 Task: Find connections with filter location Muchamiel with filter topic #Mentoringwith filter profile language English with filter current company Microsoft with filter school MIT School of Business with filter industry Wholesale Drugs and Sundries with filter service category Computer Repair with filter keywords title Front-Line Employees
Action: Mouse moved to (651, 83)
Screenshot: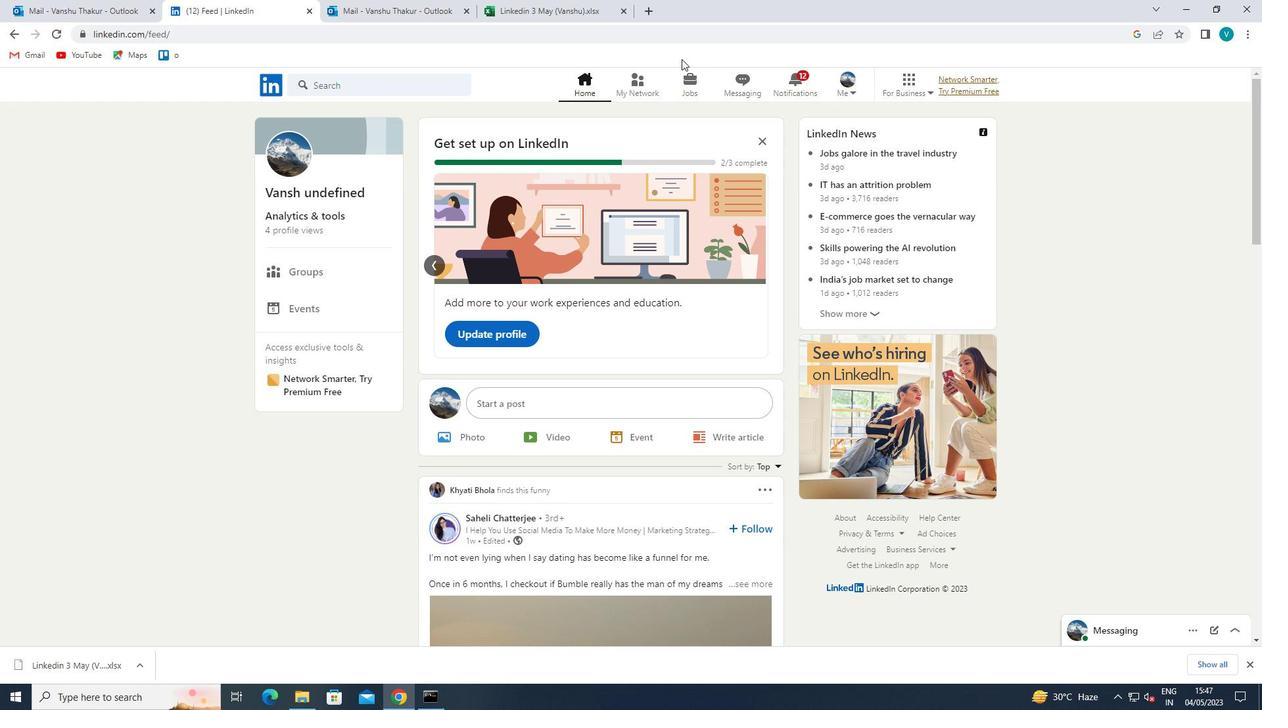 
Action: Mouse pressed left at (651, 83)
Screenshot: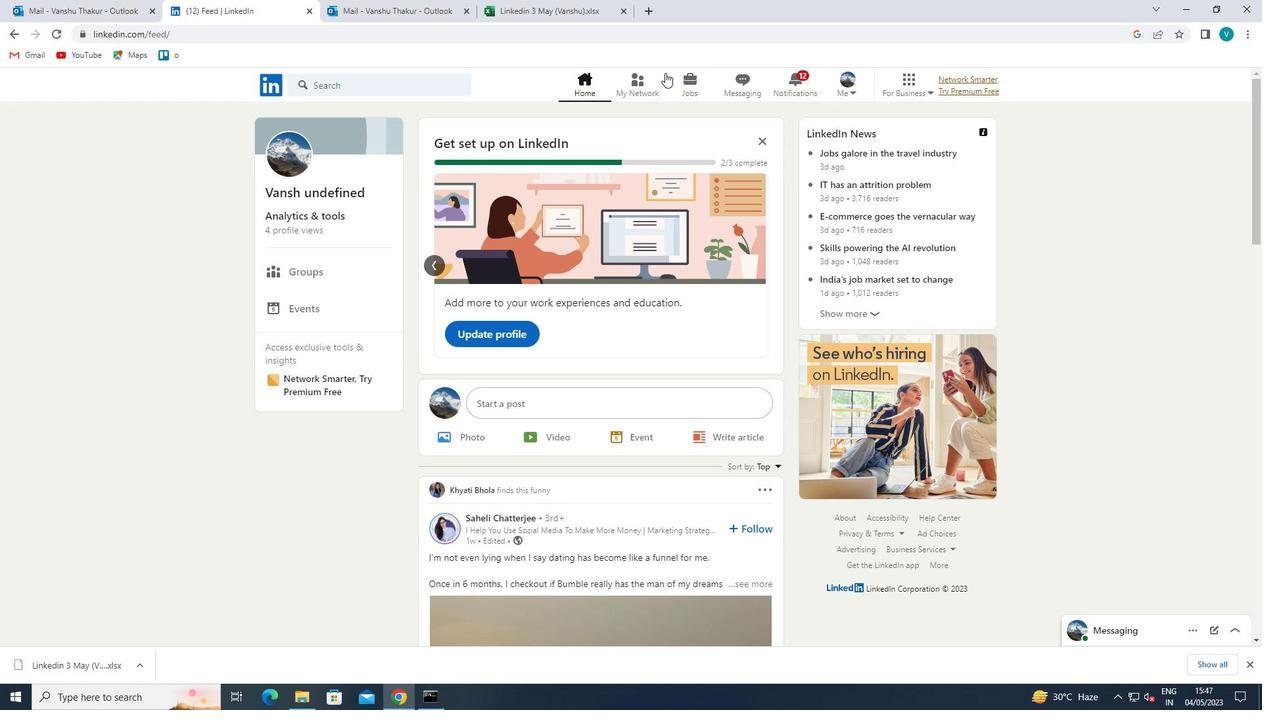 
Action: Mouse moved to (405, 153)
Screenshot: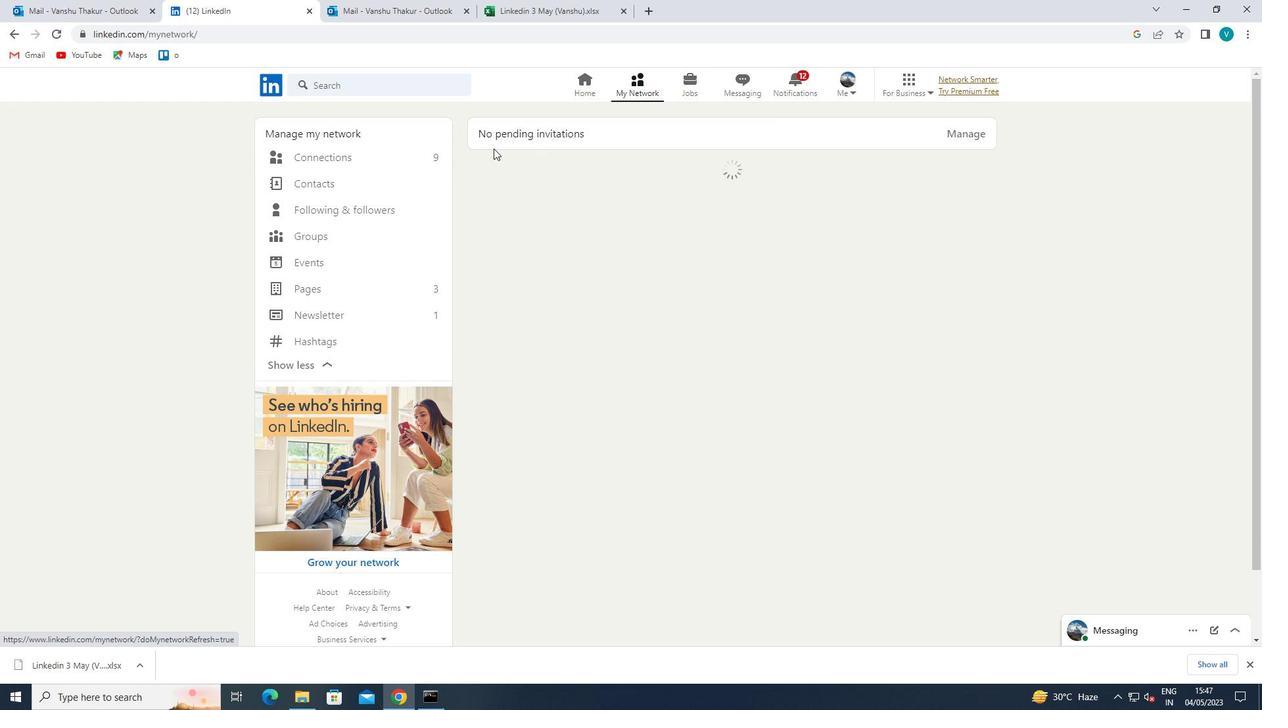 
Action: Mouse pressed left at (405, 153)
Screenshot: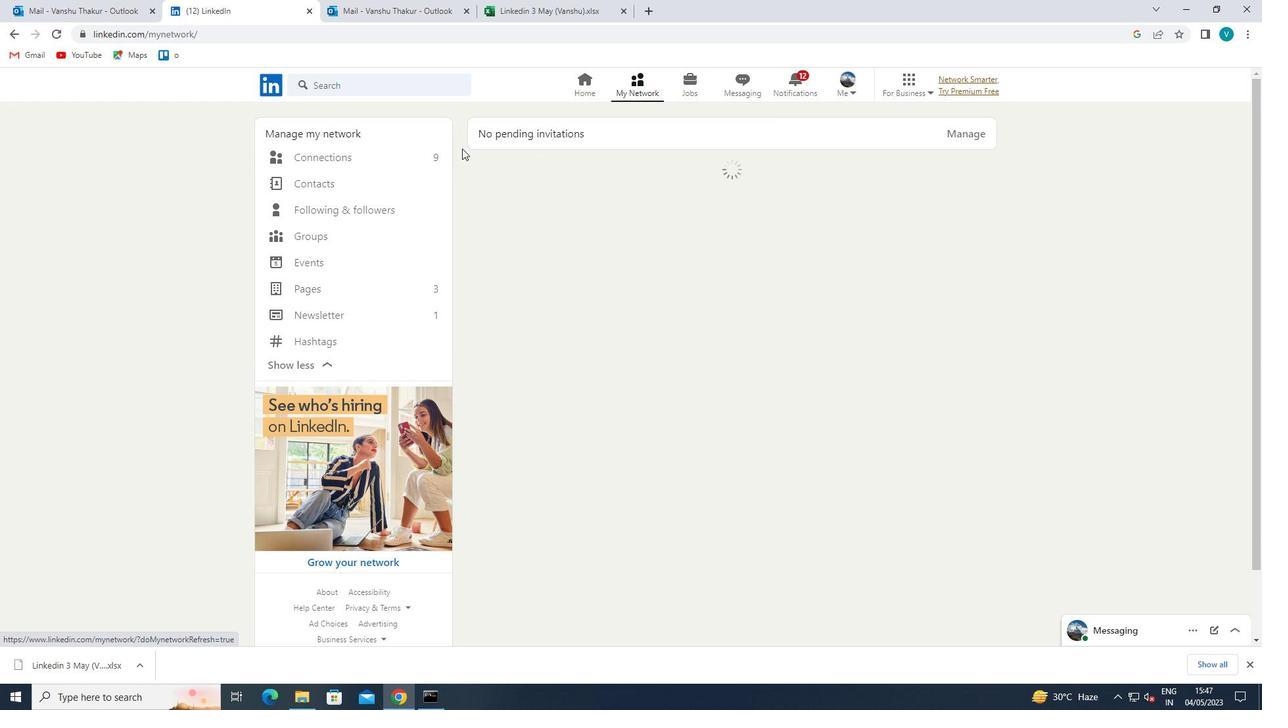 
Action: Mouse moved to (722, 157)
Screenshot: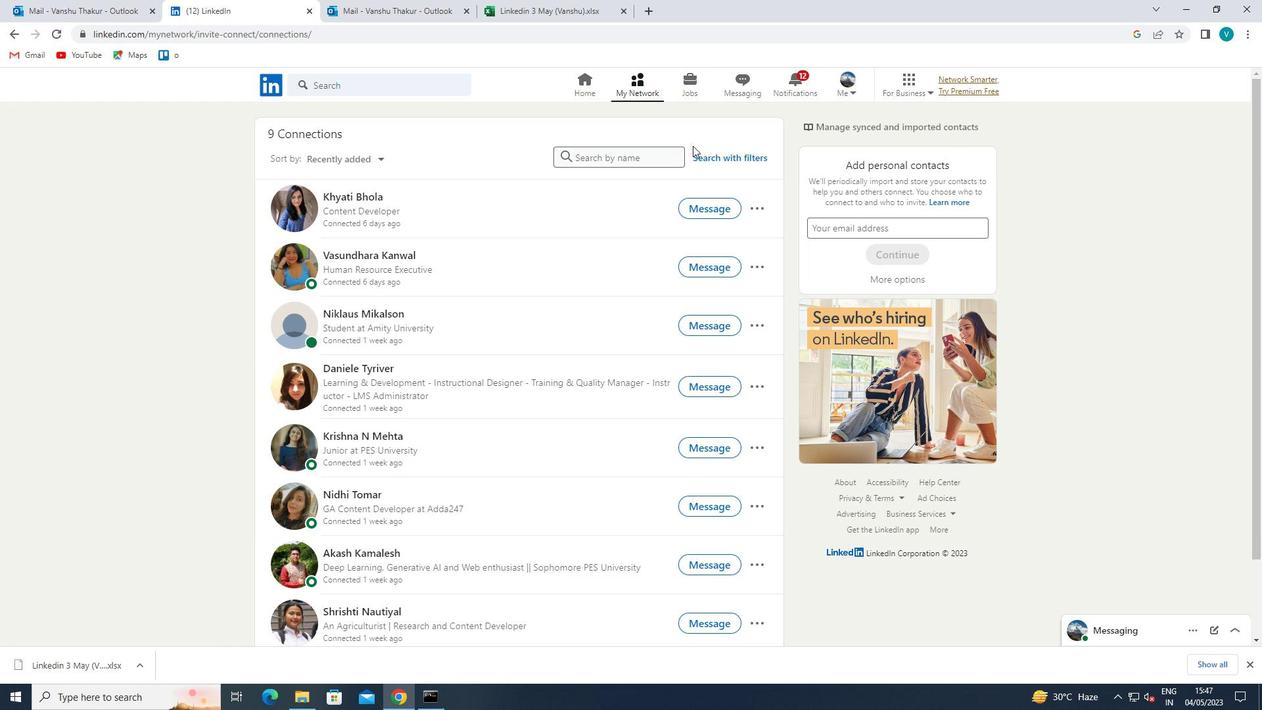 
Action: Mouse pressed left at (722, 157)
Screenshot: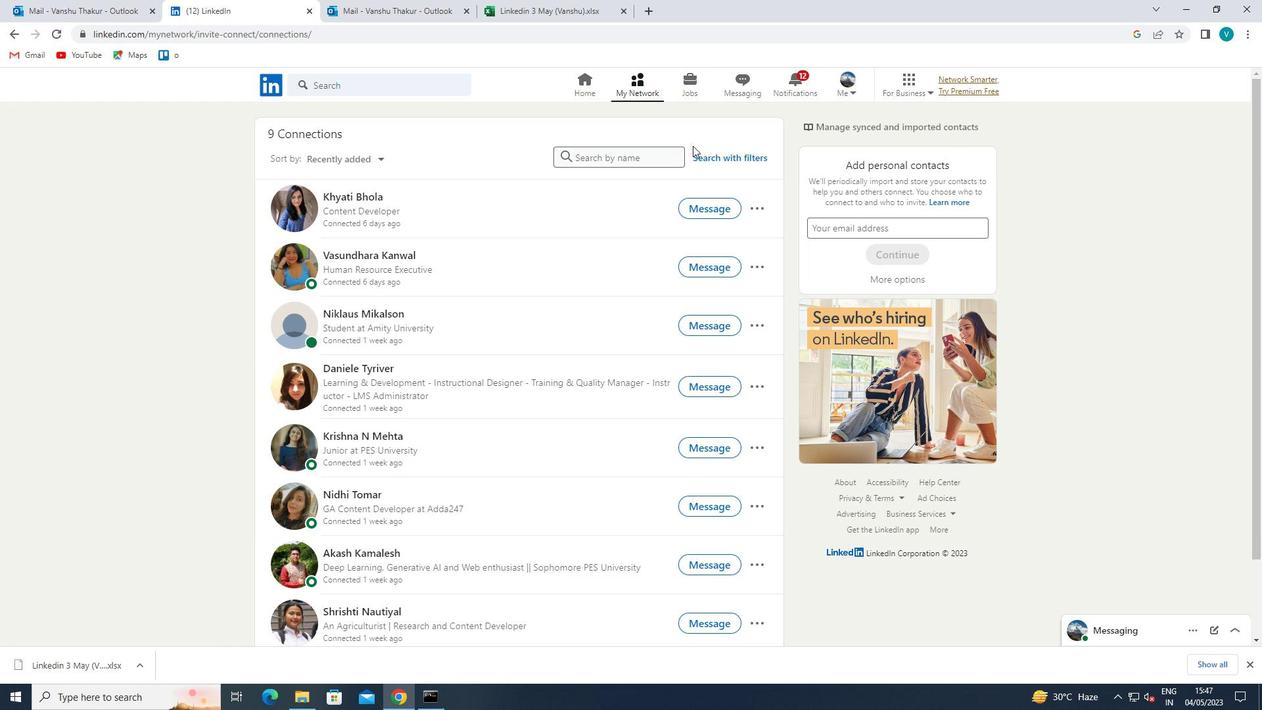 
Action: Mouse moved to (636, 124)
Screenshot: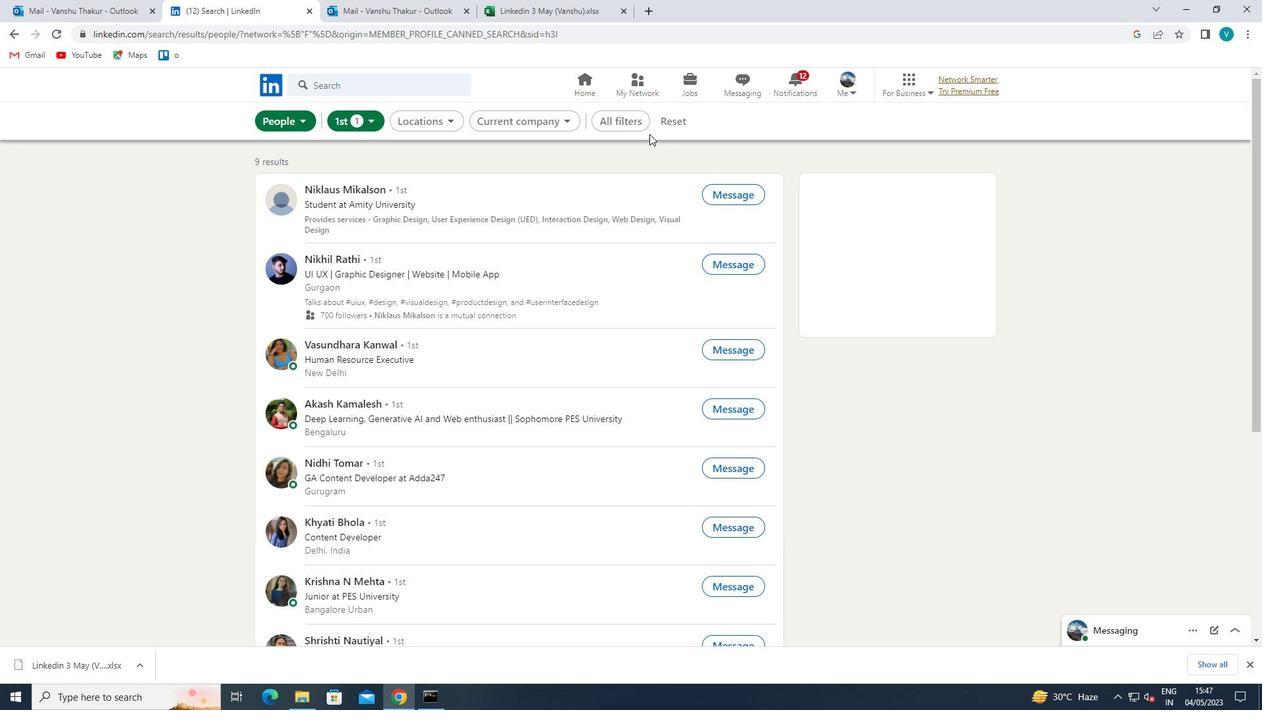 
Action: Mouse pressed left at (636, 124)
Screenshot: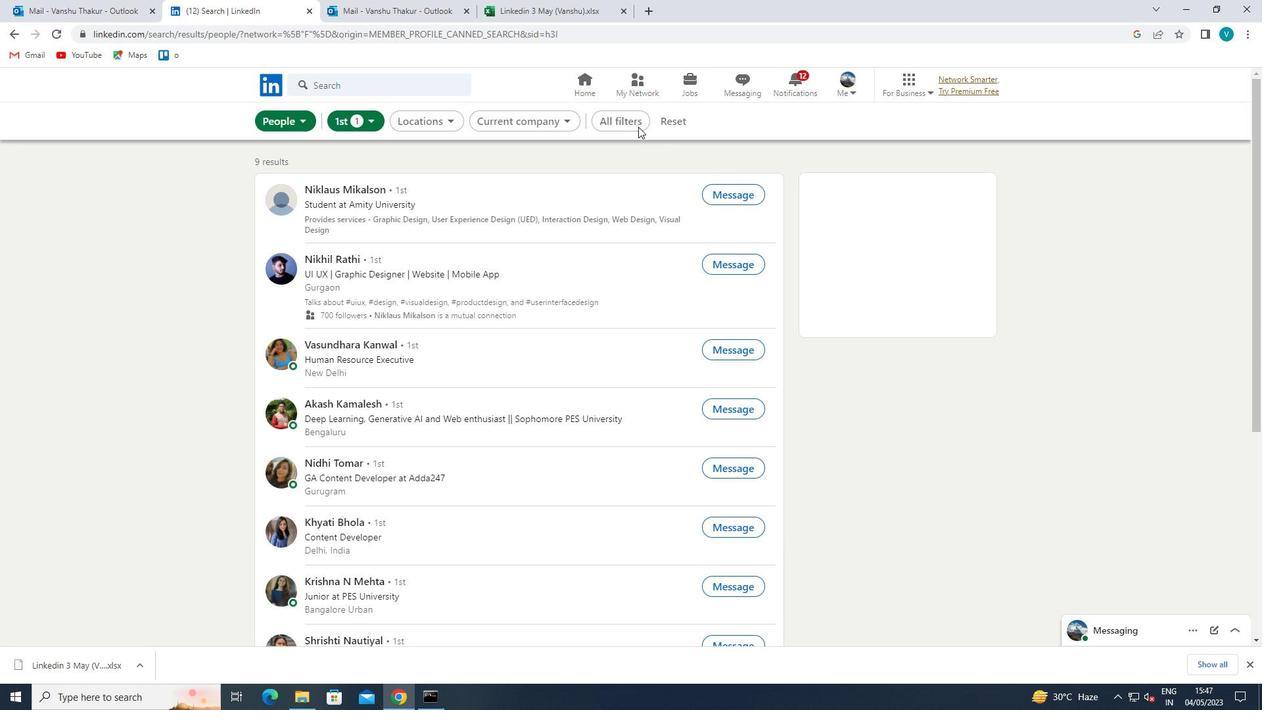 
Action: Mouse moved to (1069, 282)
Screenshot: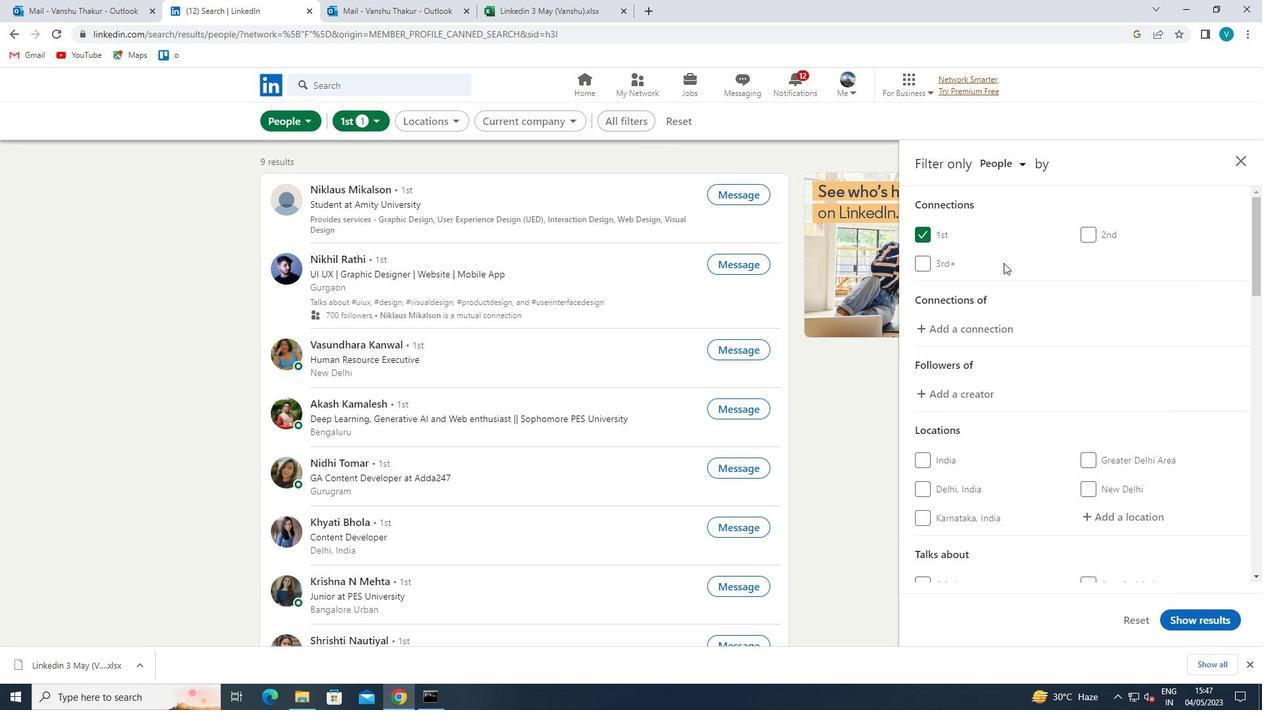 
Action: Mouse scrolled (1069, 282) with delta (0, 0)
Screenshot: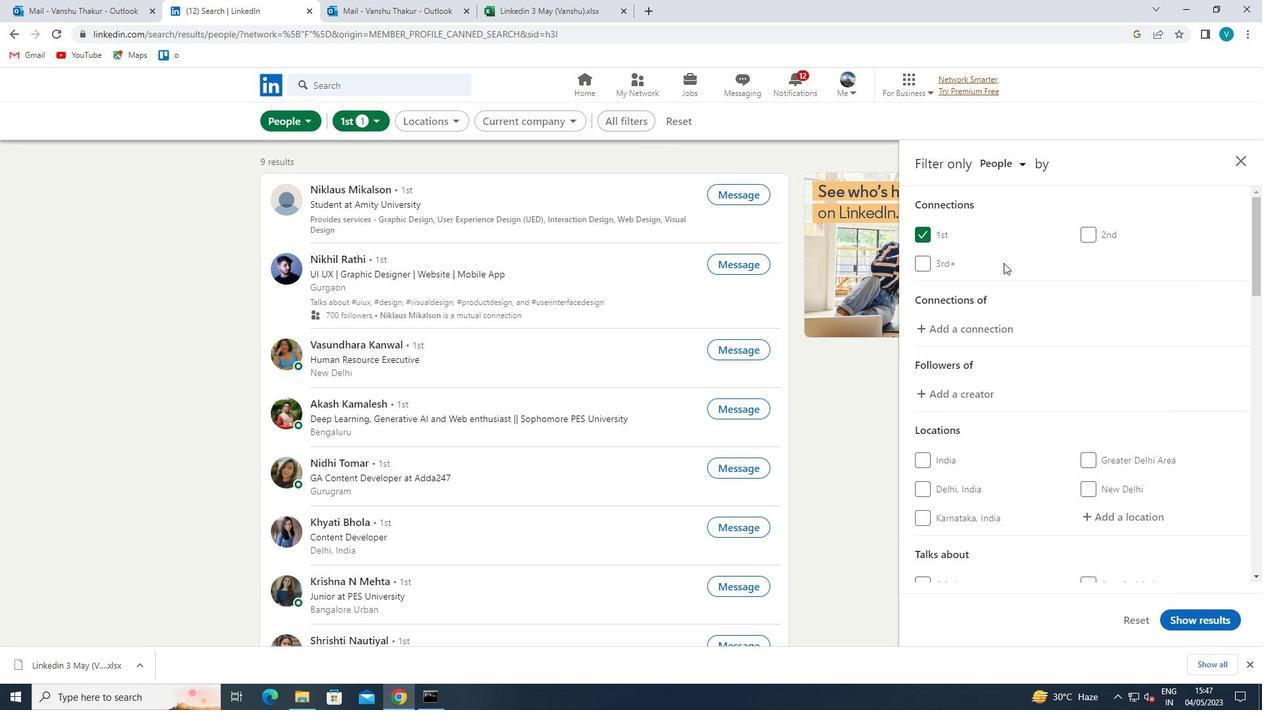 
Action: Mouse moved to (1073, 286)
Screenshot: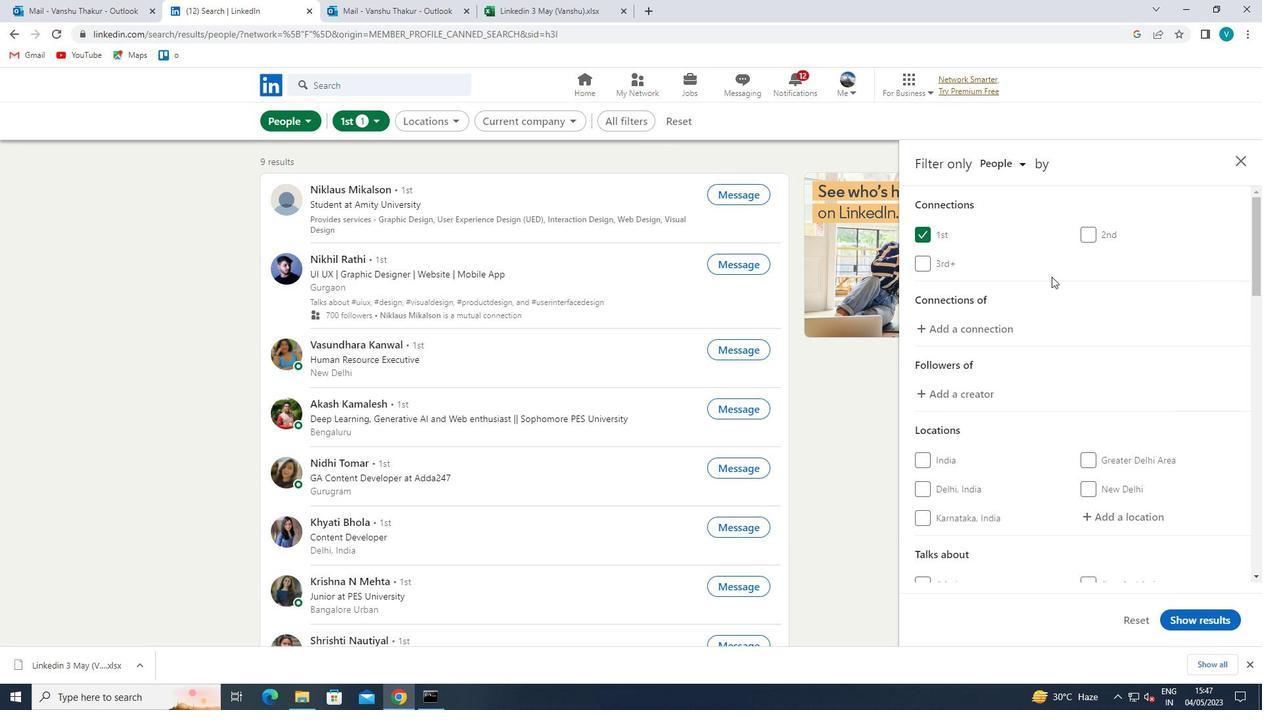 
Action: Mouse scrolled (1073, 286) with delta (0, 0)
Screenshot: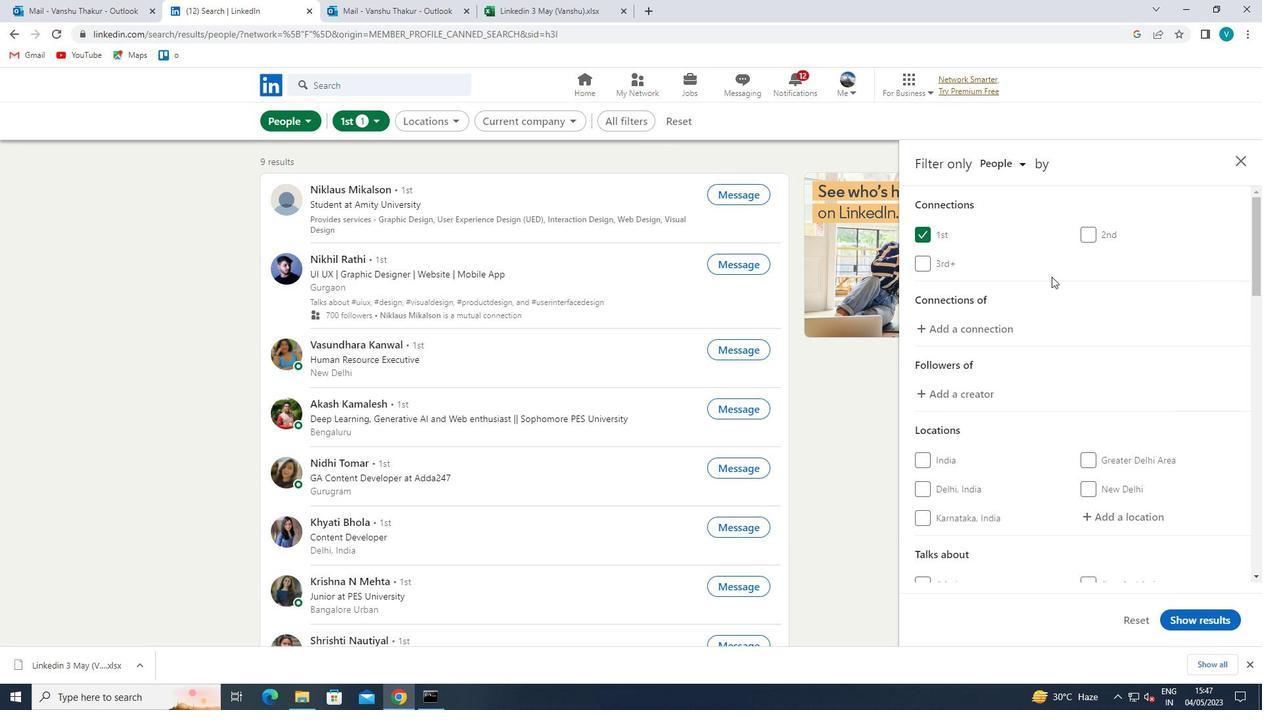 
Action: Mouse moved to (1127, 378)
Screenshot: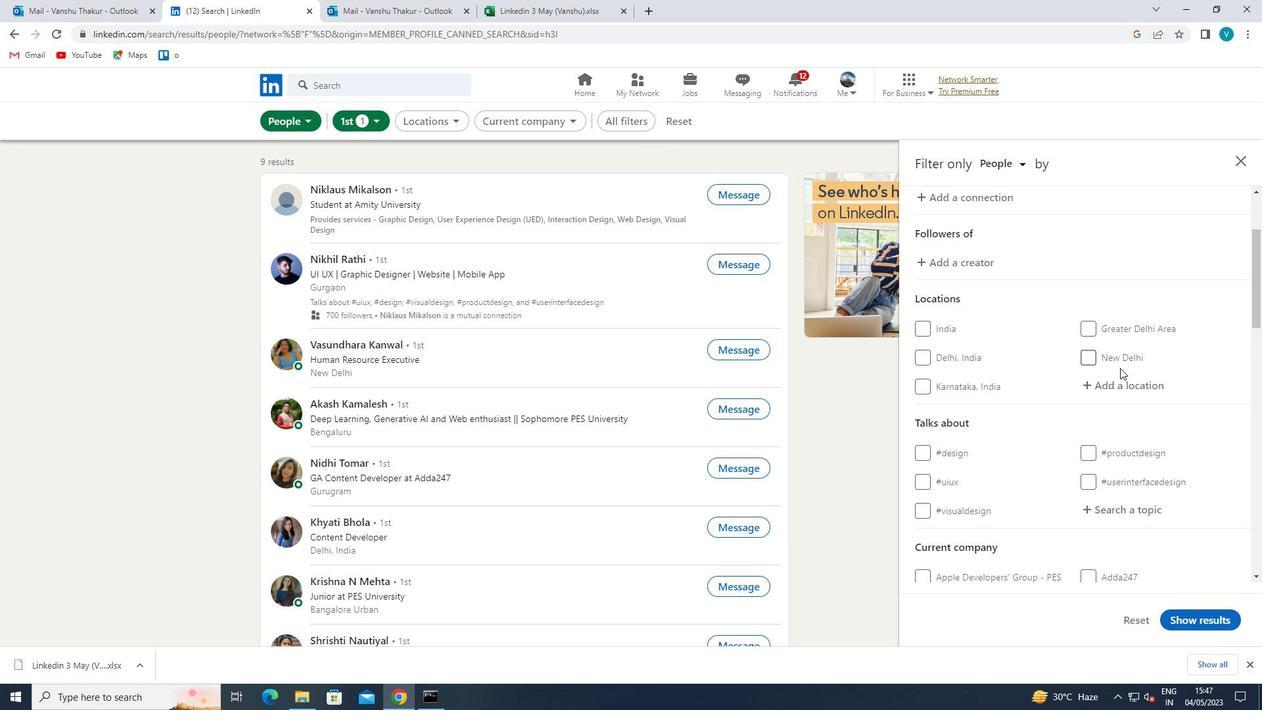 
Action: Mouse pressed left at (1127, 378)
Screenshot: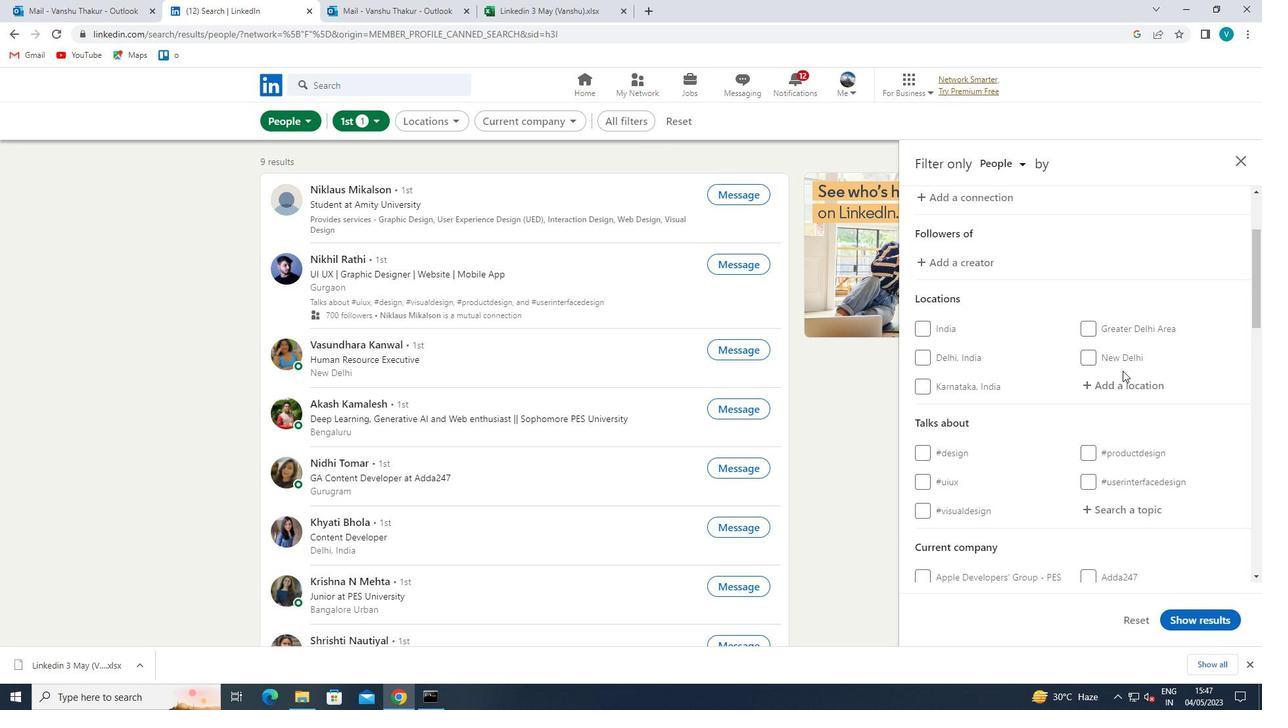 
Action: Mouse moved to (952, 278)
Screenshot: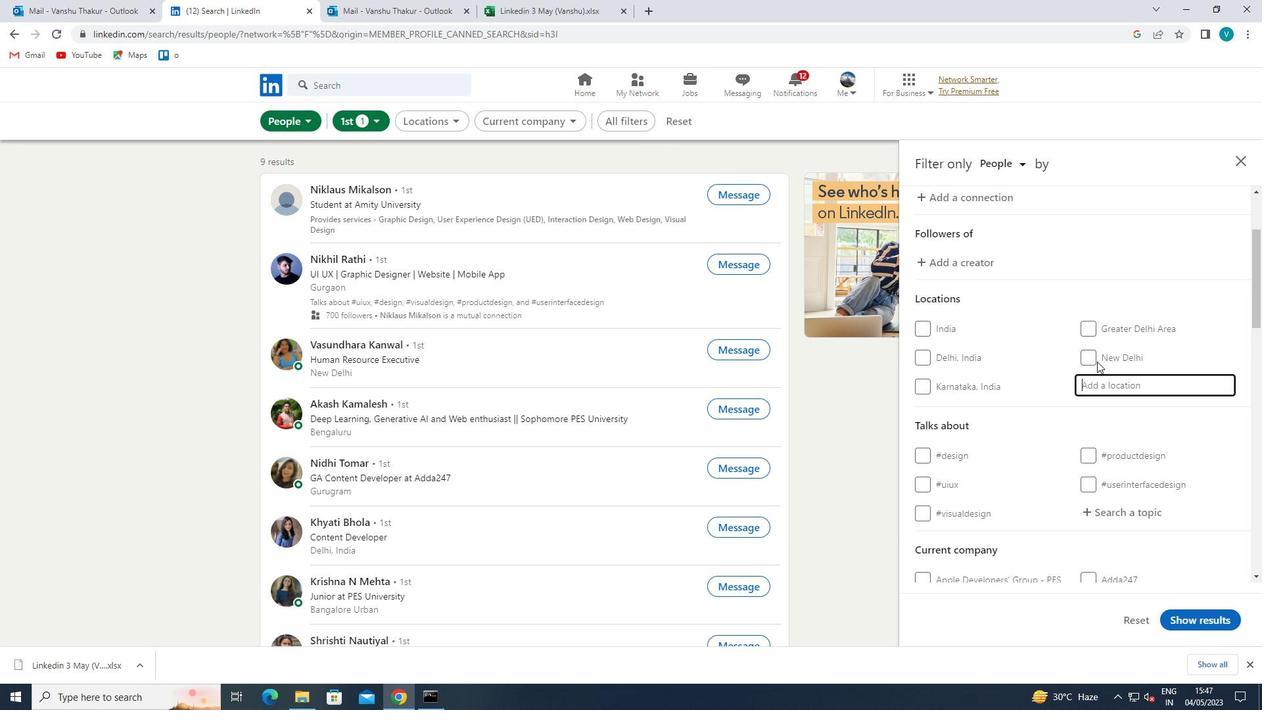 
Action: Key pressed <Key.shift>MUCHAMIEL
Screenshot: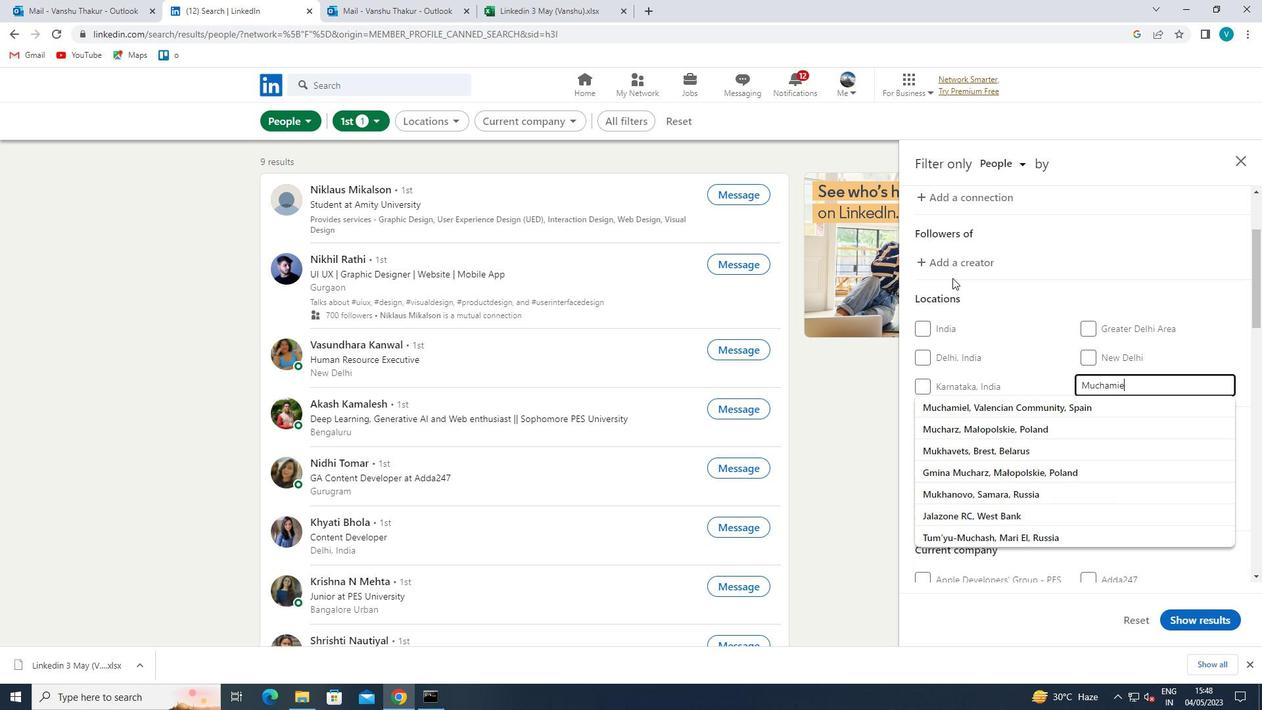 
Action: Mouse moved to (970, 412)
Screenshot: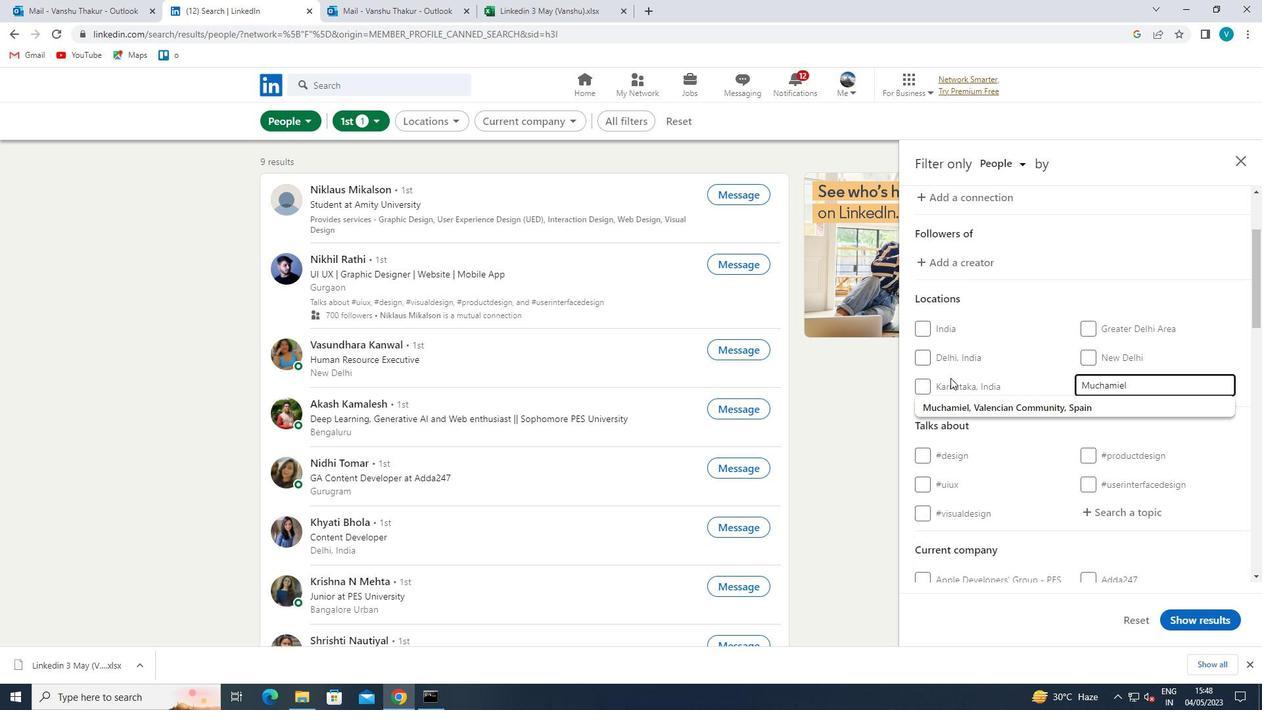 
Action: Mouse pressed left at (970, 412)
Screenshot: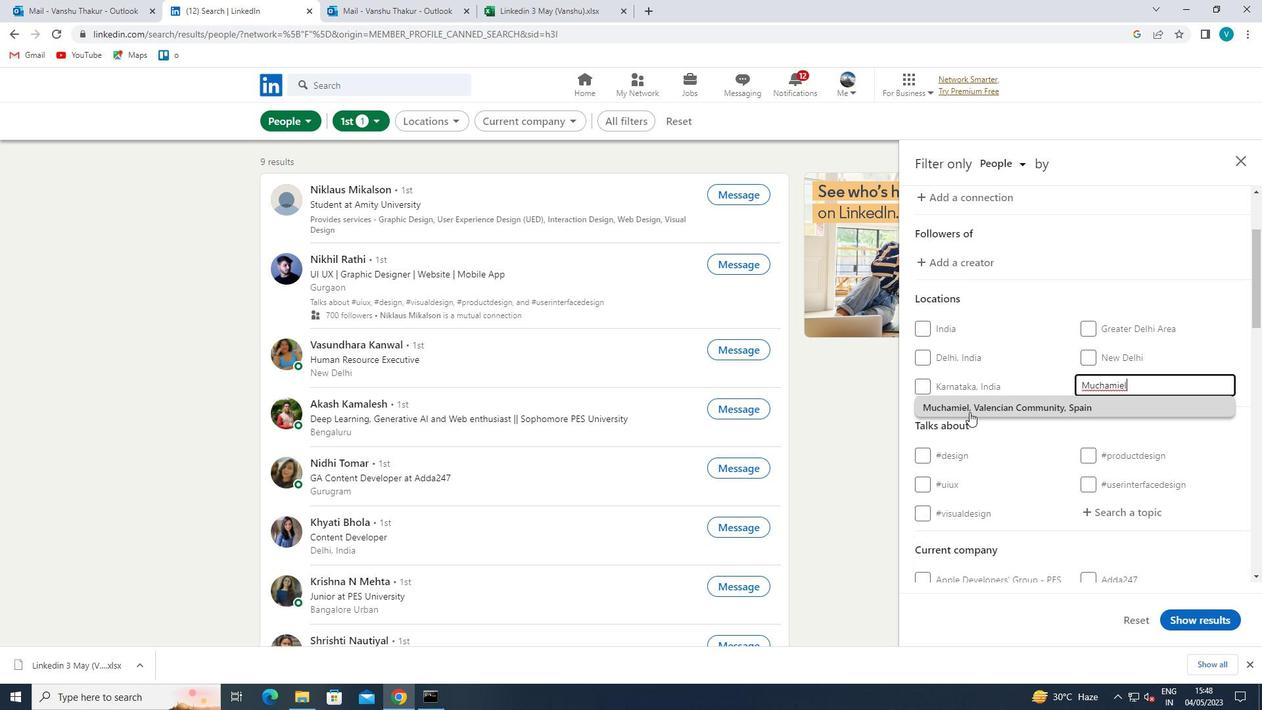
Action: Mouse scrolled (970, 411) with delta (0, 0)
Screenshot: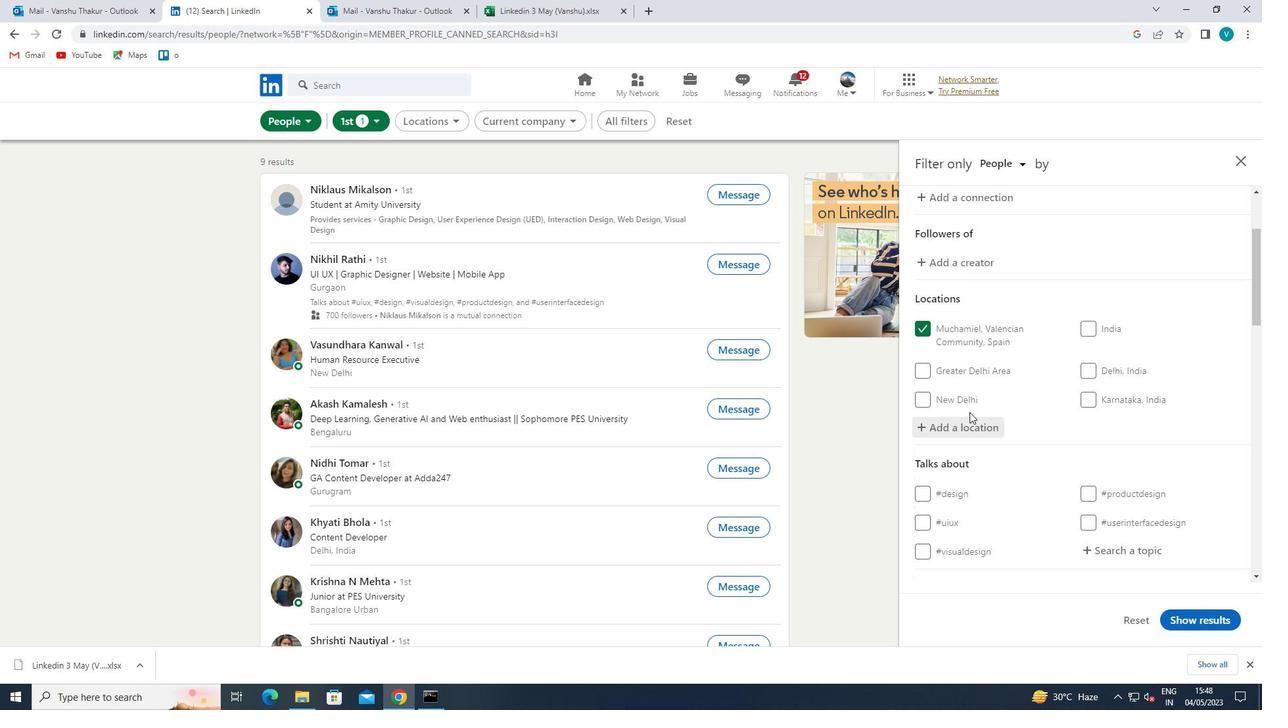 
Action: Mouse scrolled (970, 411) with delta (0, 0)
Screenshot: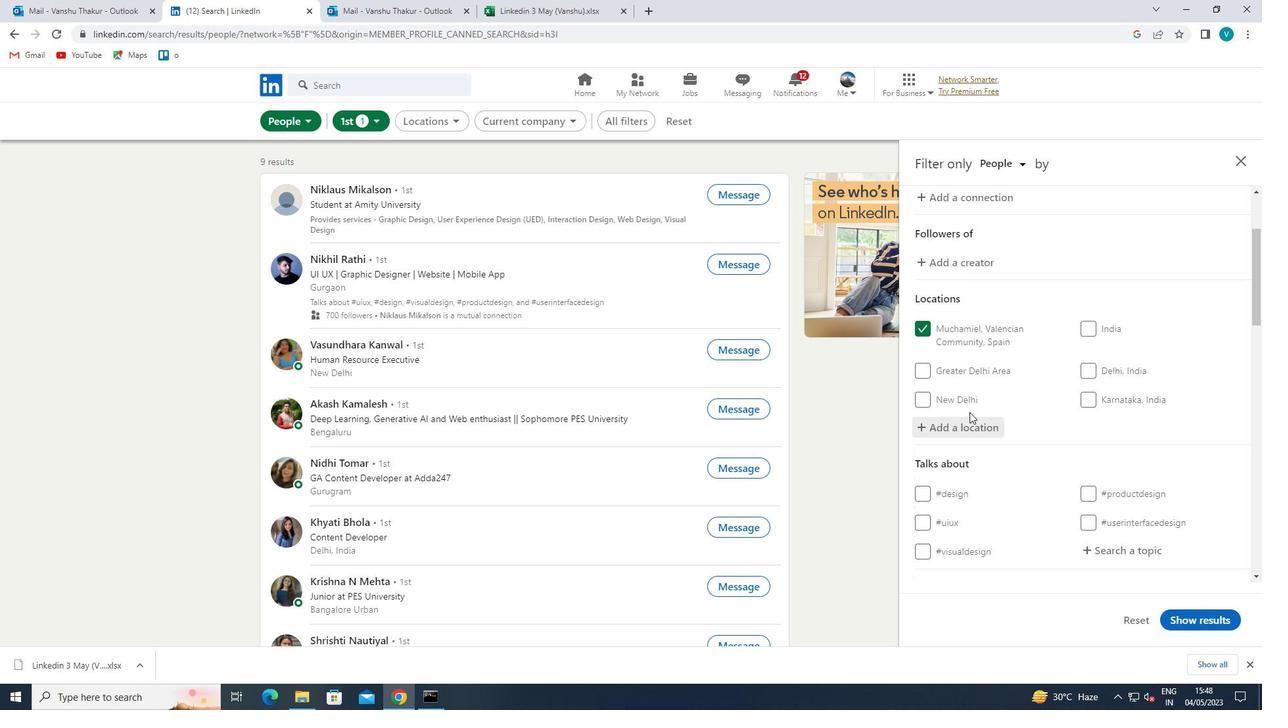 
Action: Mouse scrolled (970, 411) with delta (0, 0)
Screenshot: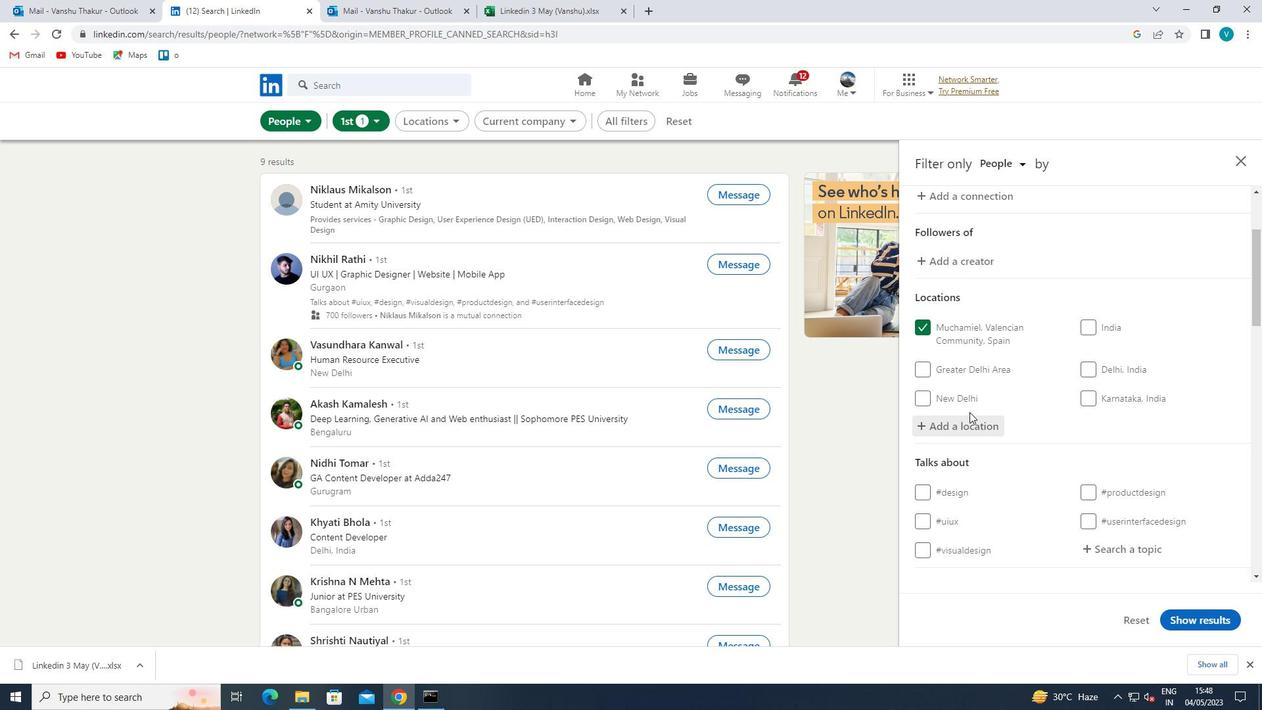 
Action: Mouse moved to (1108, 352)
Screenshot: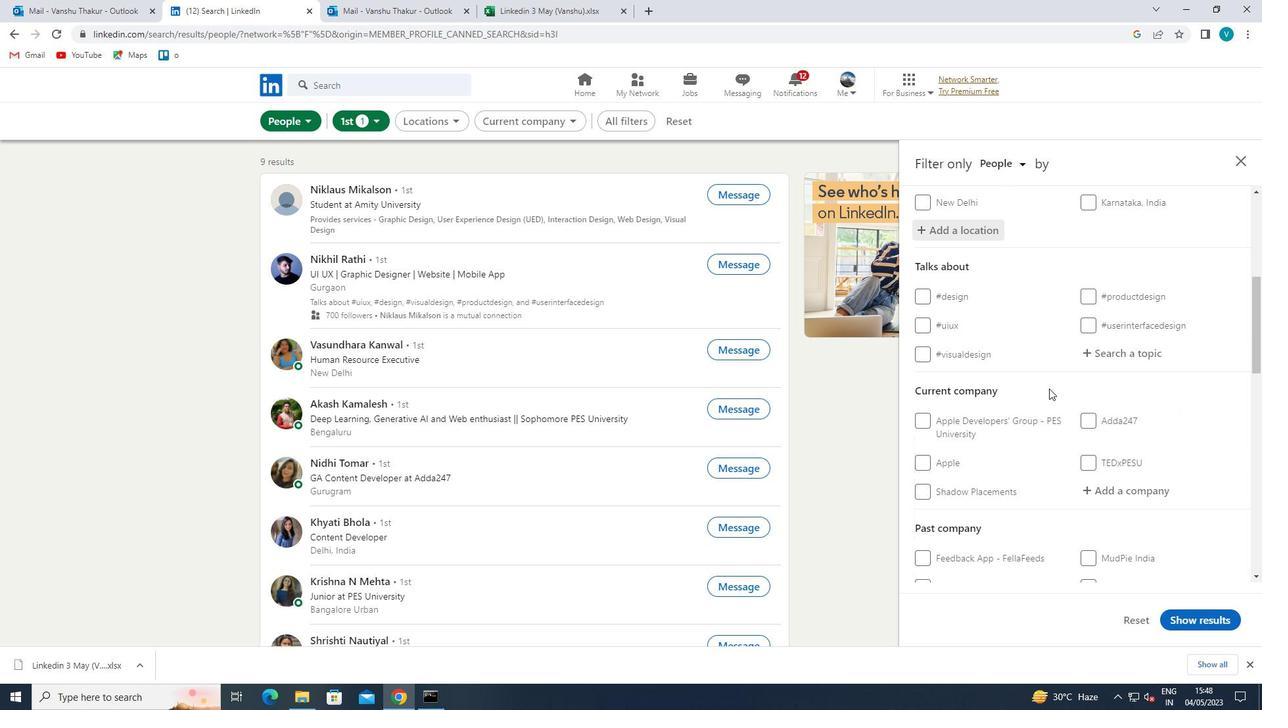 
Action: Mouse pressed left at (1108, 352)
Screenshot: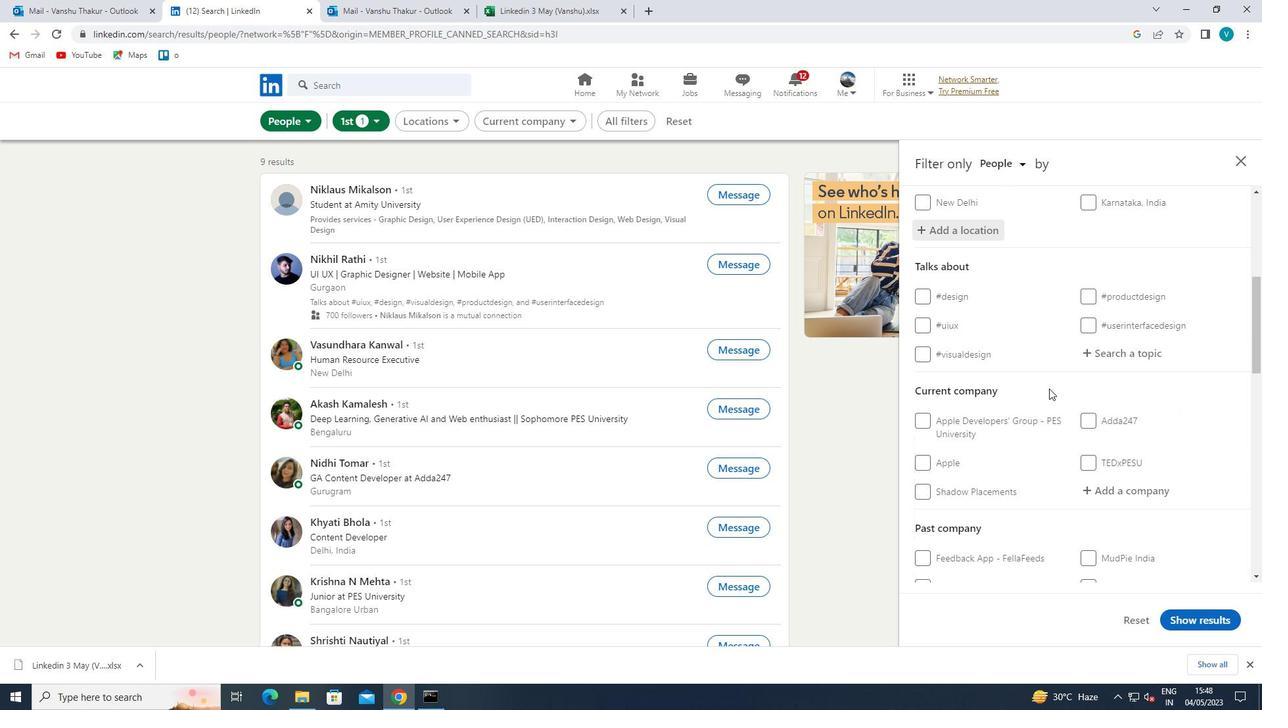 
Action: Mouse moved to (1003, 291)
Screenshot: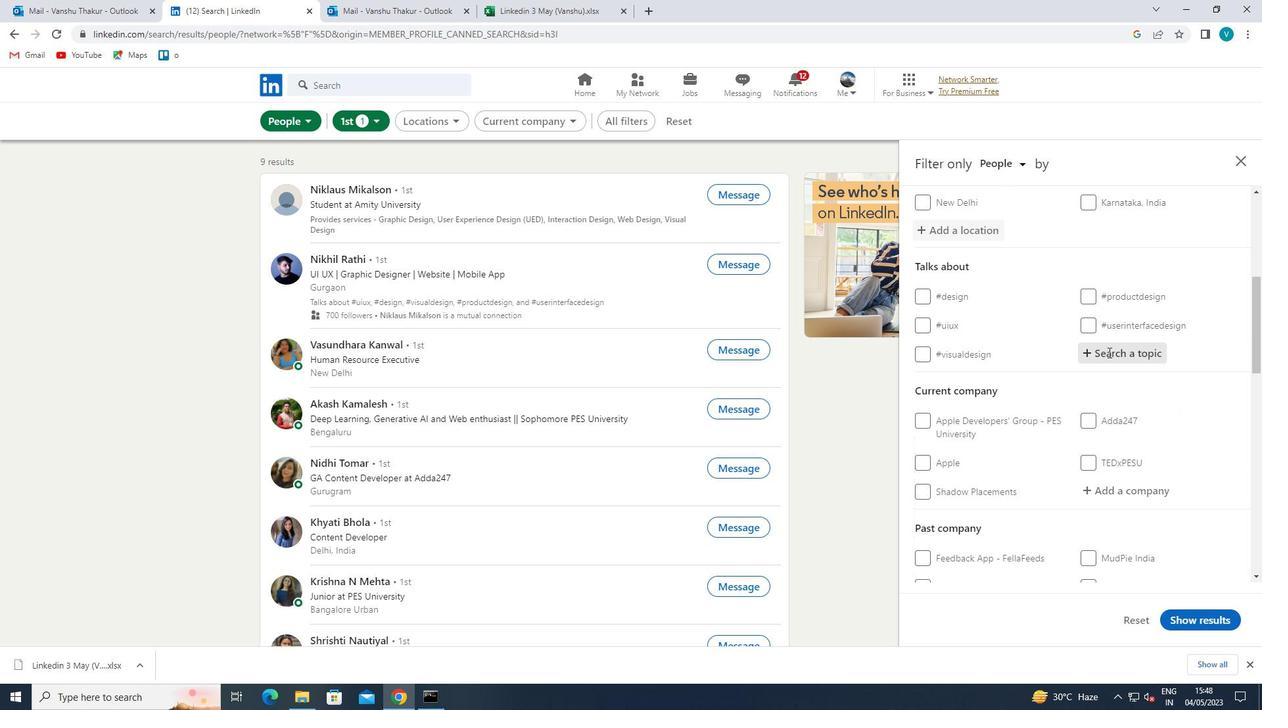 
Action: Key pressed MENTORING
Screenshot: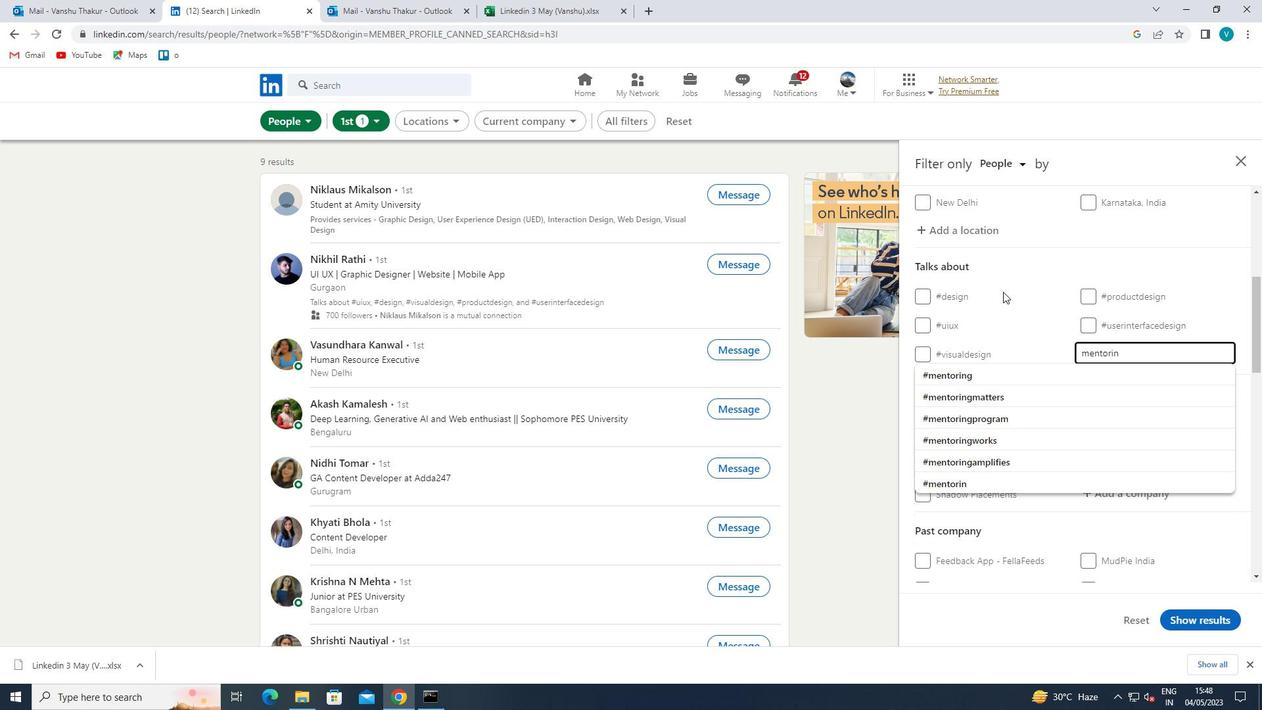 
Action: Mouse moved to (992, 364)
Screenshot: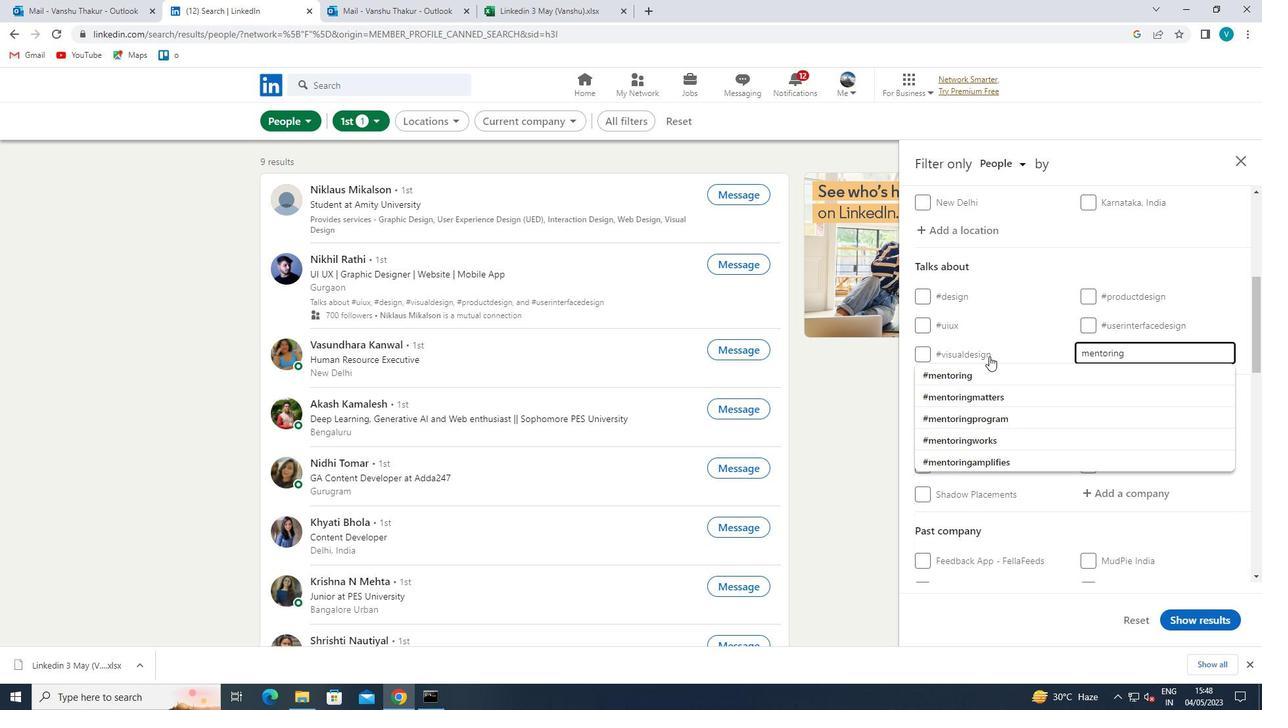 
Action: Mouse pressed left at (992, 364)
Screenshot: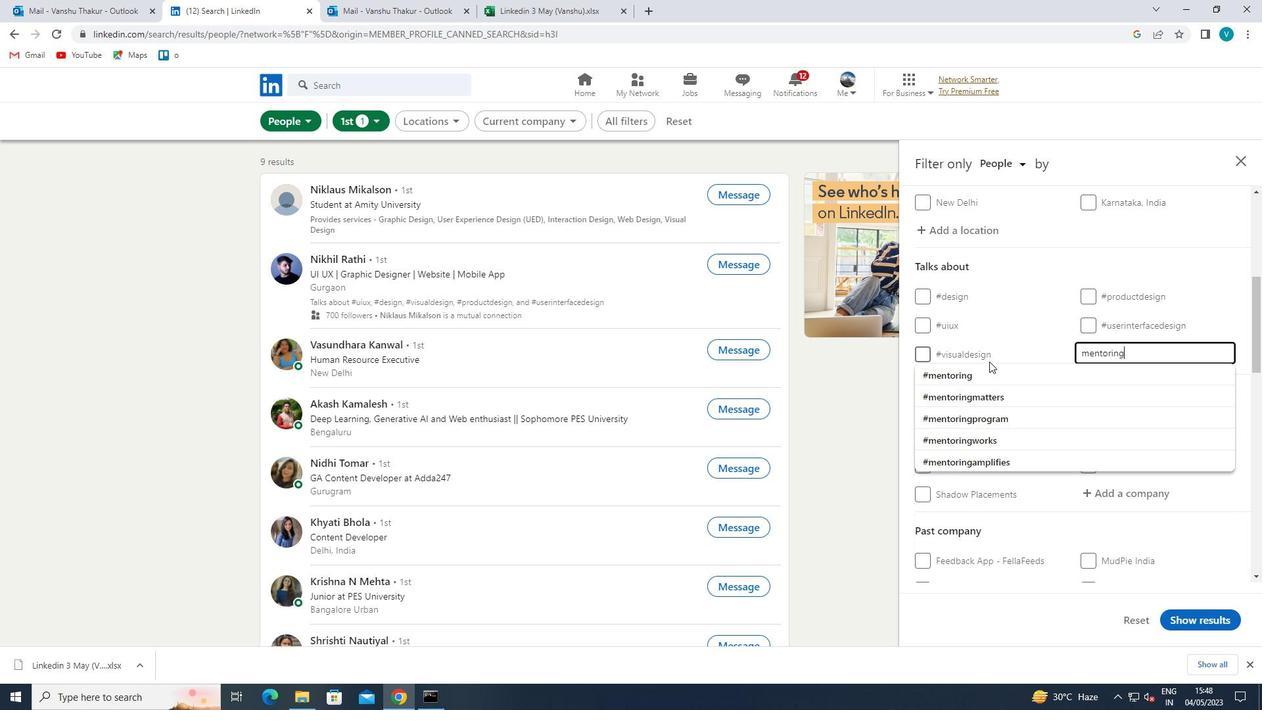 
Action: Mouse moved to (1002, 359)
Screenshot: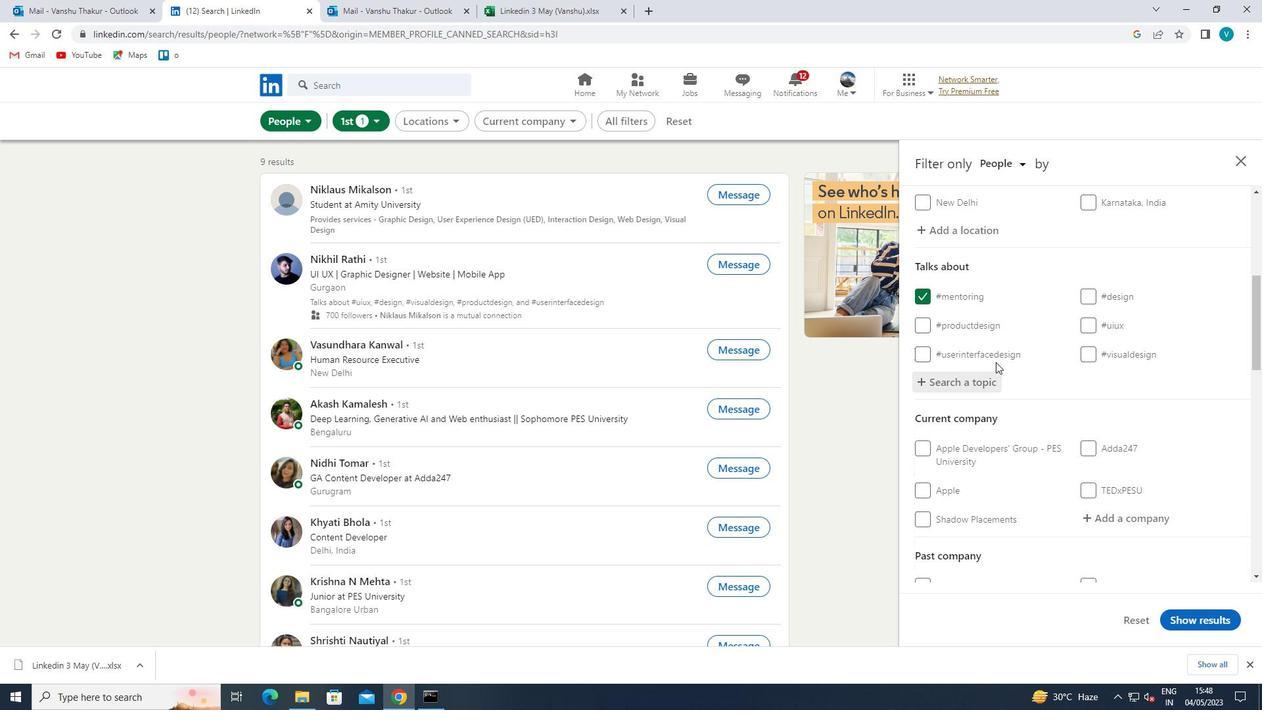
Action: Mouse scrolled (1002, 359) with delta (0, 0)
Screenshot: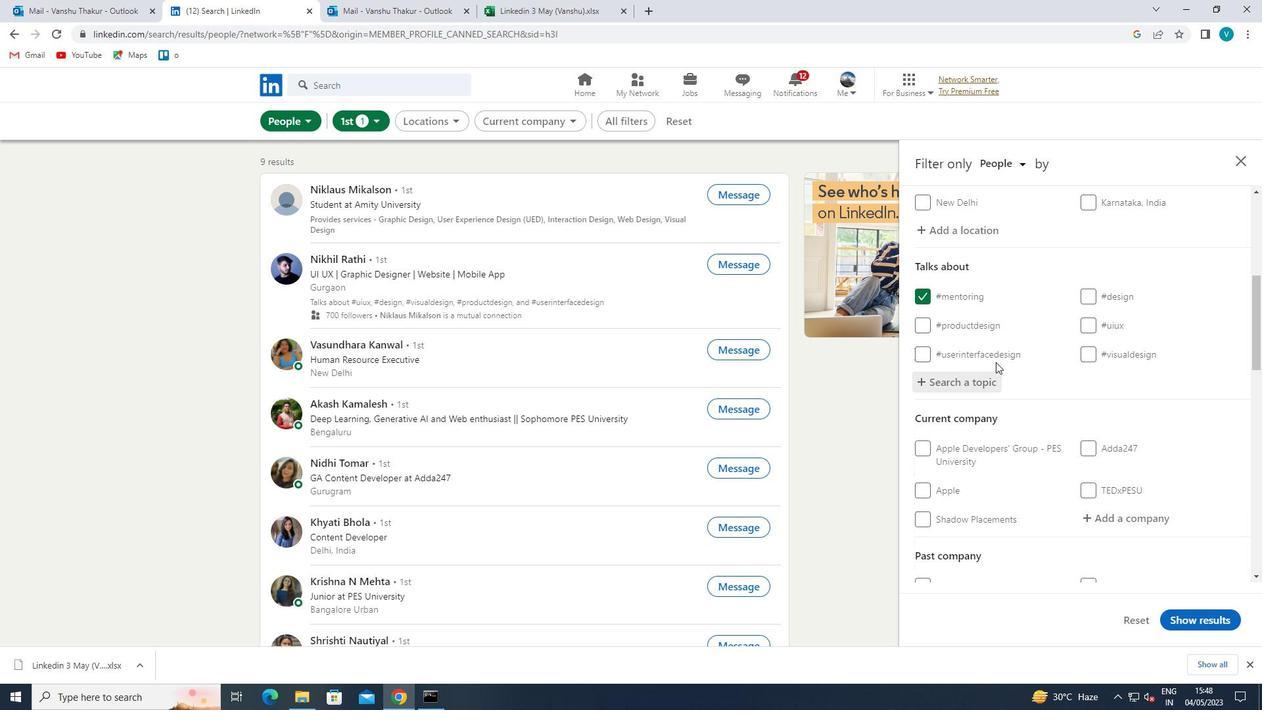 
Action: Mouse moved to (1004, 360)
Screenshot: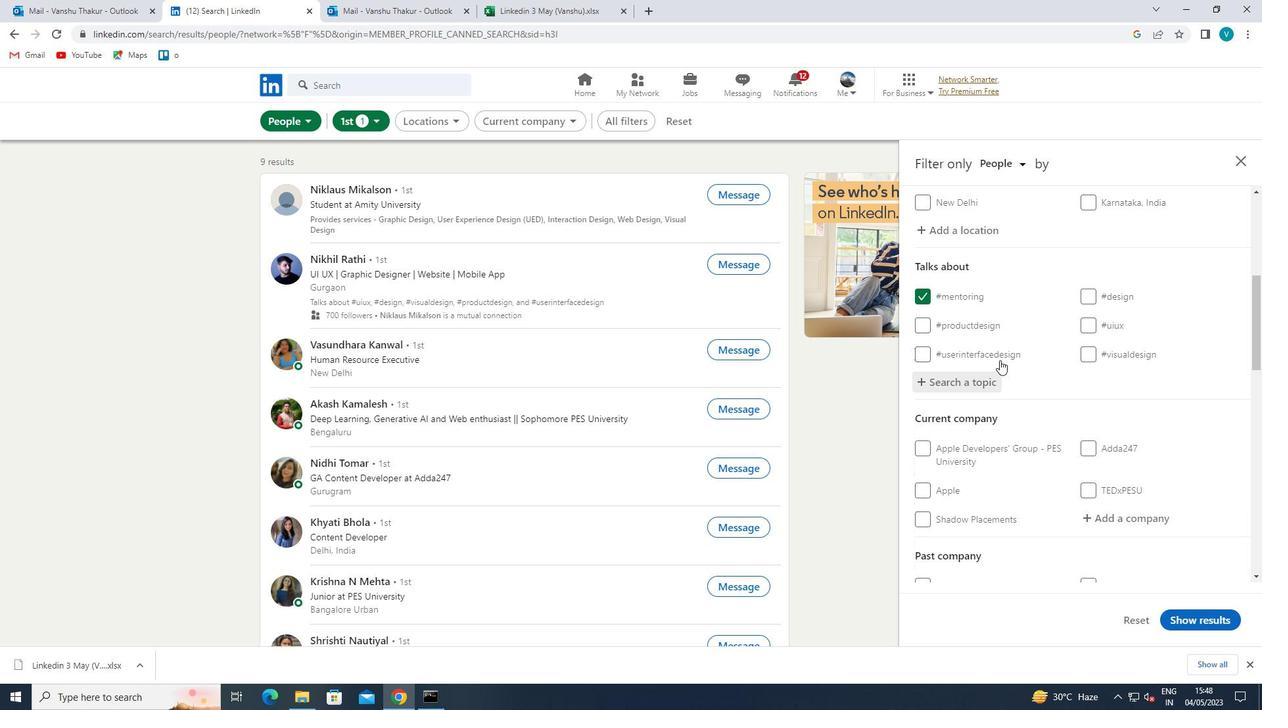 
Action: Mouse scrolled (1004, 359) with delta (0, 0)
Screenshot: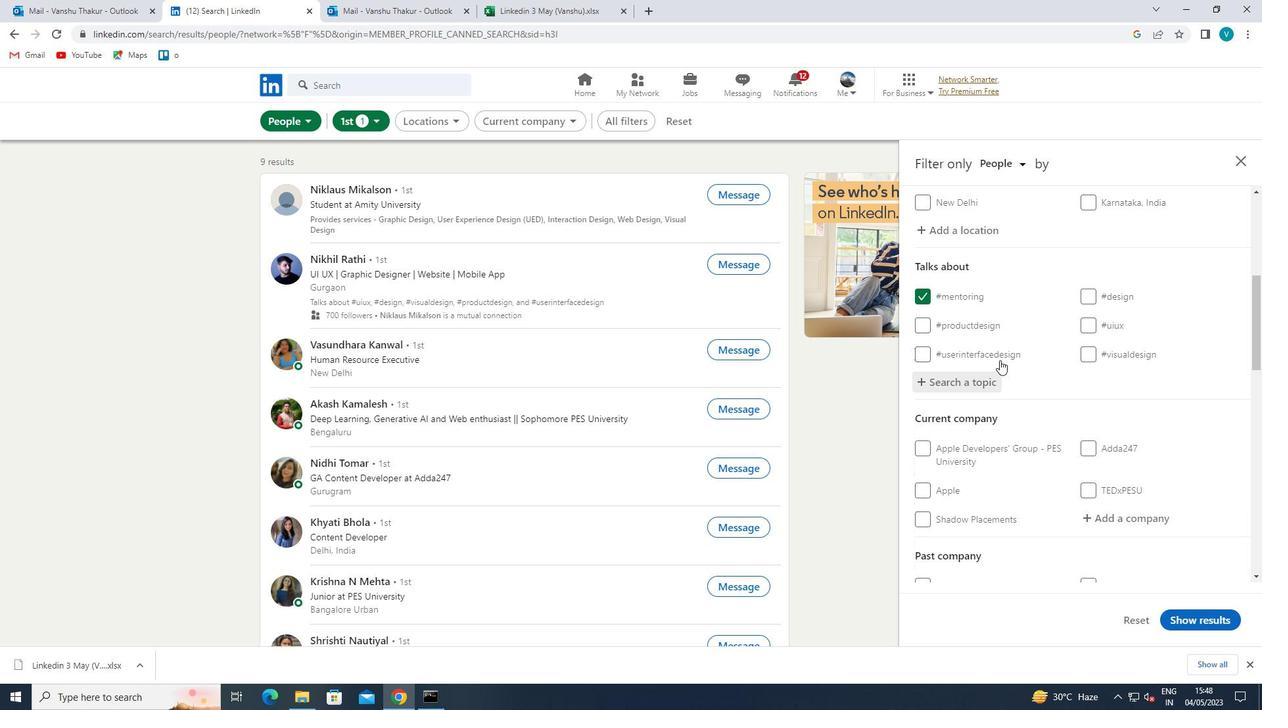 
Action: Mouse moved to (1004, 361)
Screenshot: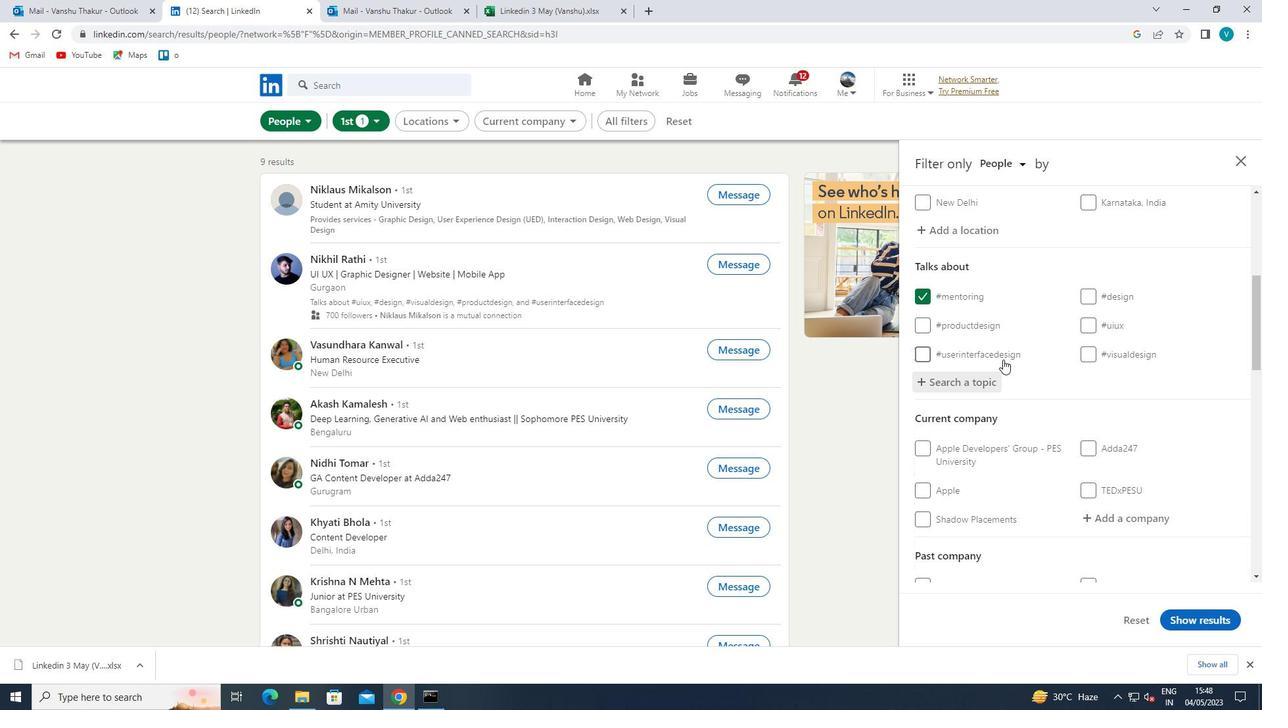 
Action: Mouse scrolled (1004, 361) with delta (0, 0)
Screenshot: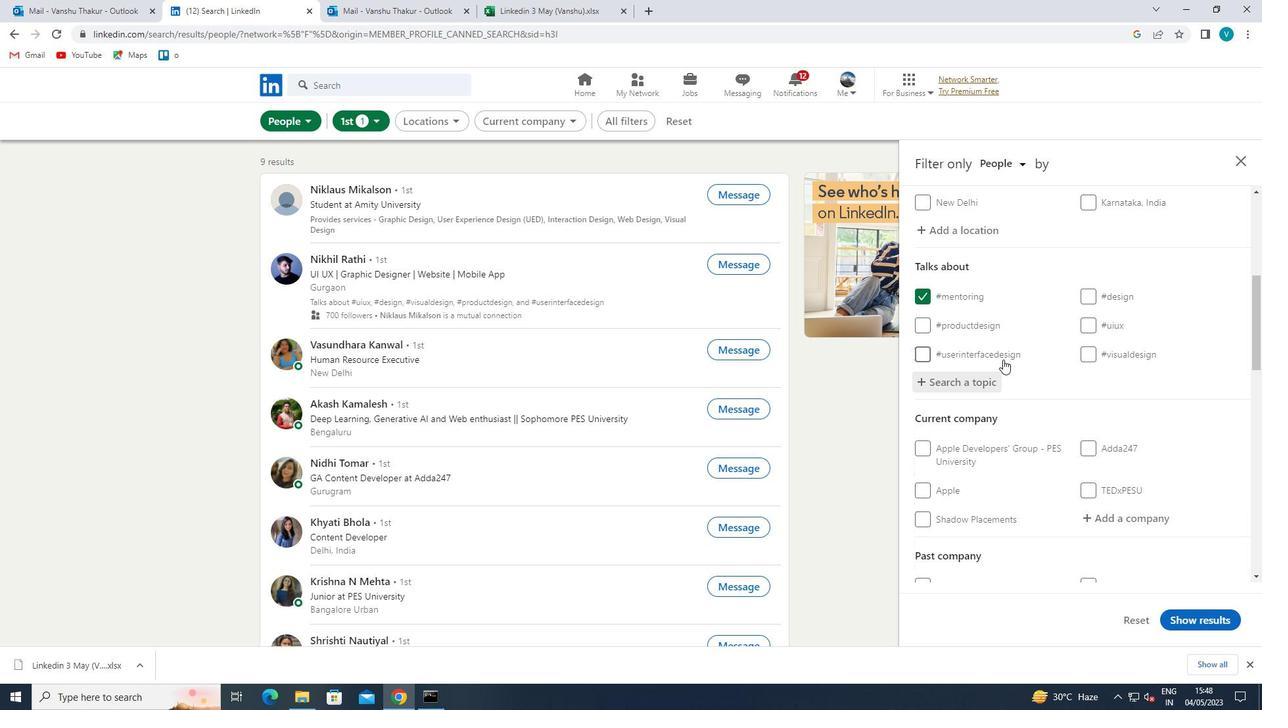 
Action: Mouse moved to (1004, 363)
Screenshot: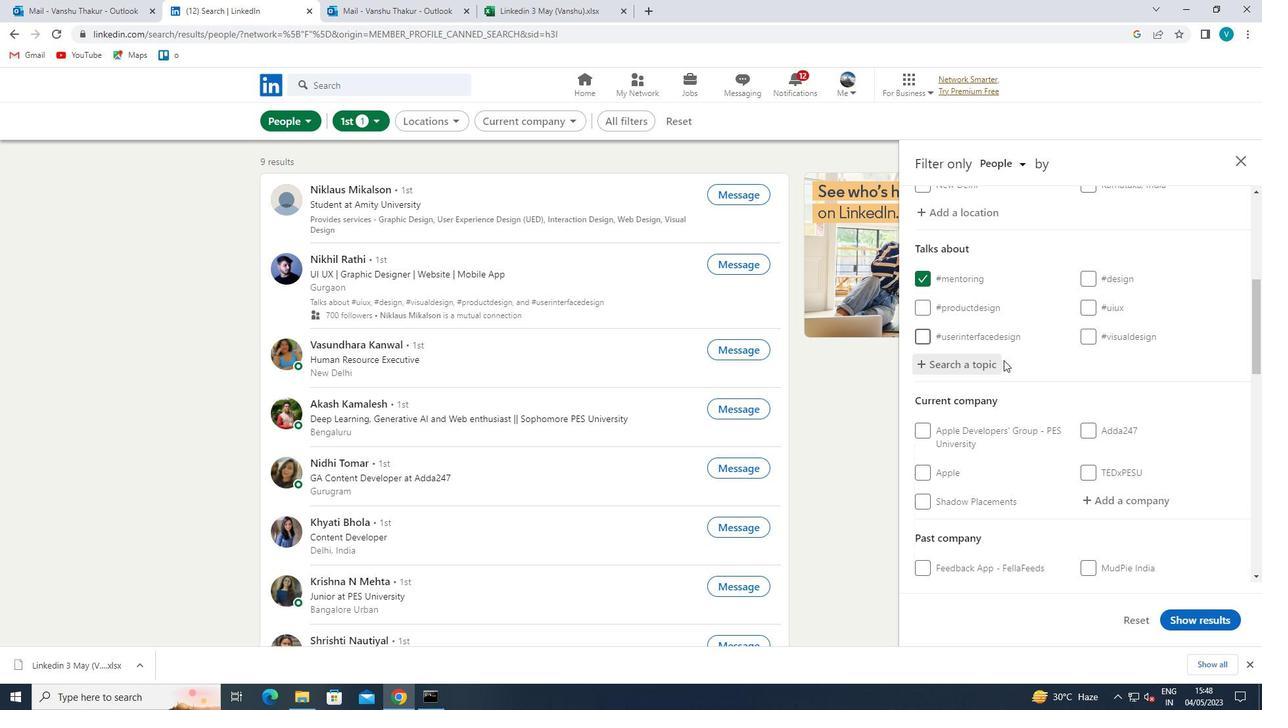 
Action: Mouse scrolled (1004, 362) with delta (0, 0)
Screenshot: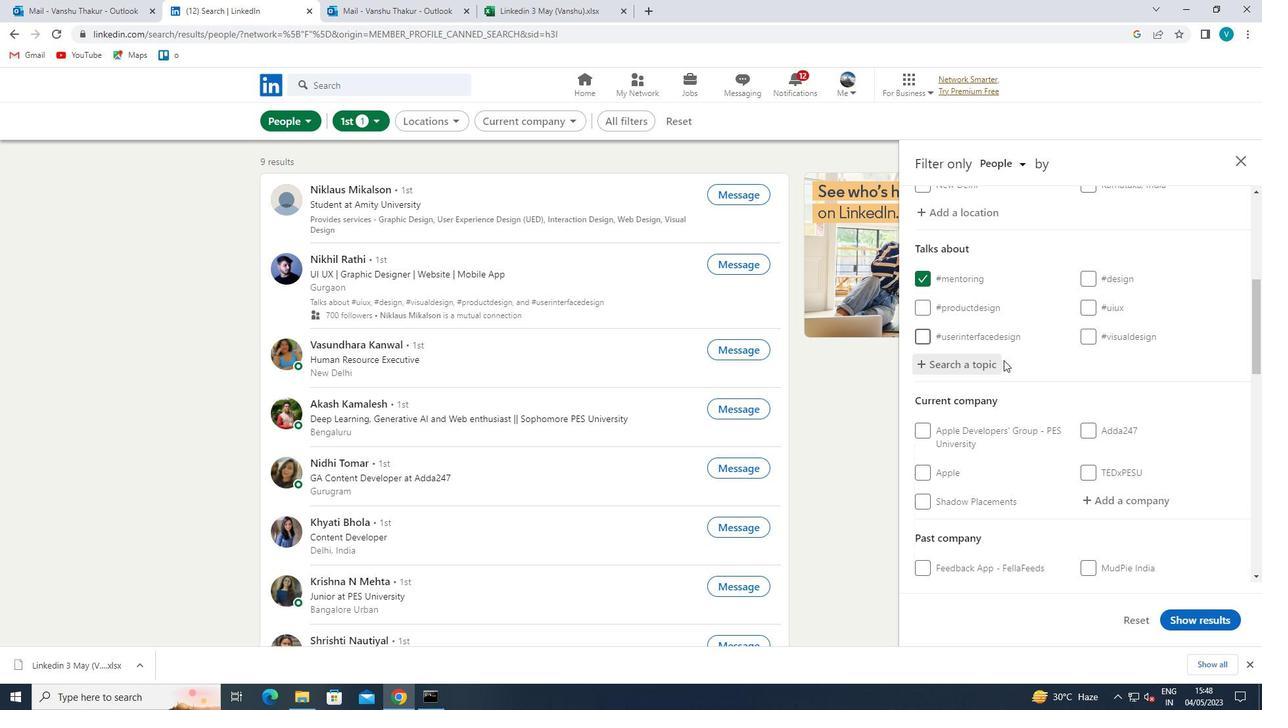 
Action: Mouse moved to (1004, 364)
Screenshot: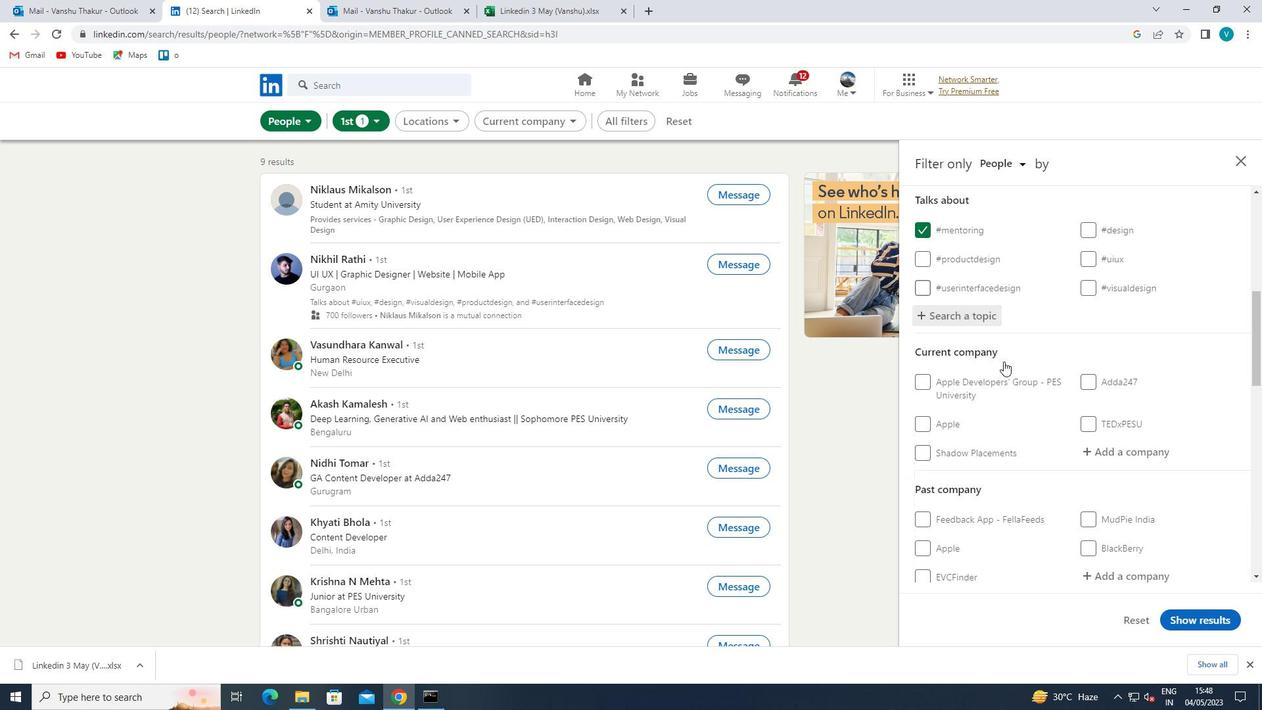 
Action: Mouse scrolled (1004, 363) with delta (0, 0)
Screenshot: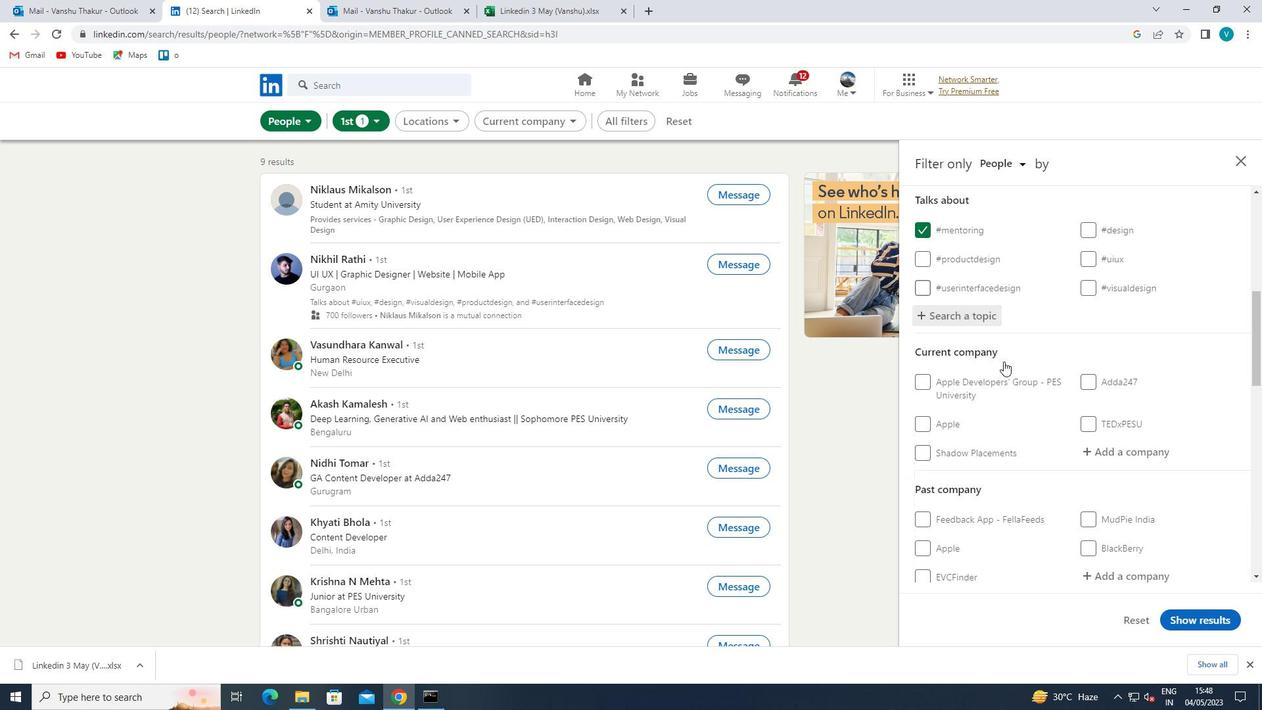 
Action: Mouse moved to (1004, 364)
Screenshot: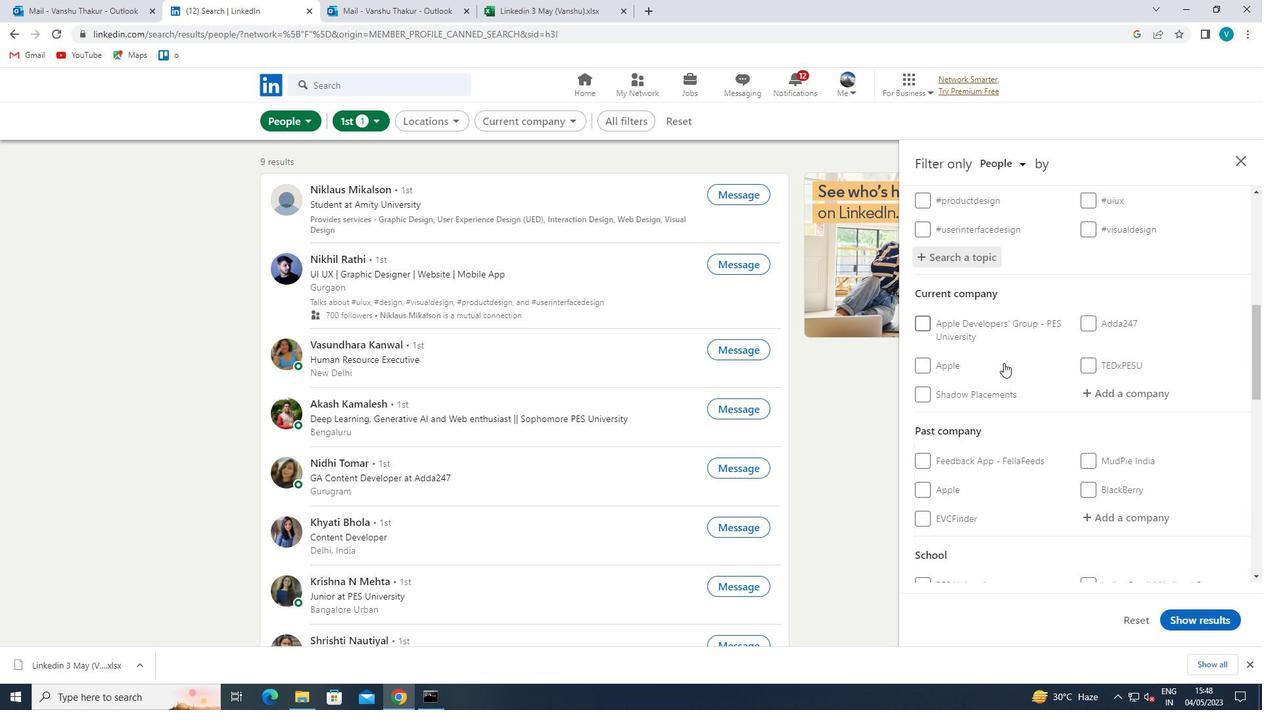 
Action: Mouse scrolled (1004, 364) with delta (0, 0)
Screenshot: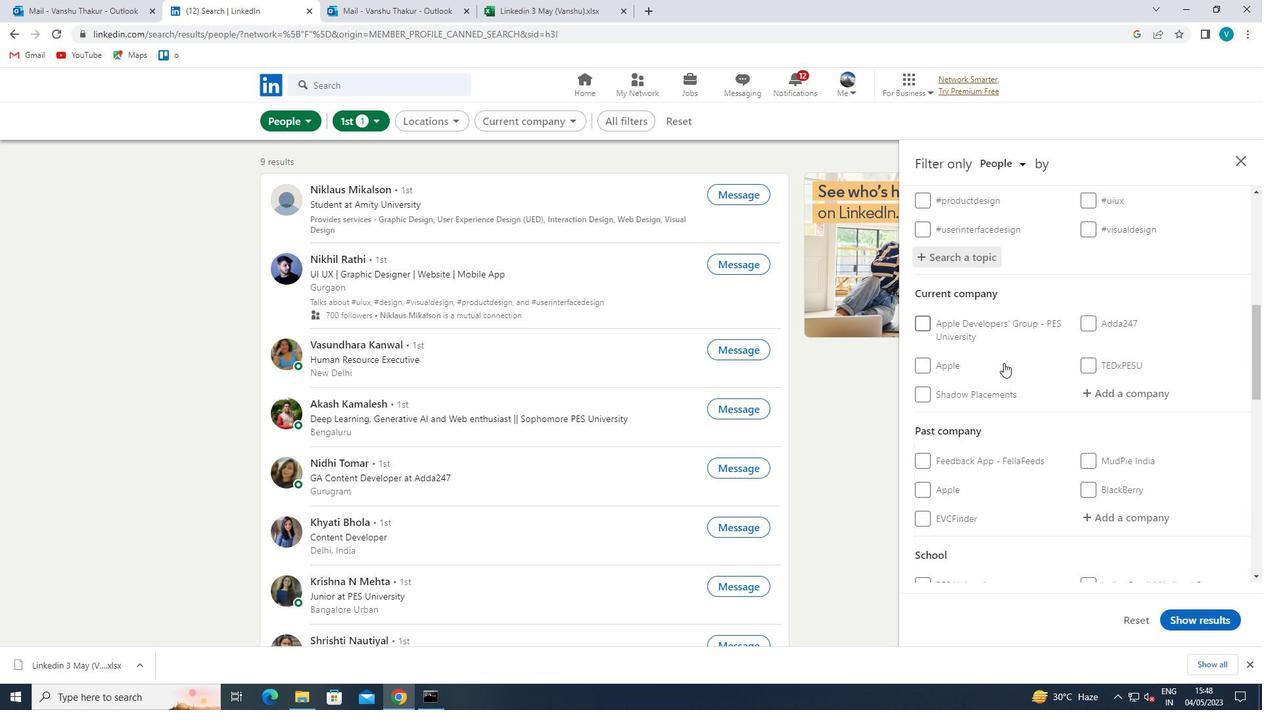 
Action: Mouse scrolled (1004, 364) with delta (0, 0)
Screenshot: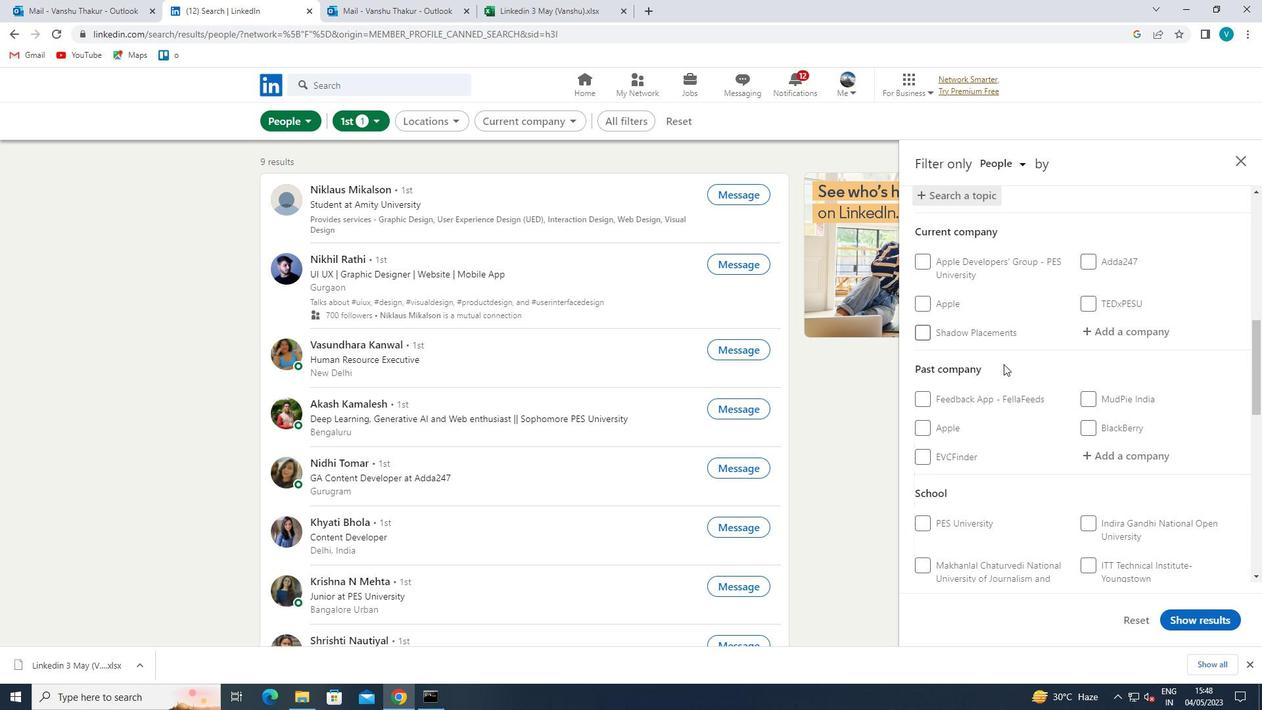 
Action: Mouse moved to (1004, 364)
Screenshot: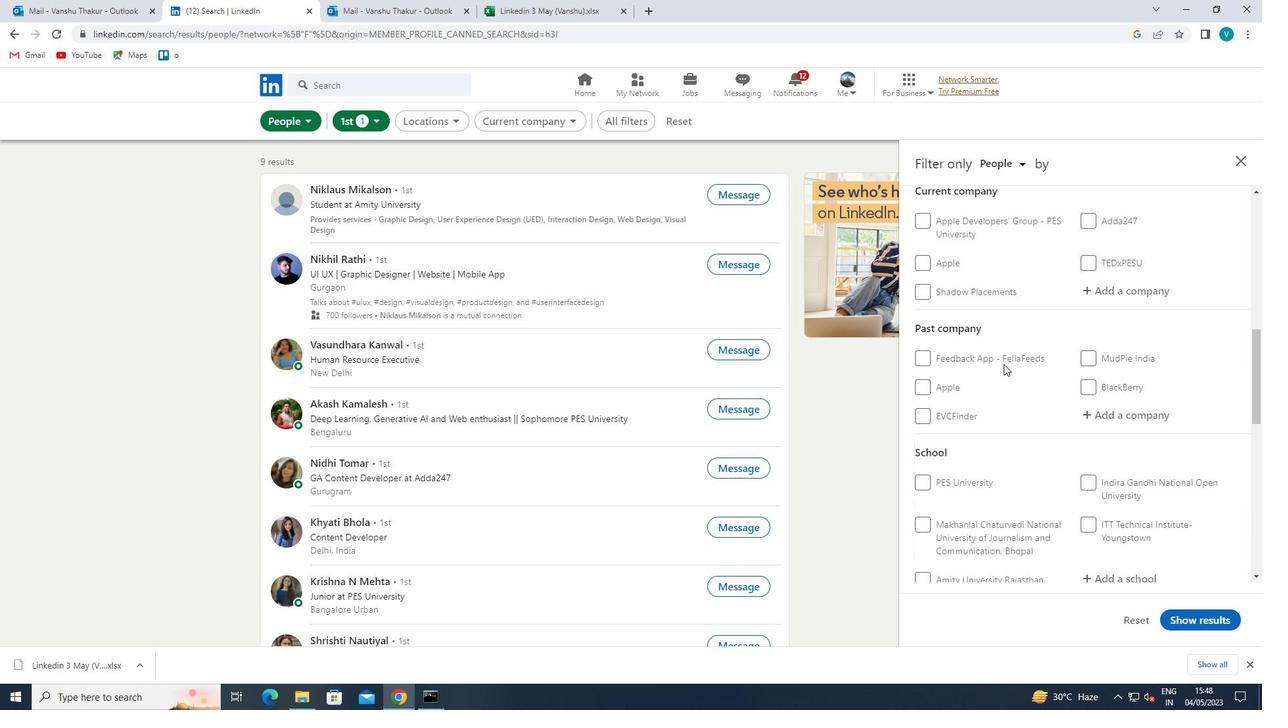 
Action: Mouse scrolled (1004, 364) with delta (0, 0)
Screenshot: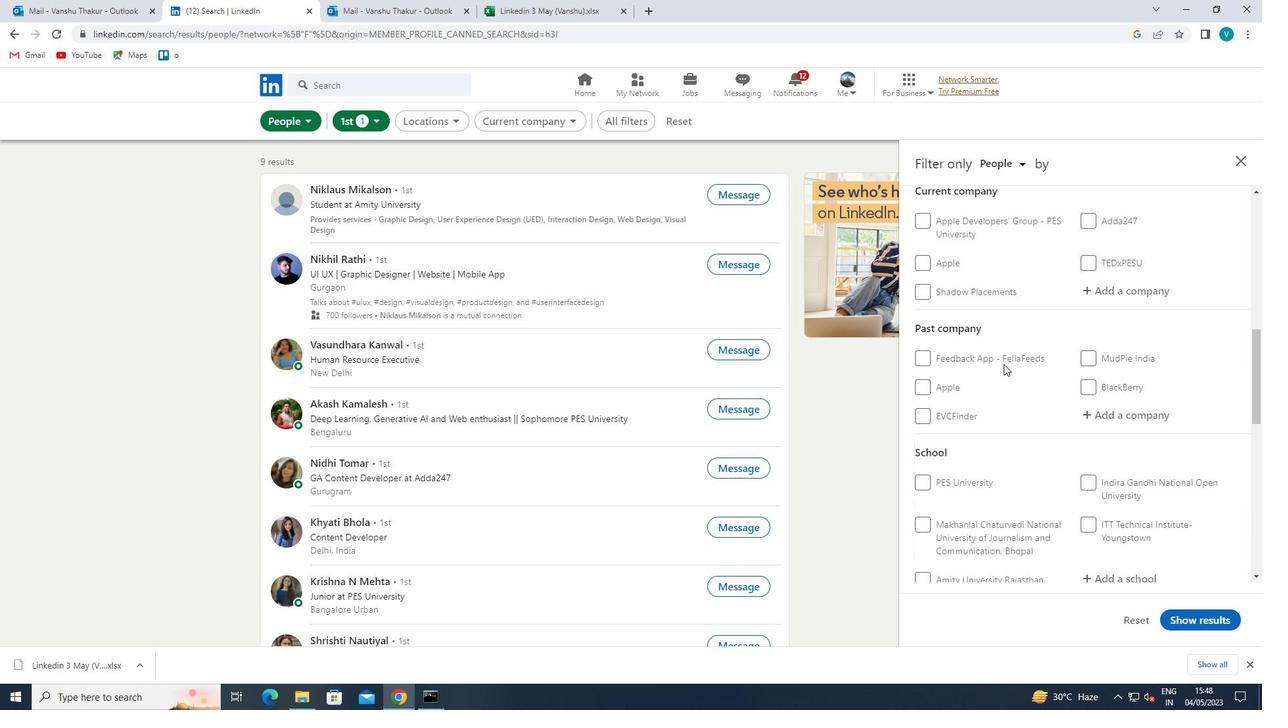
Action: Mouse moved to (937, 499)
Screenshot: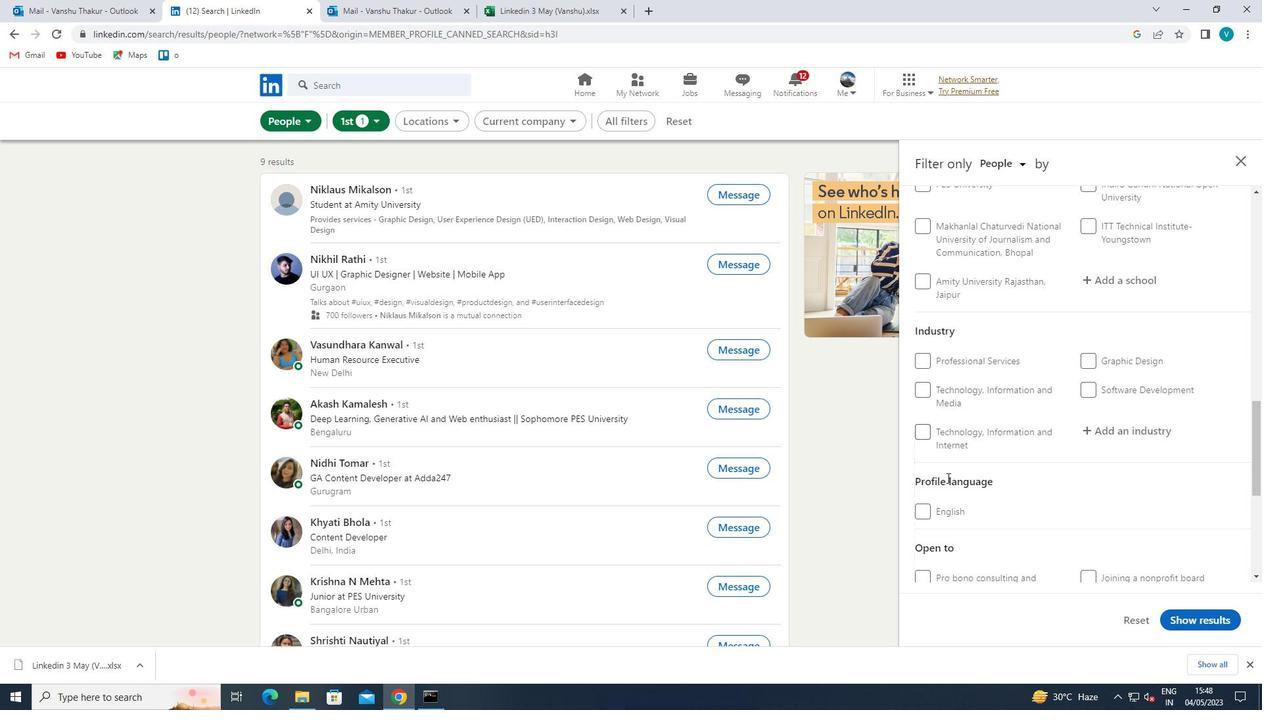 
Action: Mouse scrolled (937, 499) with delta (0, 0)
Screenshot: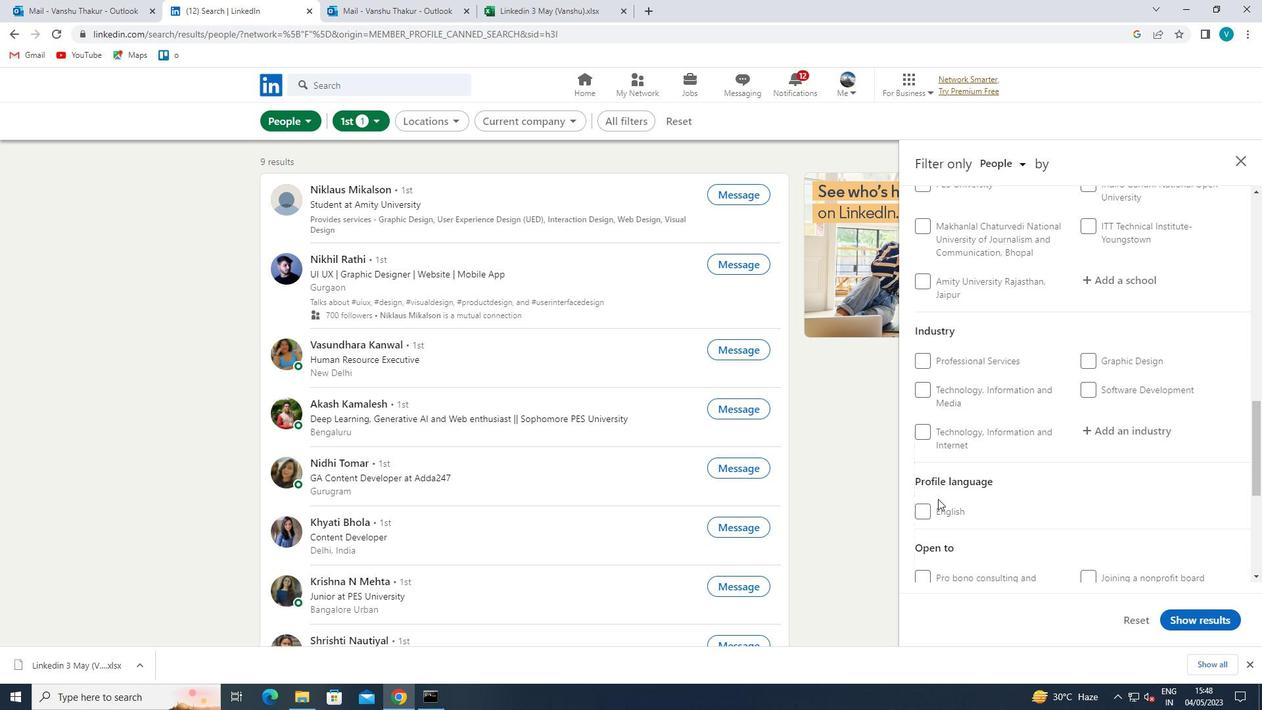 
Action: Mouse moved to (923, 447)
Screenshot: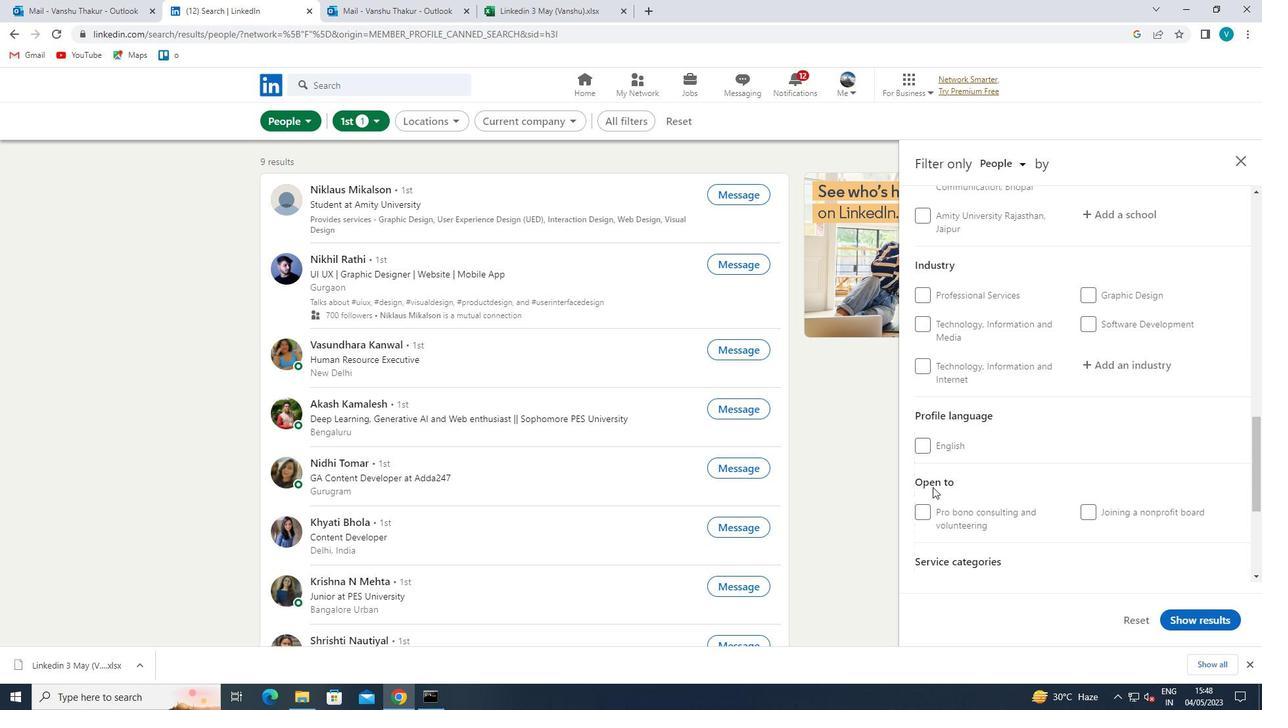 
Action: Mouse pressed left at (923, 447)
Screenshot: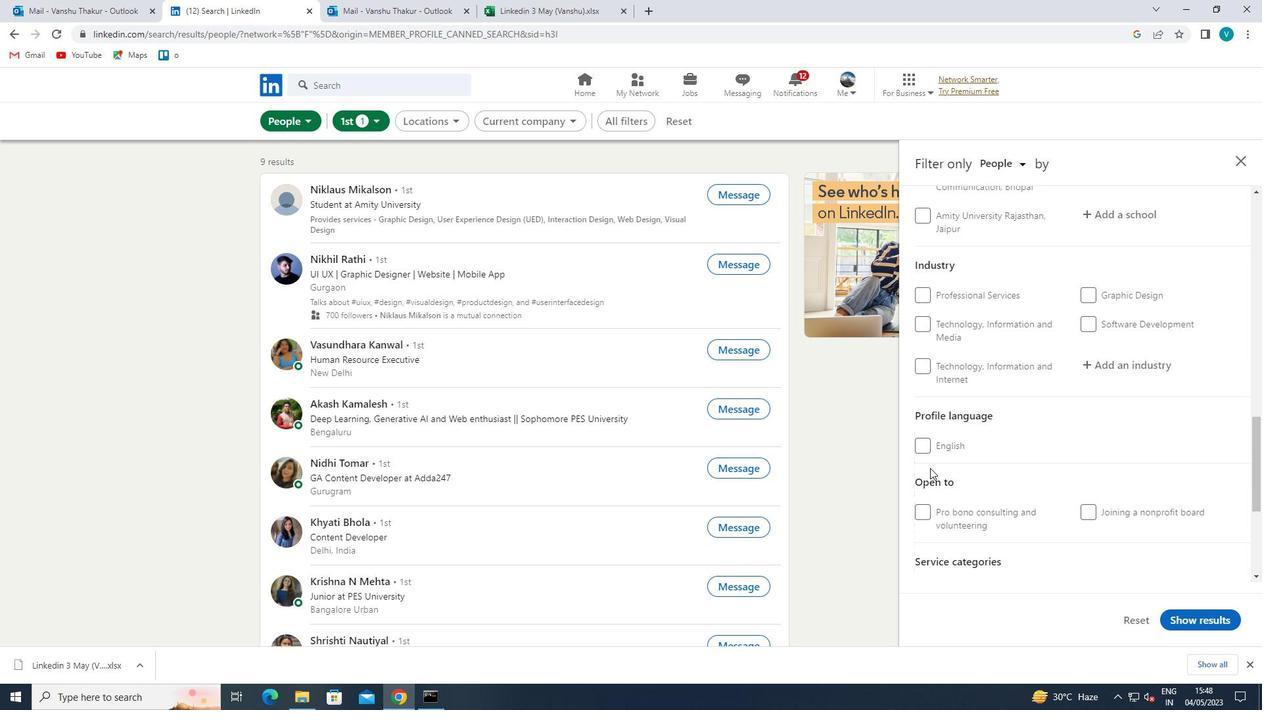 
Action: Mouse moved to (1025, 436)
Screenshot: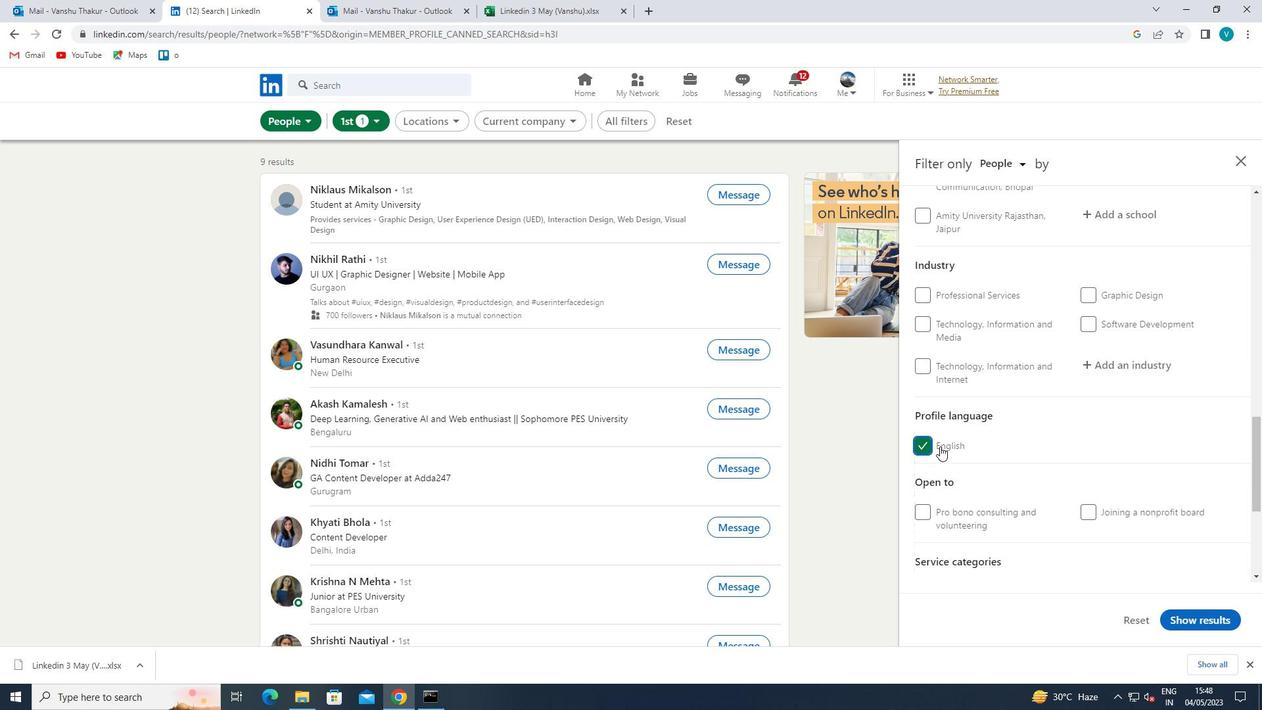 
Action: Mouse scrolled (1025, 437) with delta (0, 0)
Screenshot: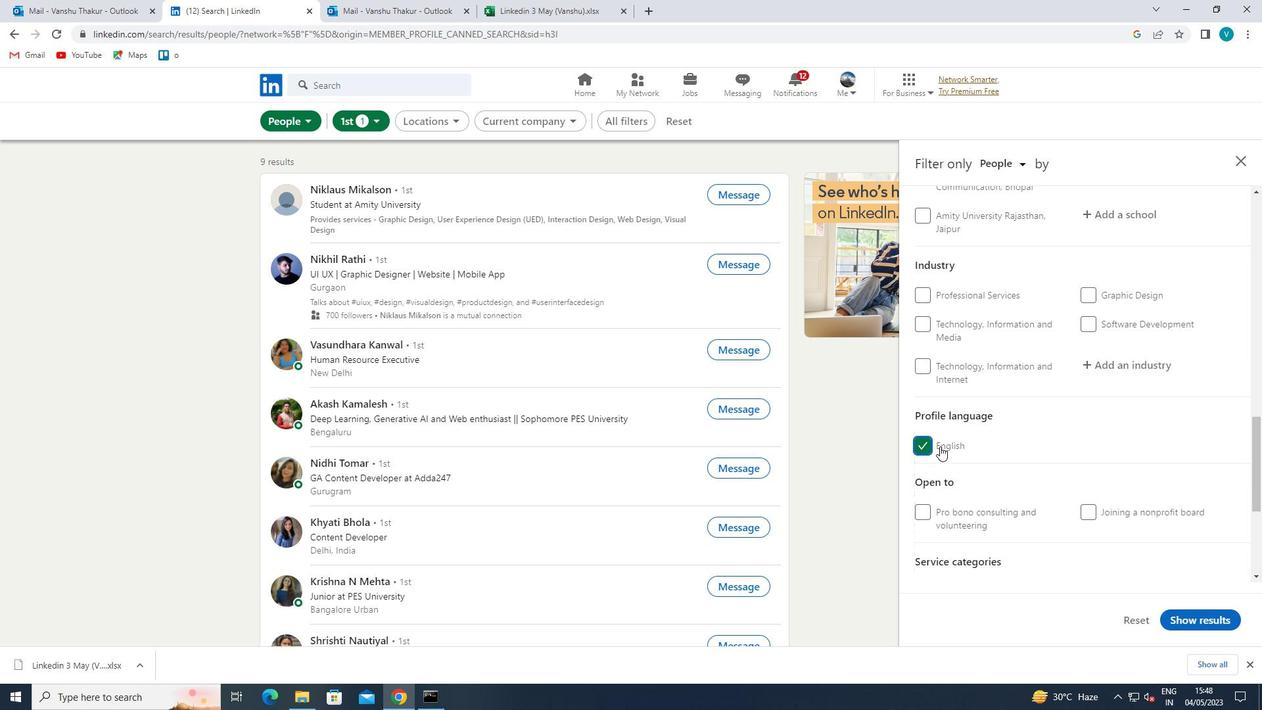 
Action: Mouse moved to (1030, 435)
Screenshot: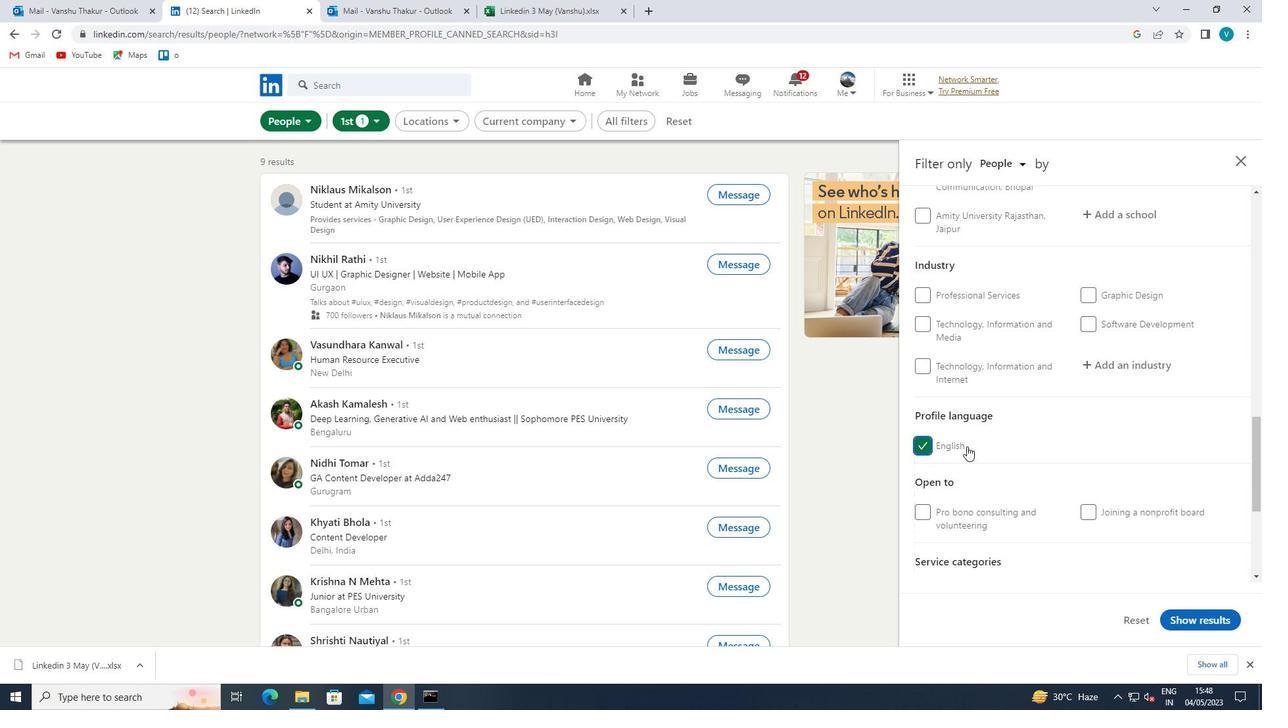 
Action: Mouse scrolled (1030, 436) with delta (0, 0)
Screenshot: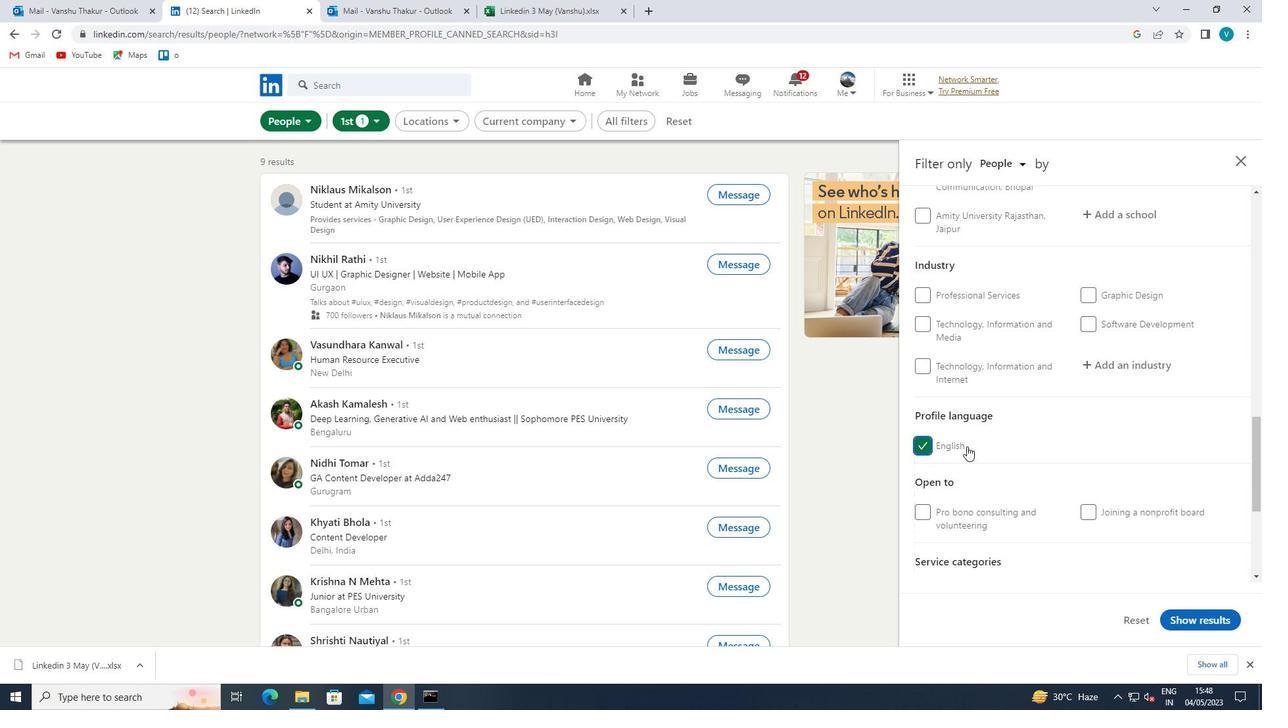 
Action: Mouse moved to (1031, 435)
Screenshot: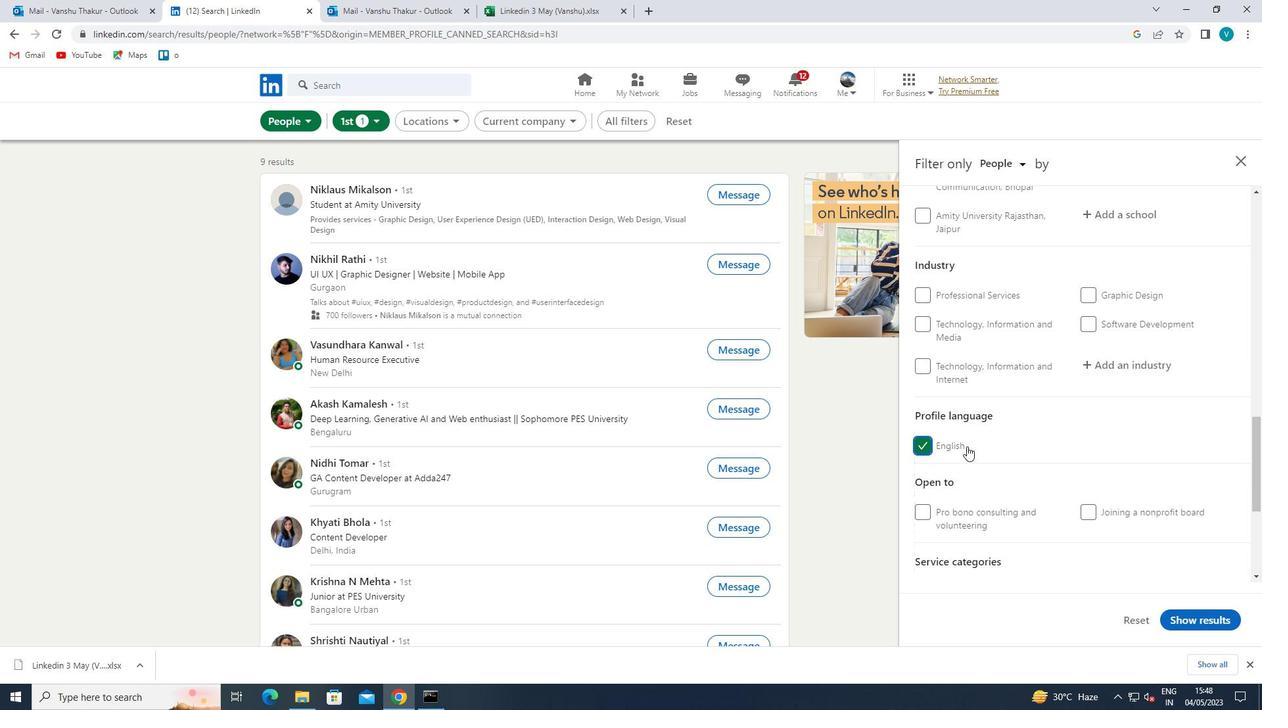 
Action: Mouse scrolled (1031, 436) with delta (0, 0)
Screenshot: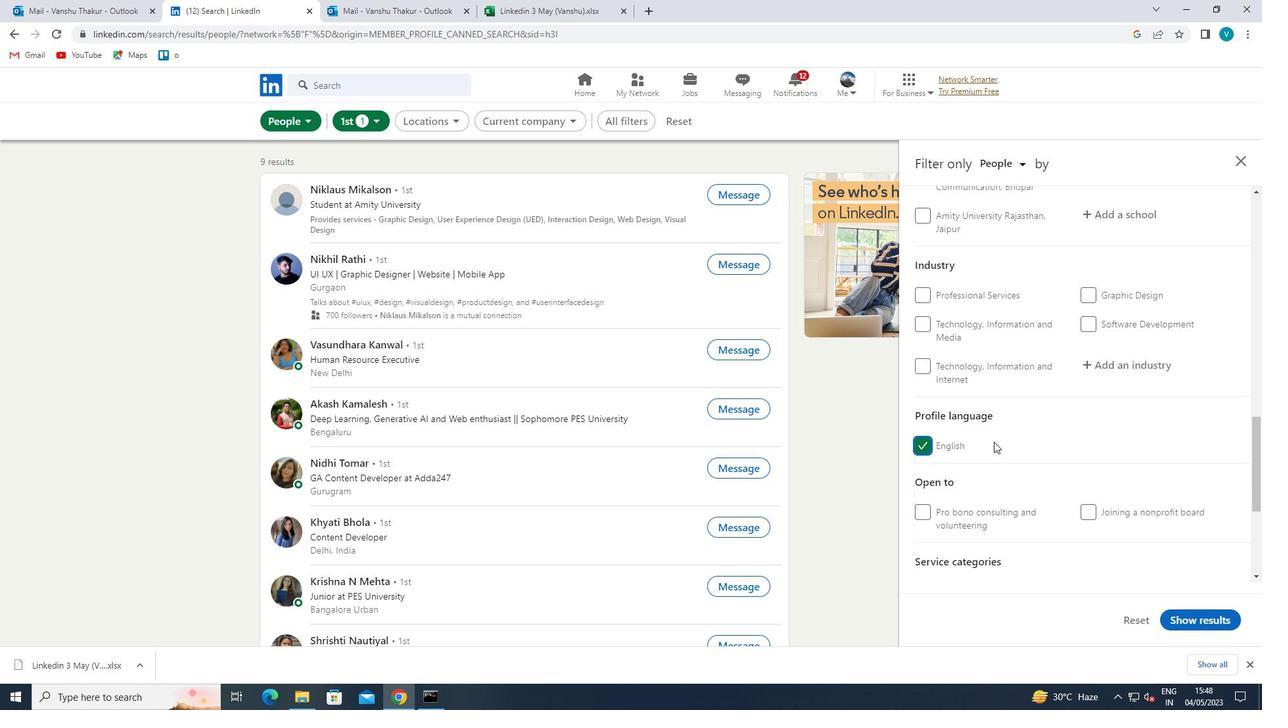 
Action: Mouse moved to (1033, 435)
Screenshot: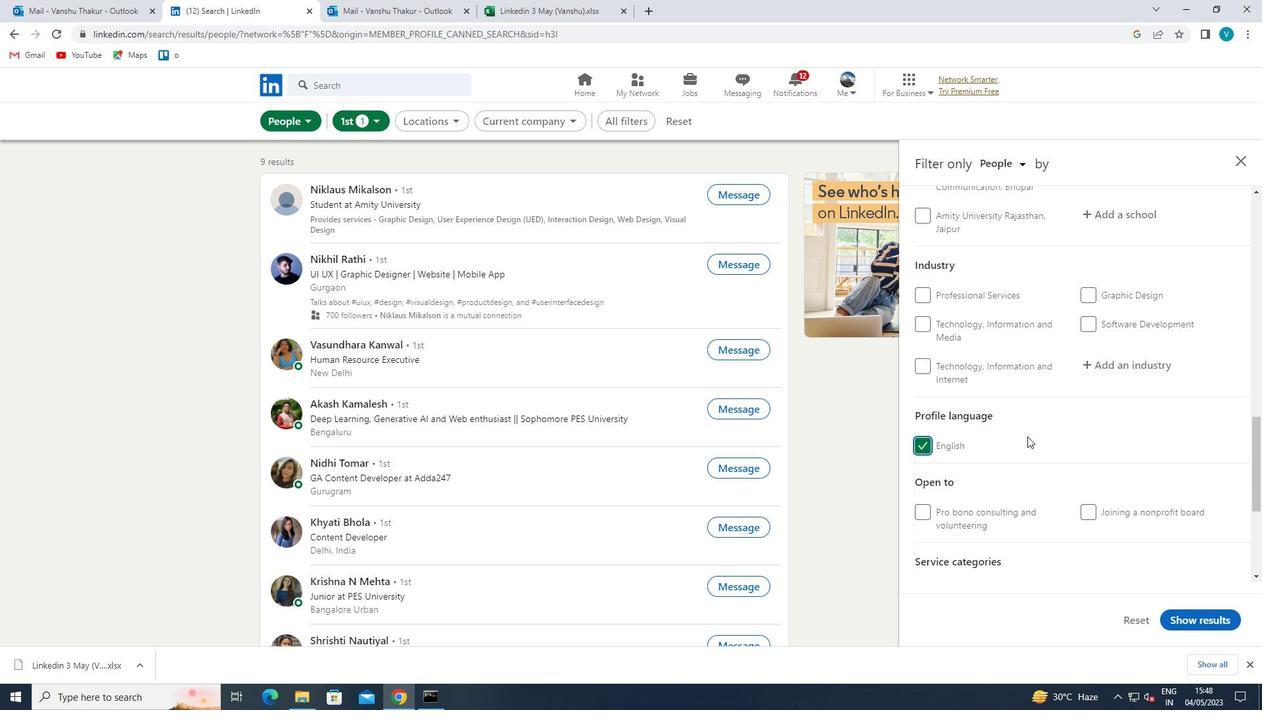 
Action: Mouse scrolled (1033, 436) with delta (0, 0)
Screenshot: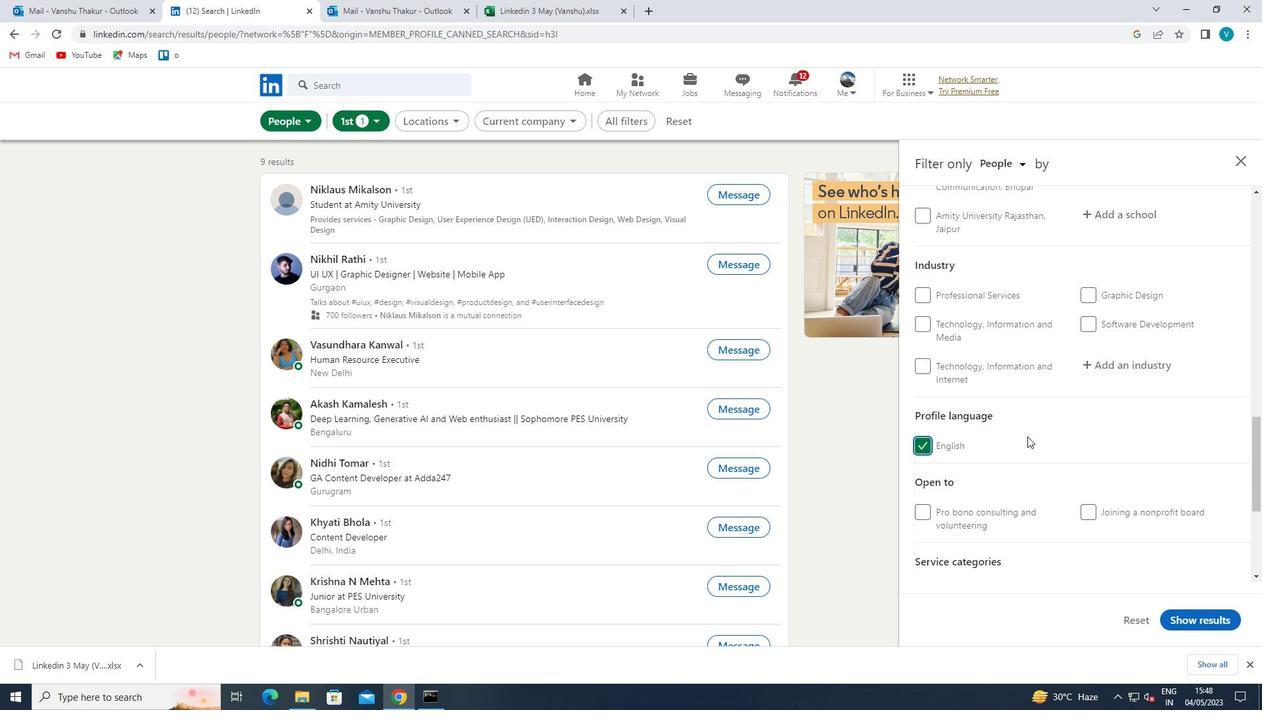 
Action: Mouse scrolled (1033, 436) with delta (0, 0)
Screenshot: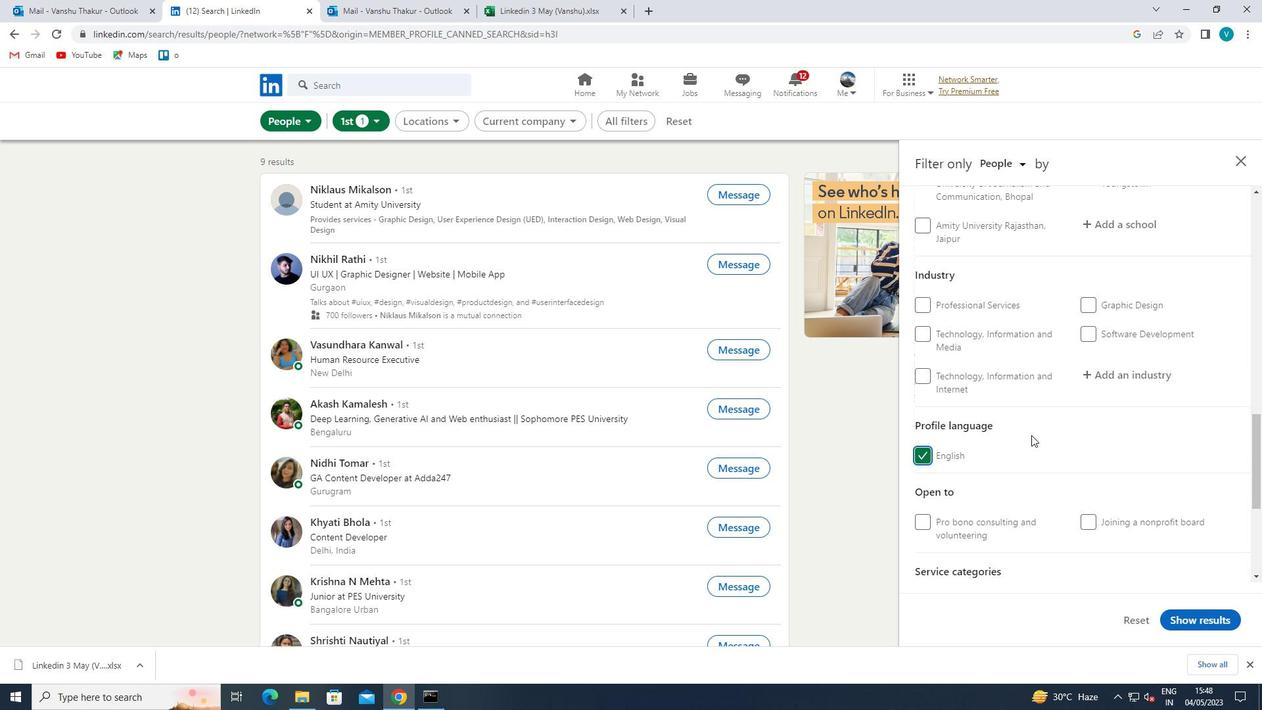 
Action: Mouse moved to (1033, 435)
Screenshot: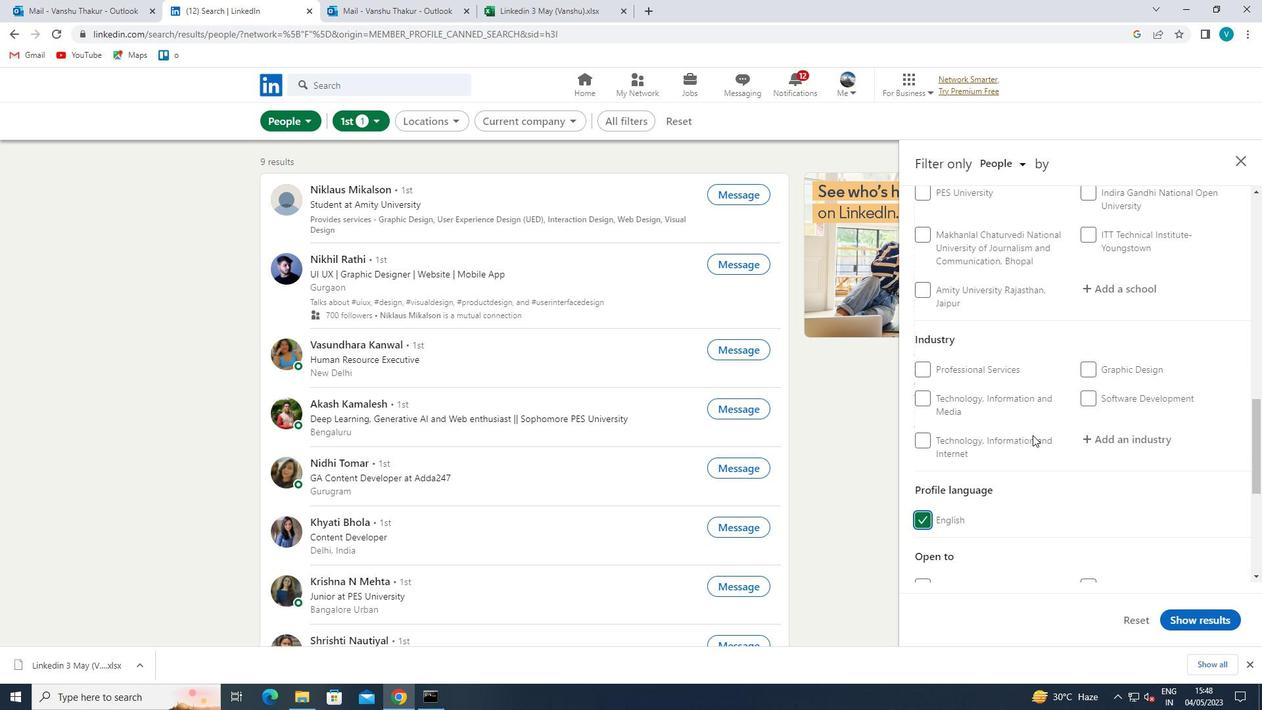 
Action: Mouse scrolled (1033, 436) with delta (0, 0)
Screenshot: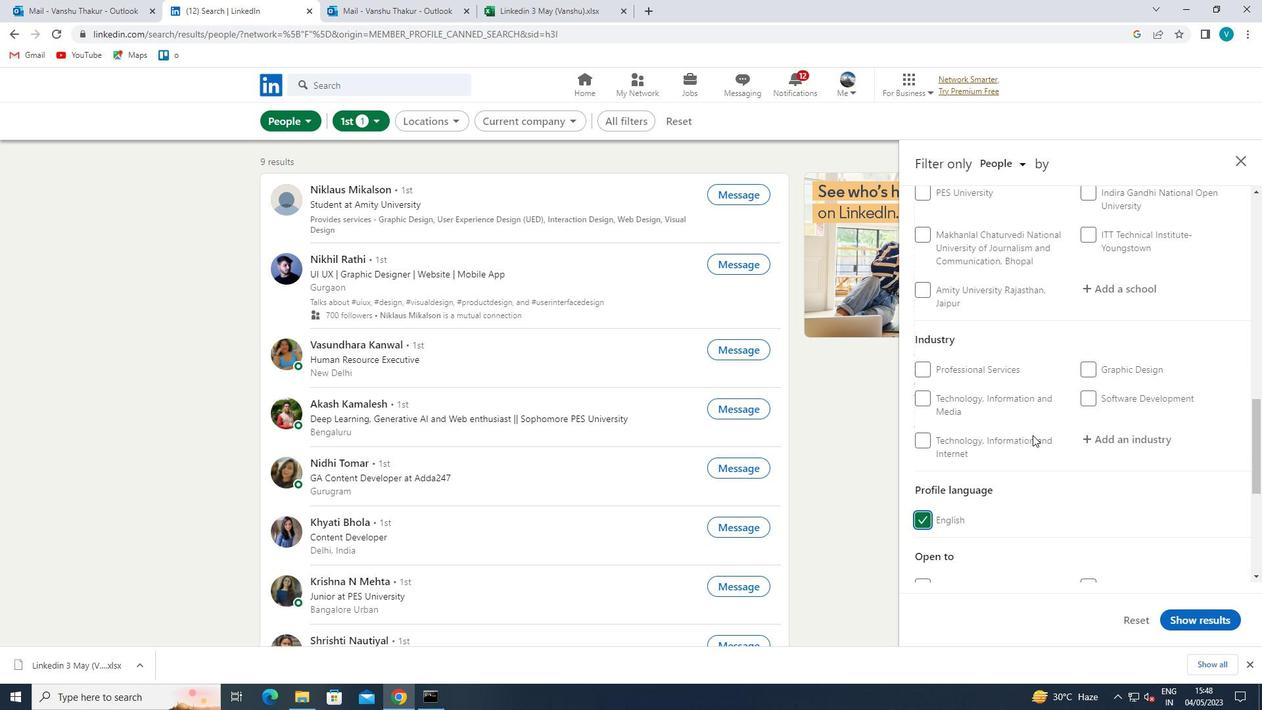 
Action: Mouse moved to (1036, 435)
Screenshot: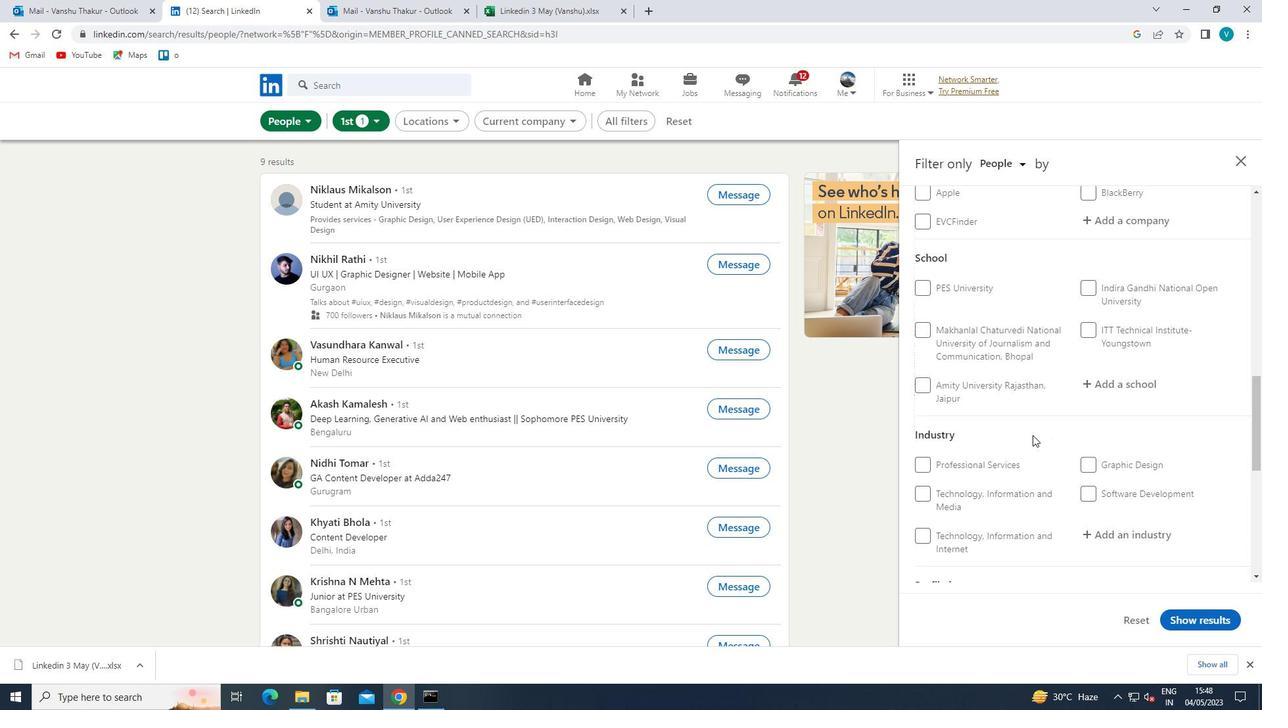 
Action: Mouse scrolled (1036, 436) with delta (0, 0)
Screenshot: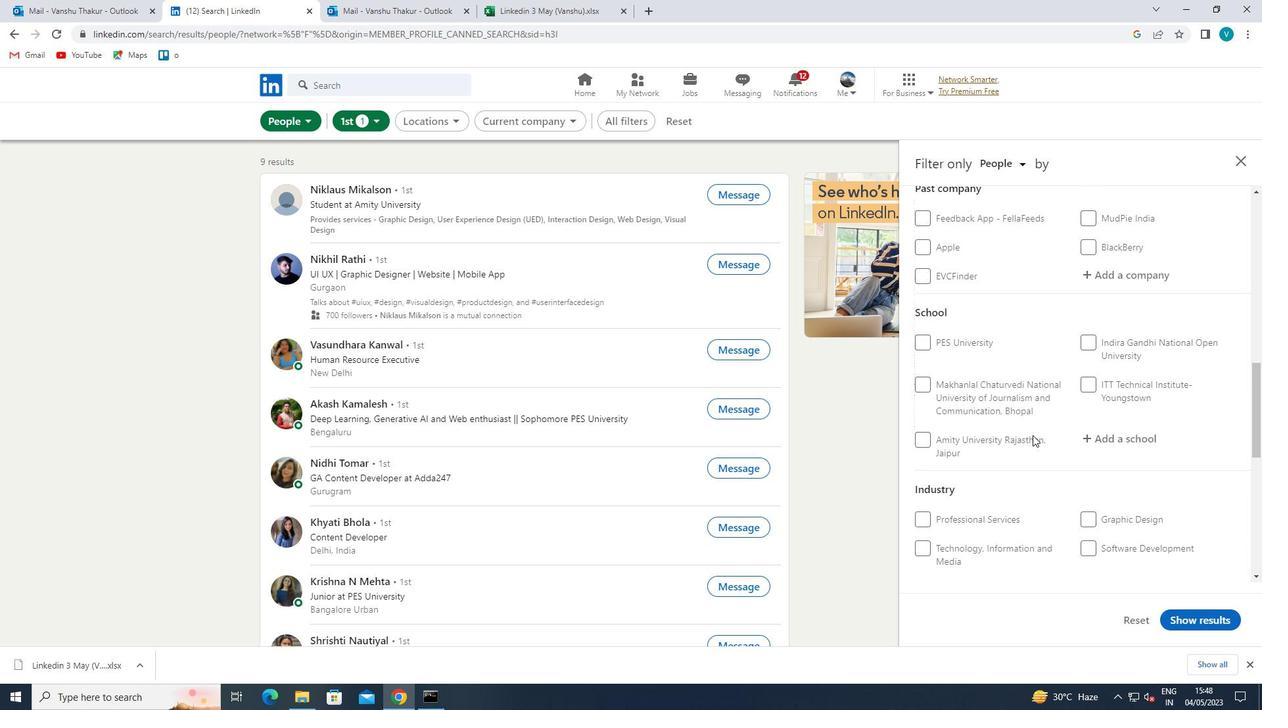 
Action: Mouse moved to (1115, 388)
Screenshot: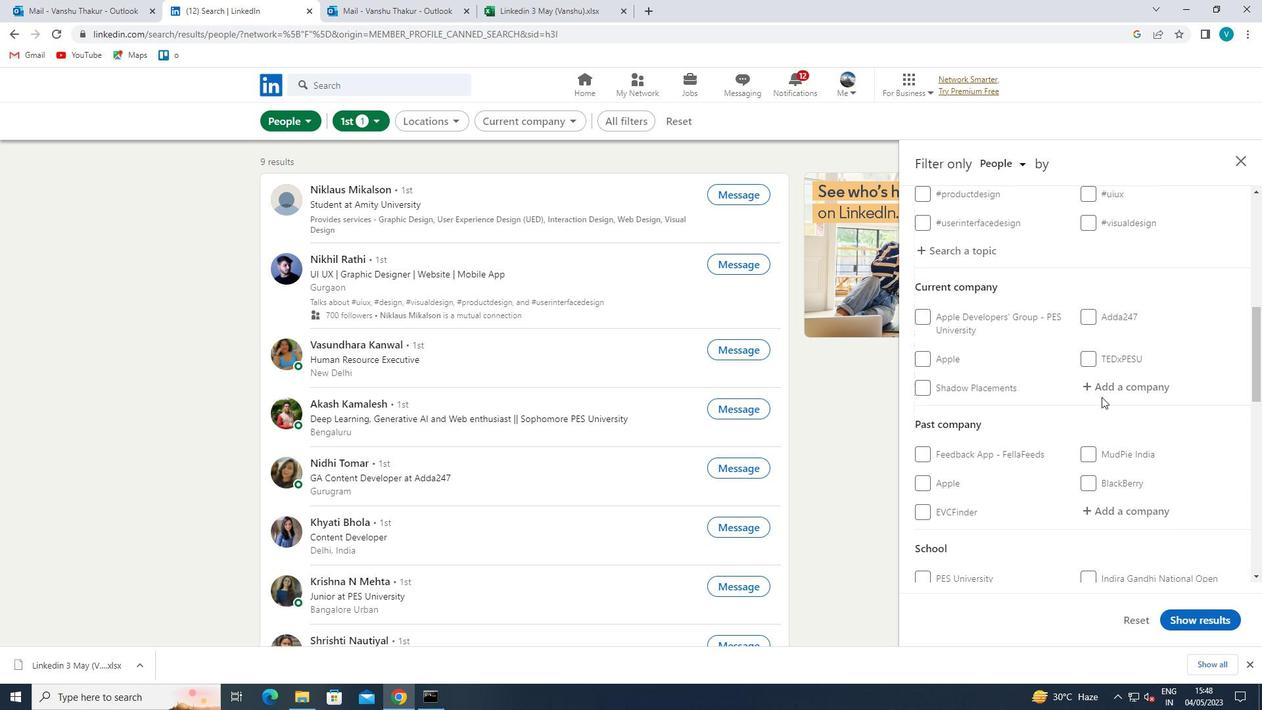
Action: Mouse pressed left at (1115, 388)
Screenshot: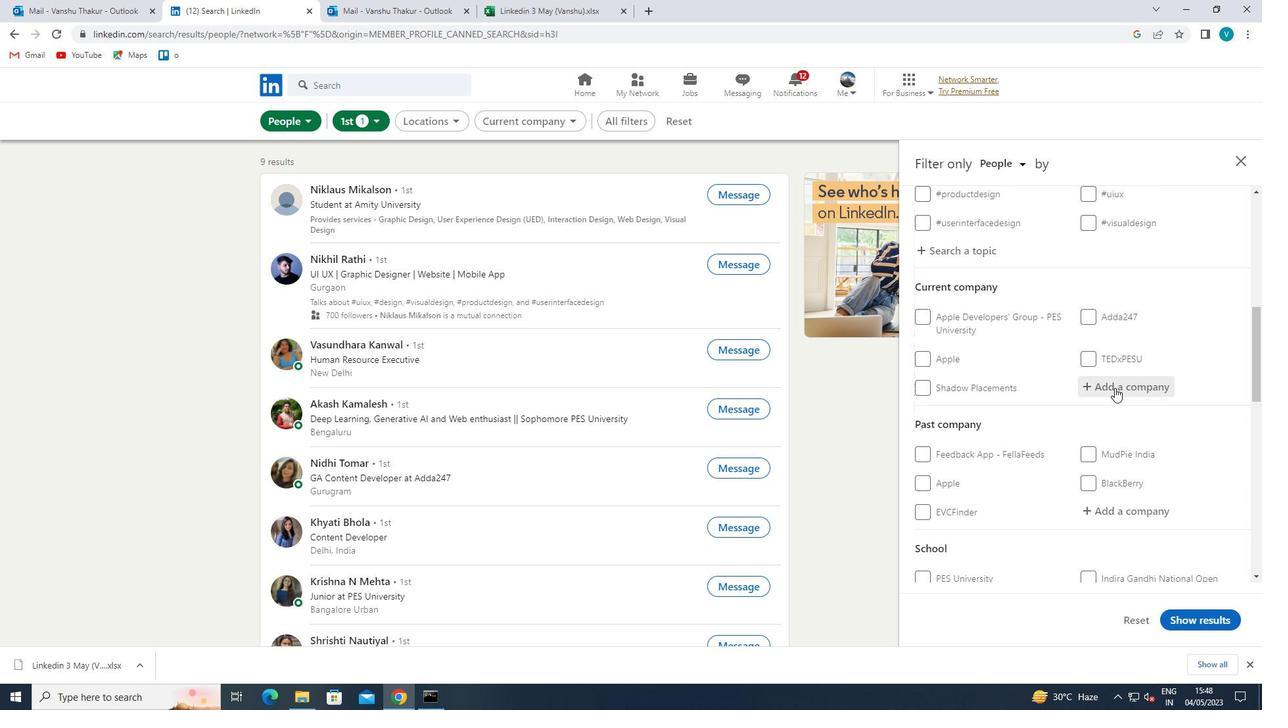 
Action: Mouse moved to (1117, 386)
Screenshot: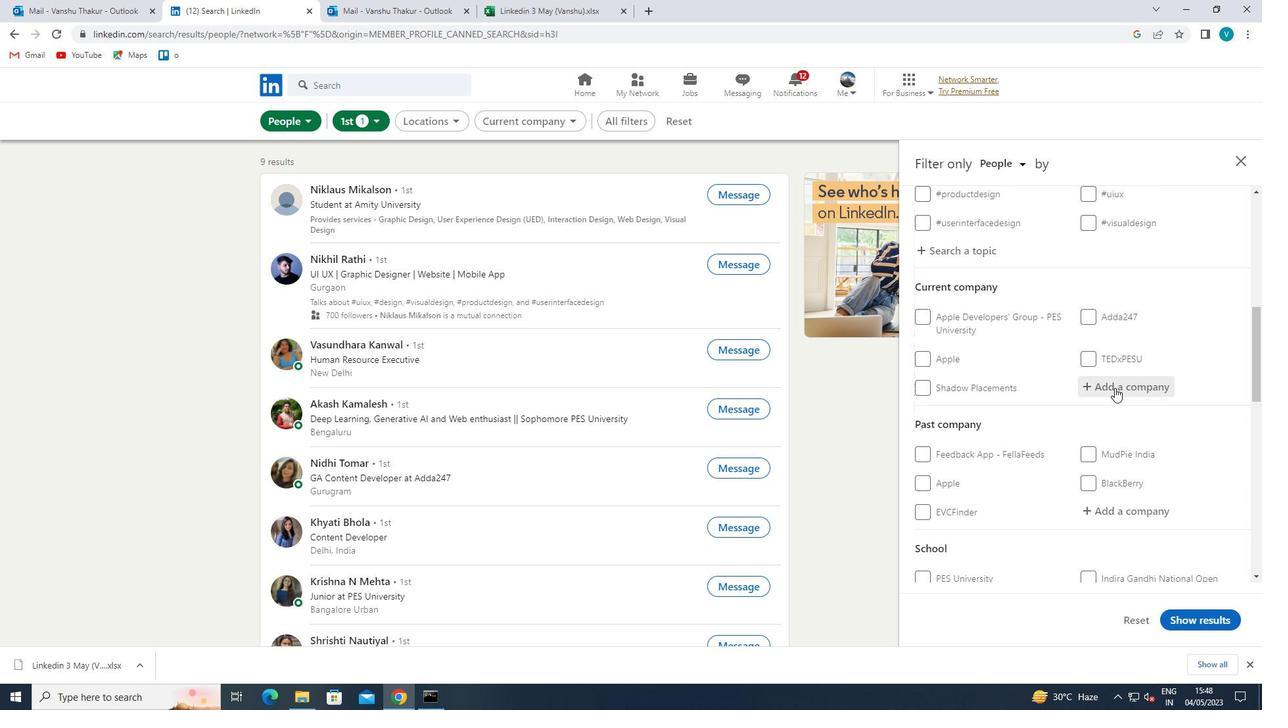 
Action: Key pressed <Key.shift>MICRO
Screenshot: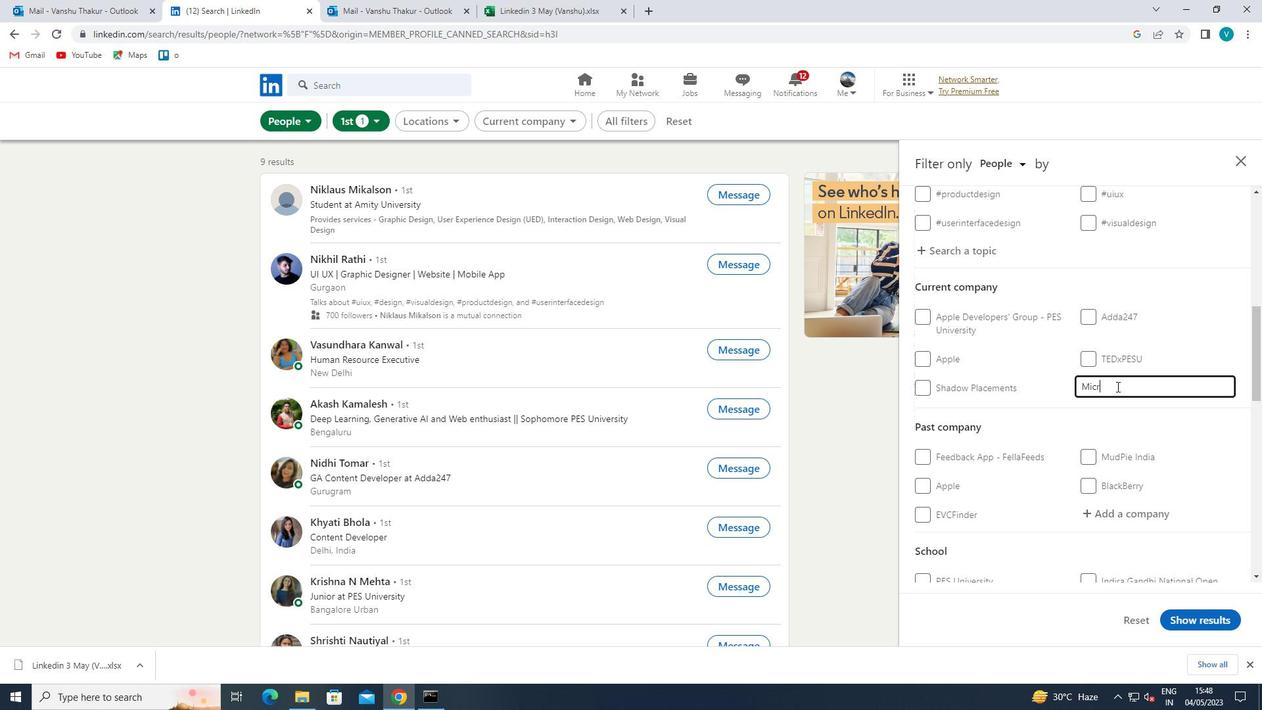 
Action: Mouse moved to (1103, 408)
Screenshot: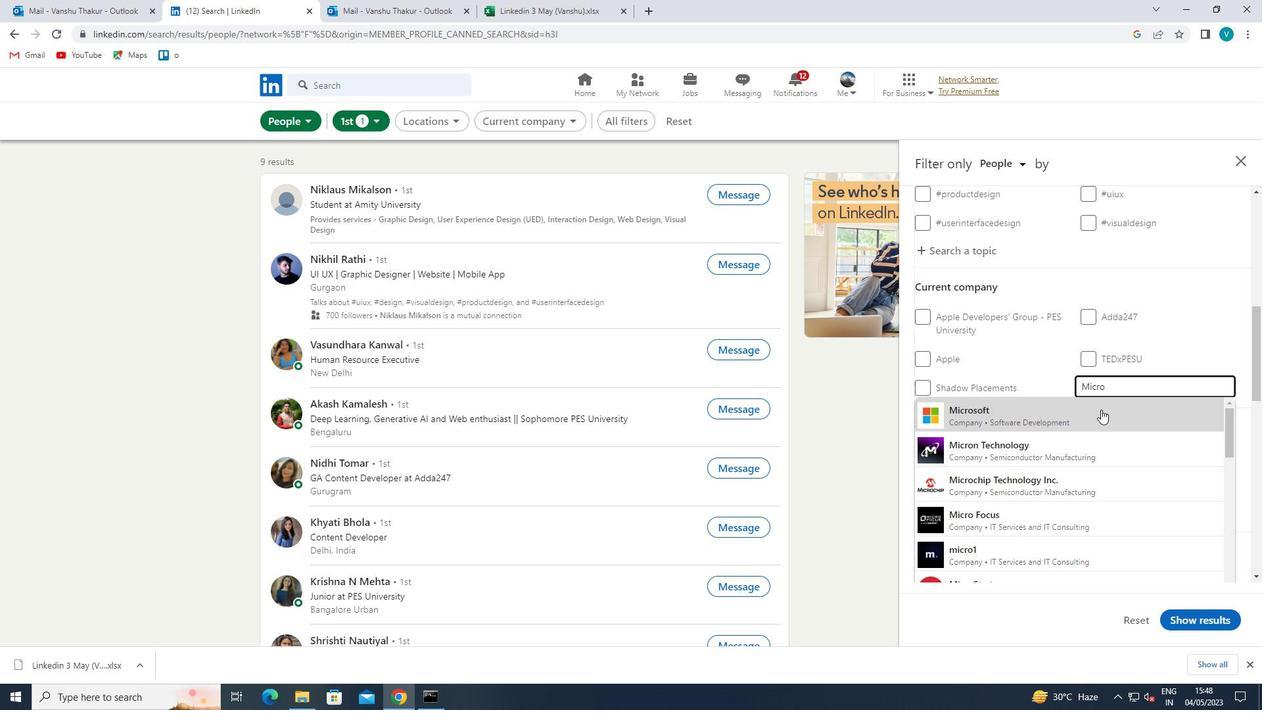 
Action: Mouse pressed left at (1103, 408)
Screenshot: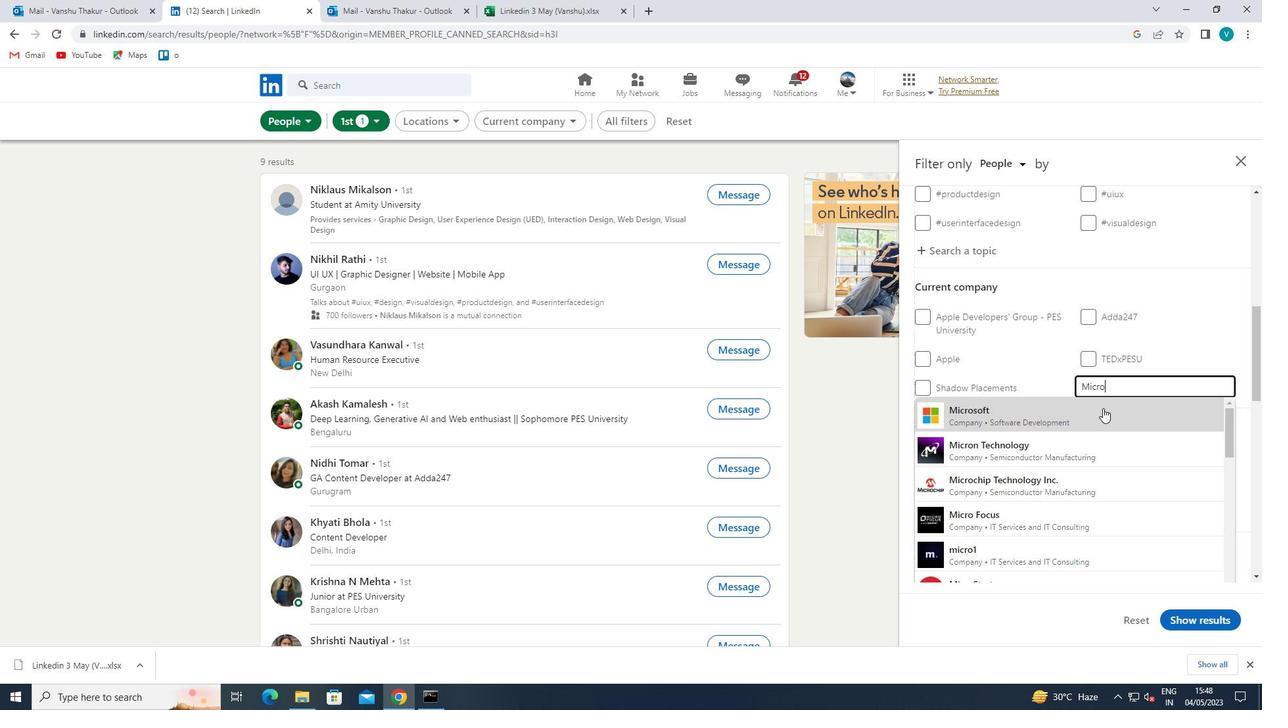 
Action: Mouse scrolled (1103, 407) with delta (0, 0)
Screenshot: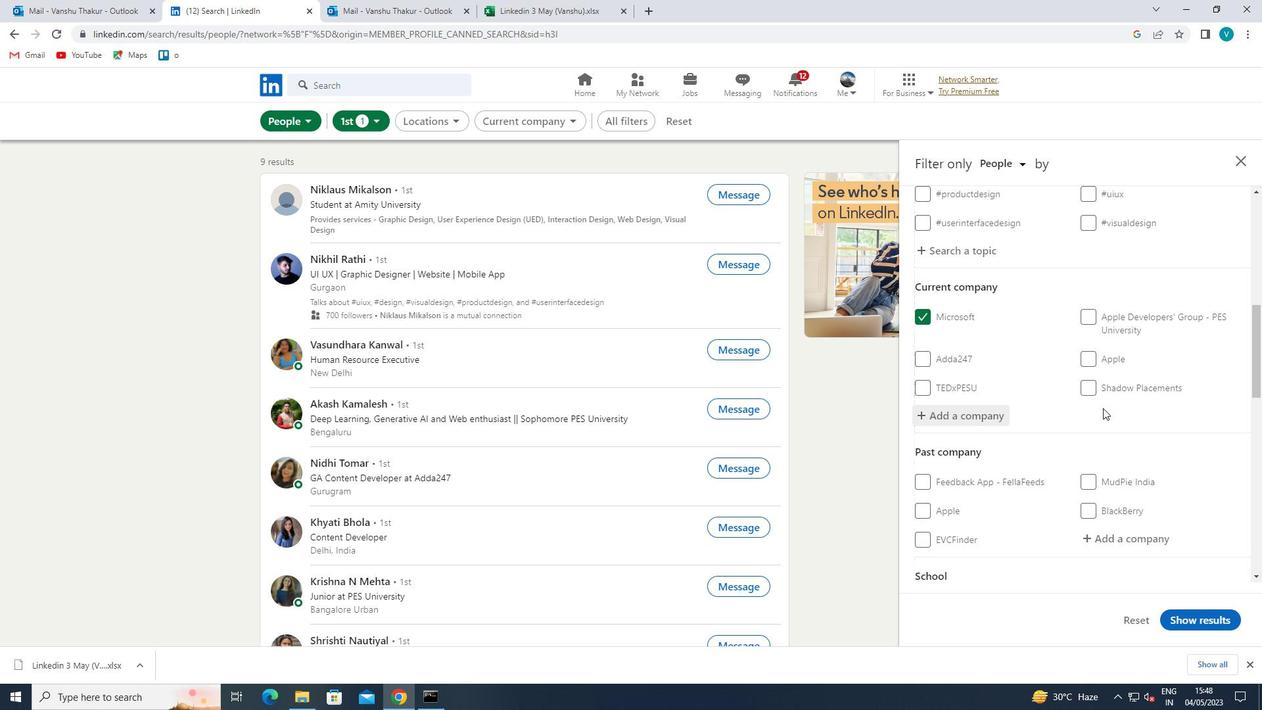 
Action: Mouse scrolled (1103, 407) with delta (0, 0)
Screenshot: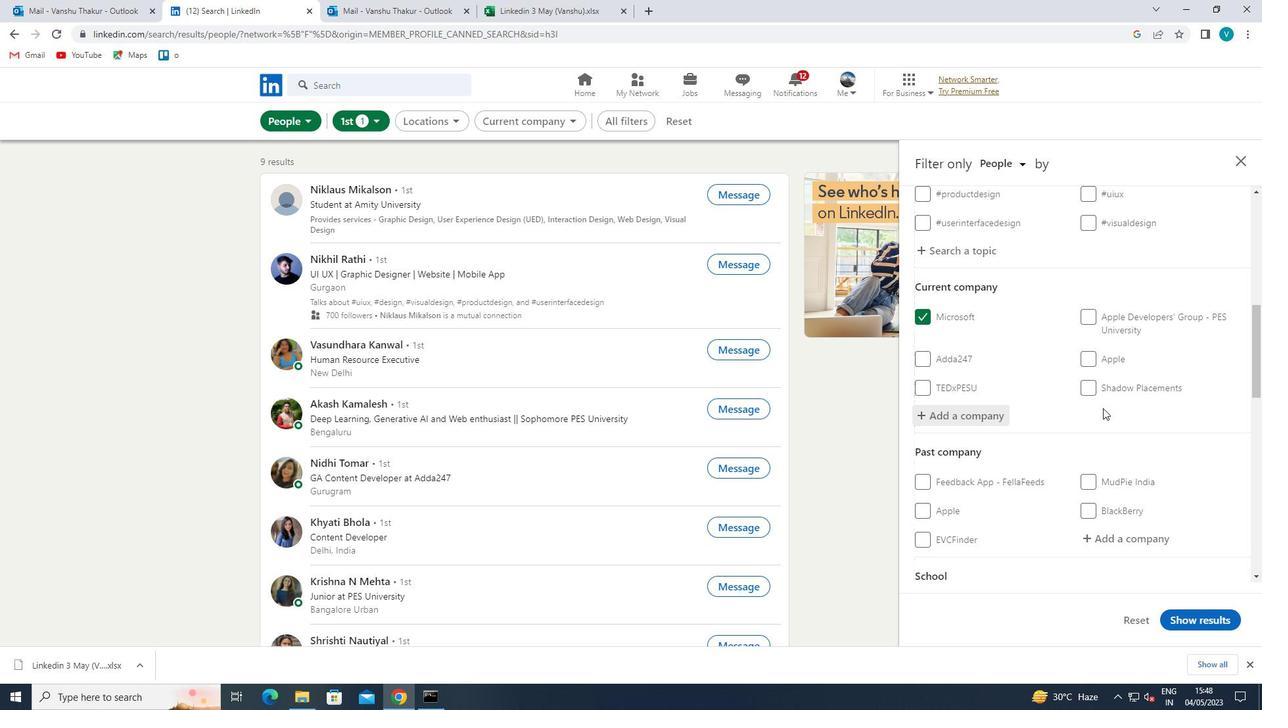 
Action: Mouse scrolled (1103, 407) with delta (0, 0)
Screenshot: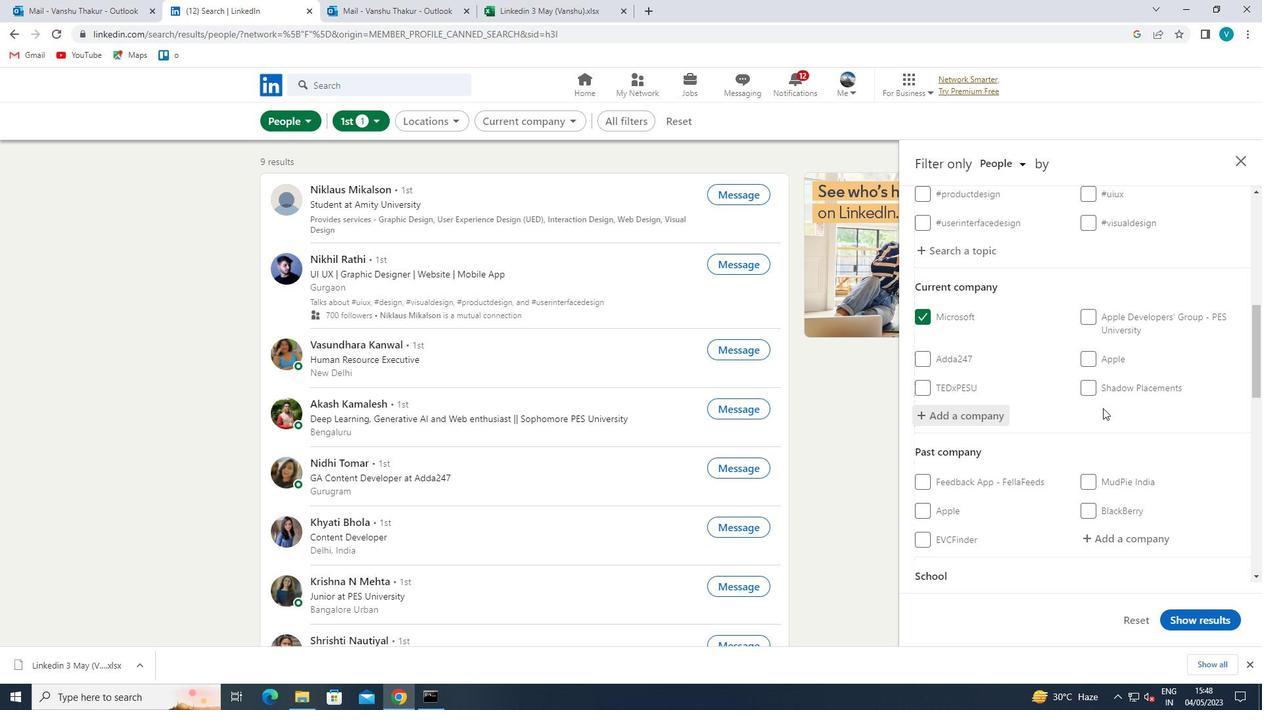 
Action: Mouse scrolled (1103, 407) with delta (0, 0)
Screenshot: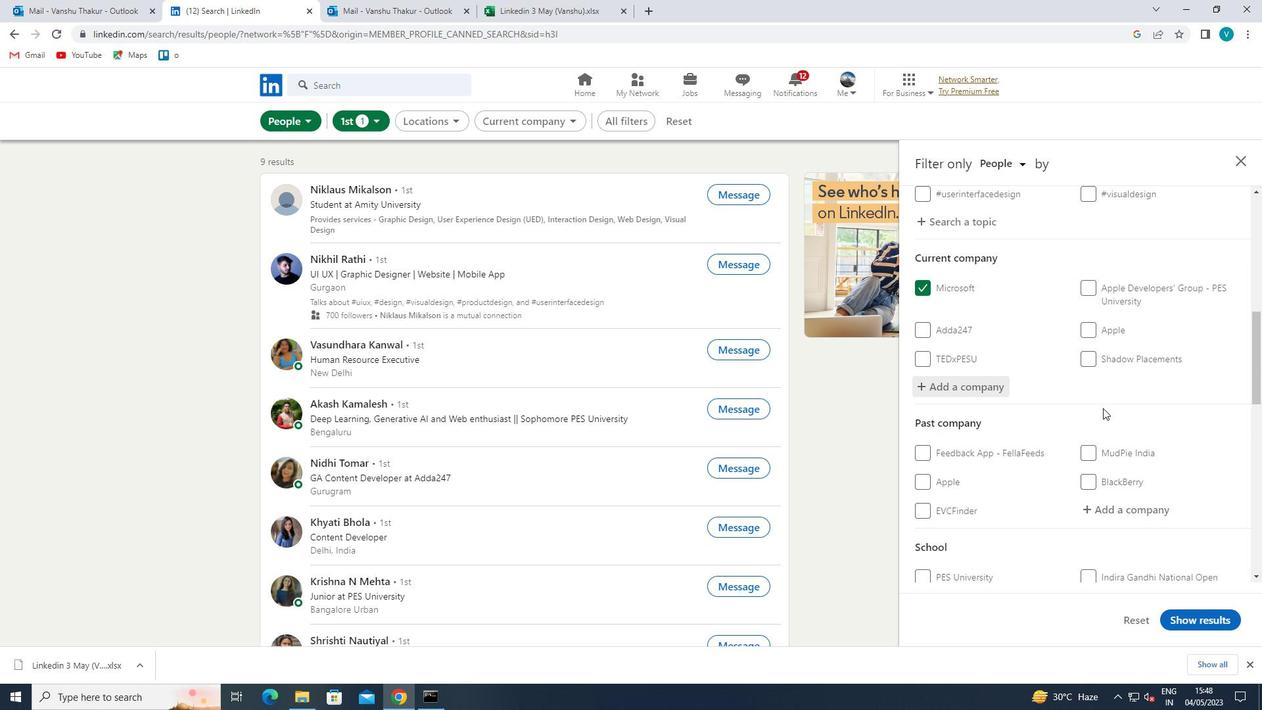 
Action: Mouse scrolled (1103, 407) with delta (0, 0)
Screenshot: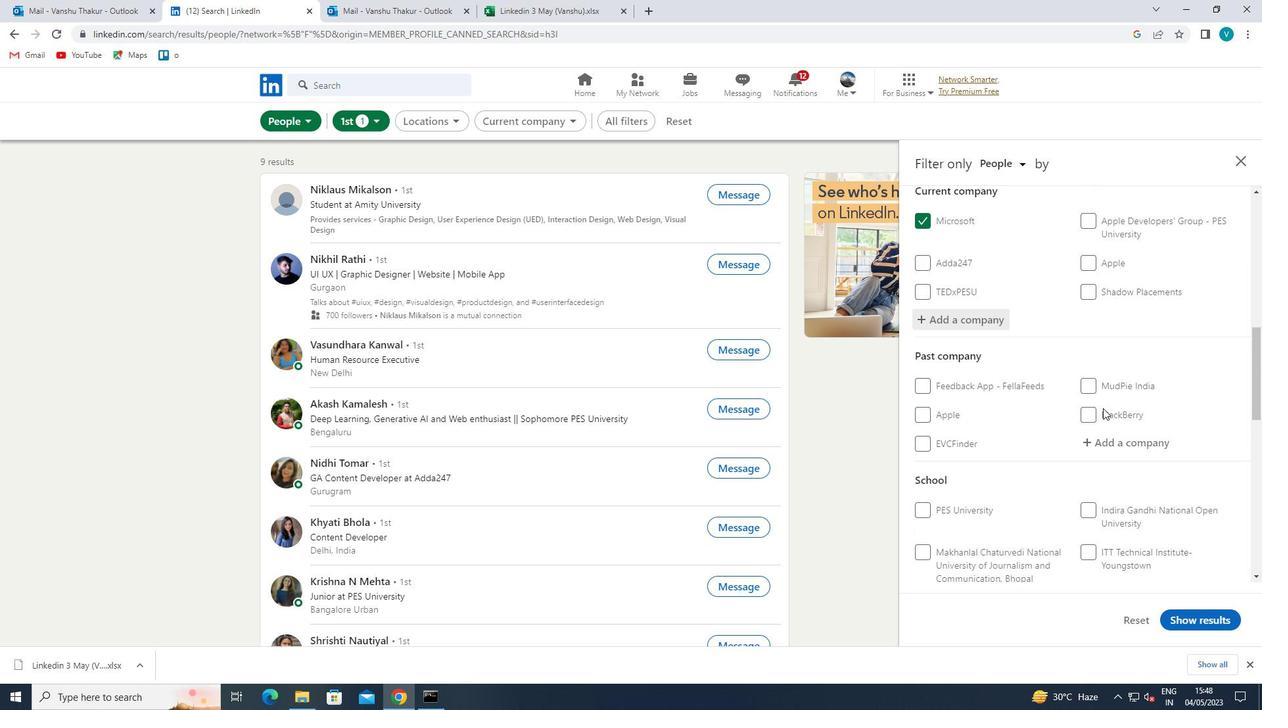 
Action: Mouse moved to (1112, 379)
Screenshot: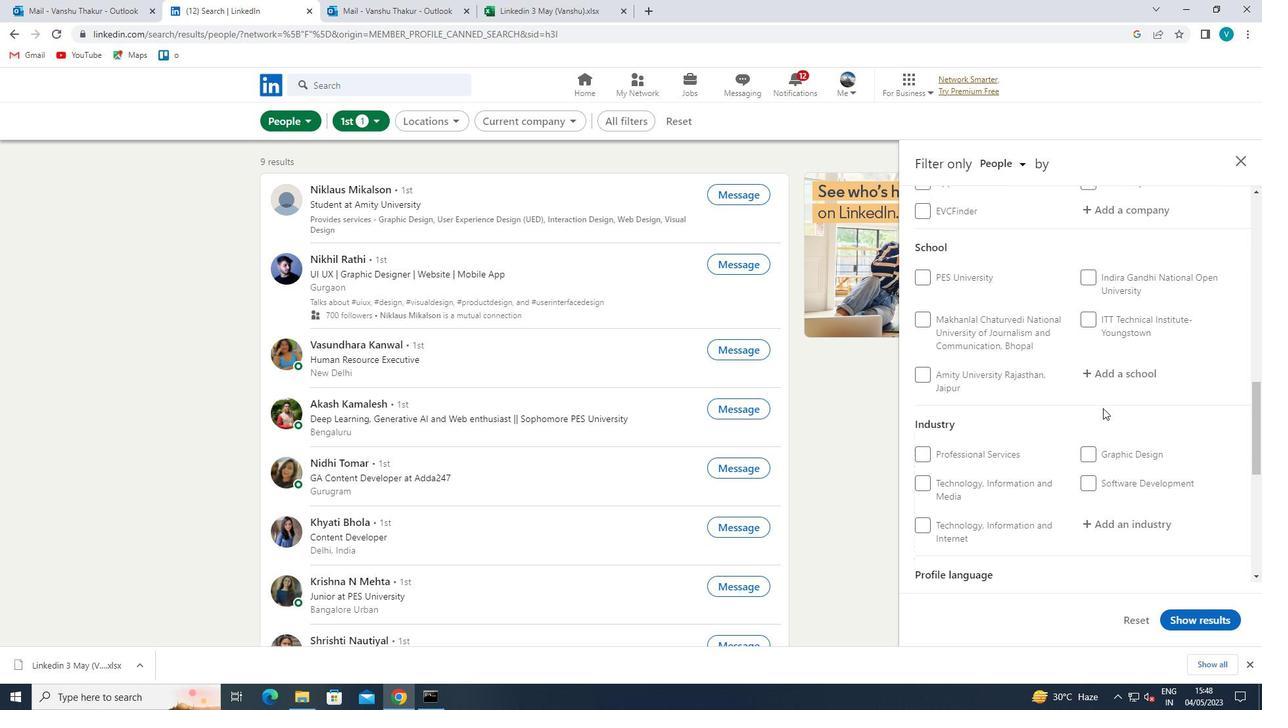 
Action: Mouse pressed left at (1112, 379)
Screenshot: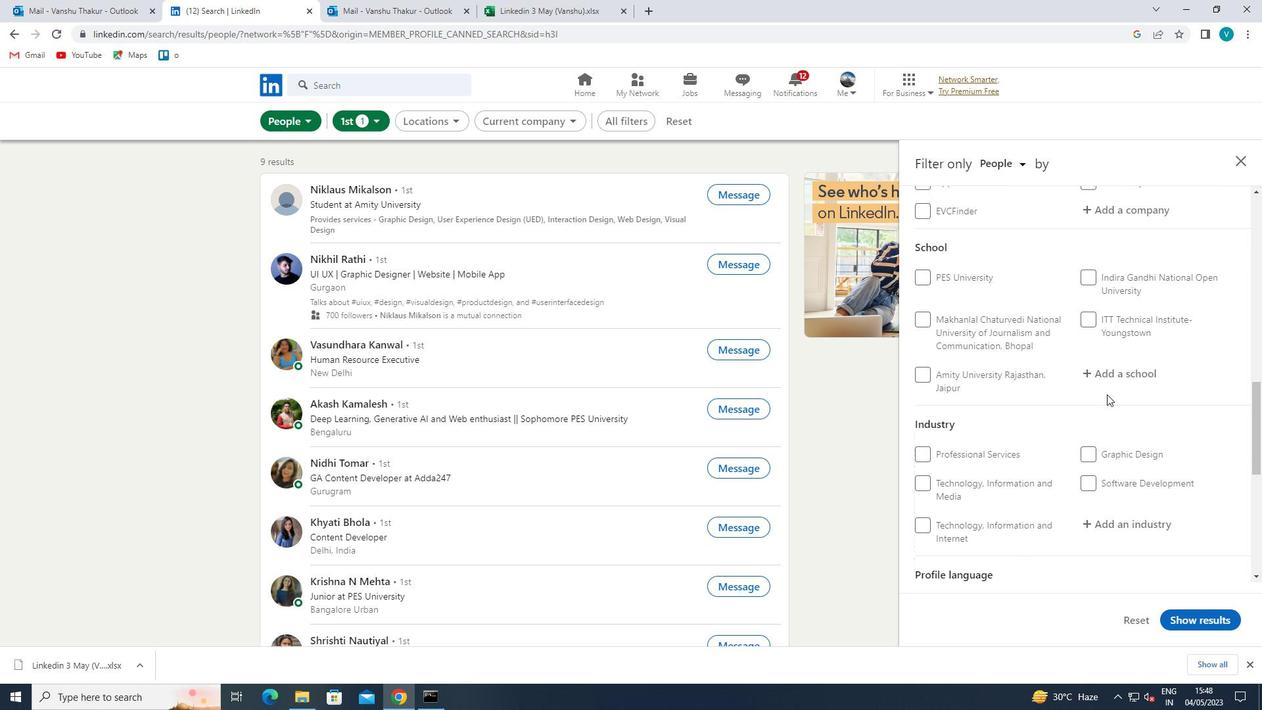 
Action: Key pressed <Key.shift>MIIT<Key.space>
Screenshot: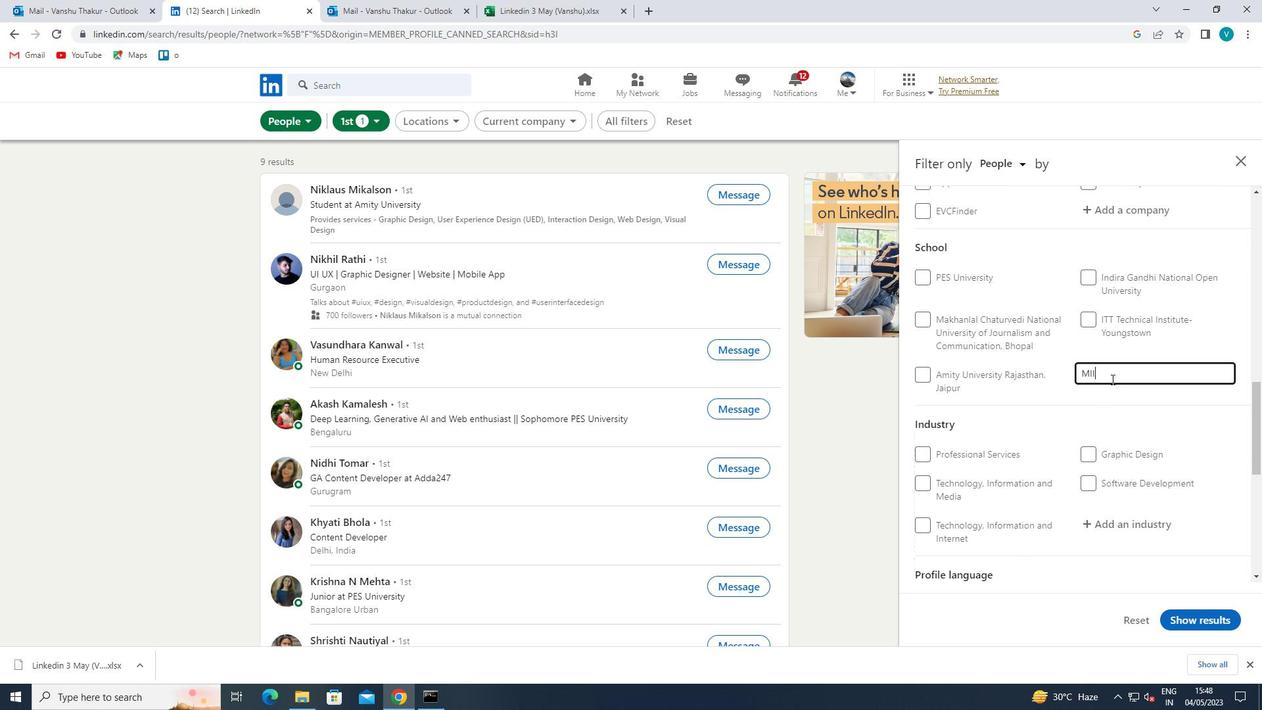 
Action: Mouse moved to (1092, 372)
Screenshot: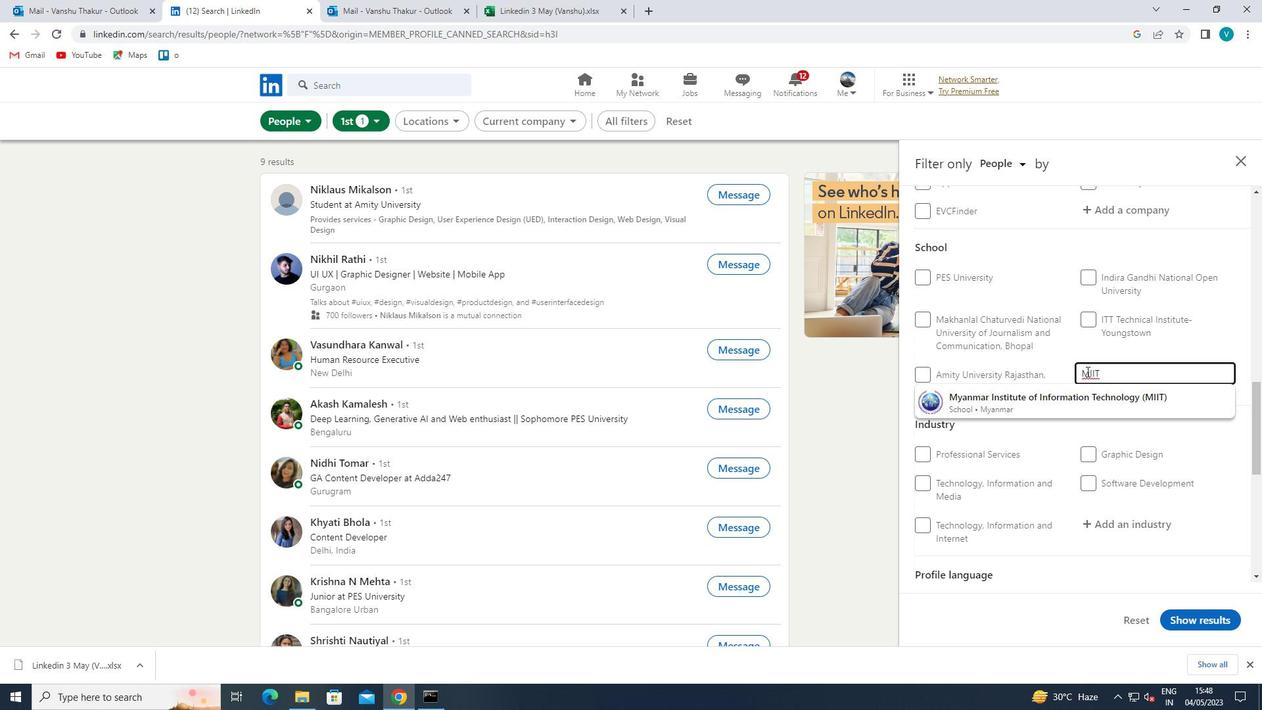 
Action: Mouse pressed left at (1092, 372)
Screenshot: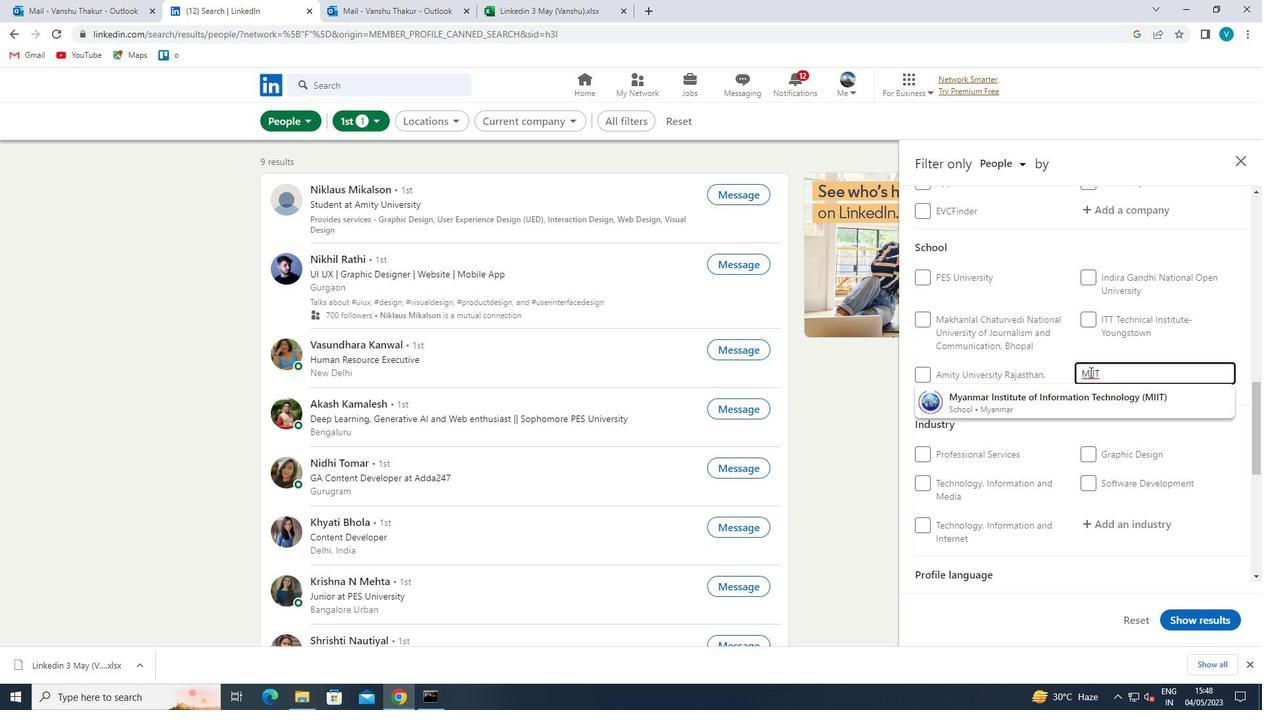 
Action: Mouse moved to (1105, 389)
Screenshot: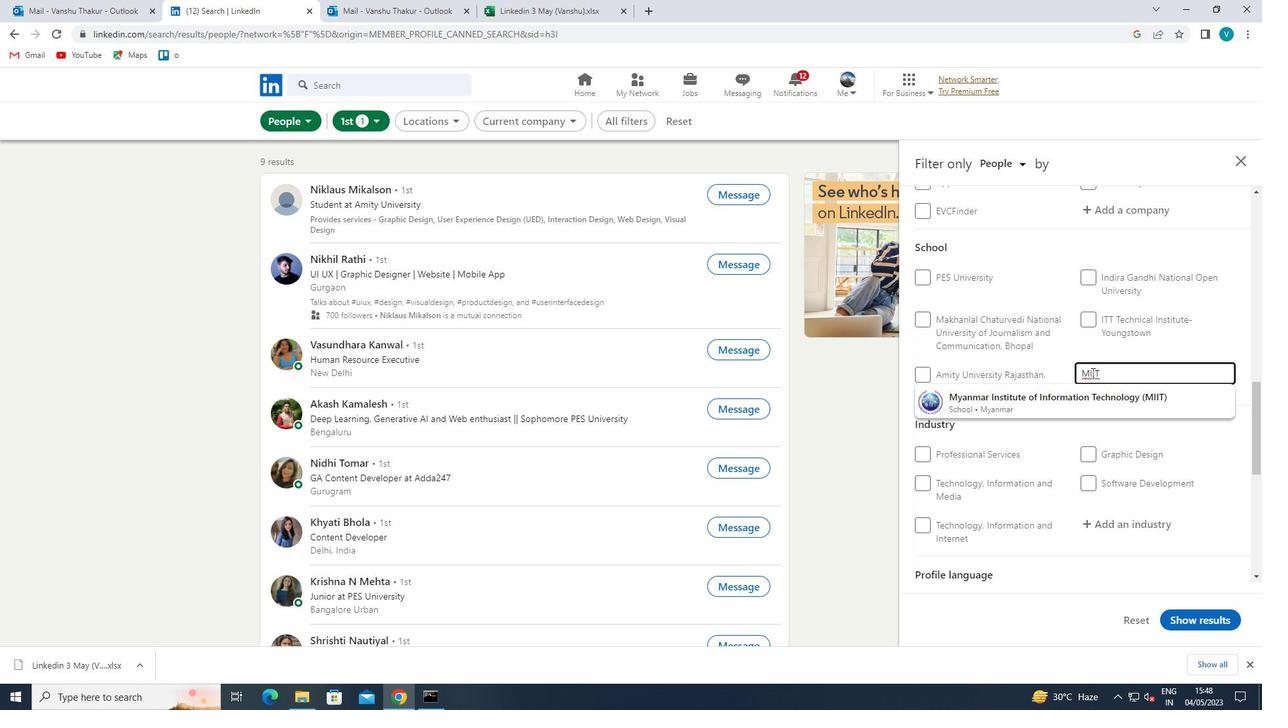 
Action: Key pressed <Key.backspace>
Screenshot: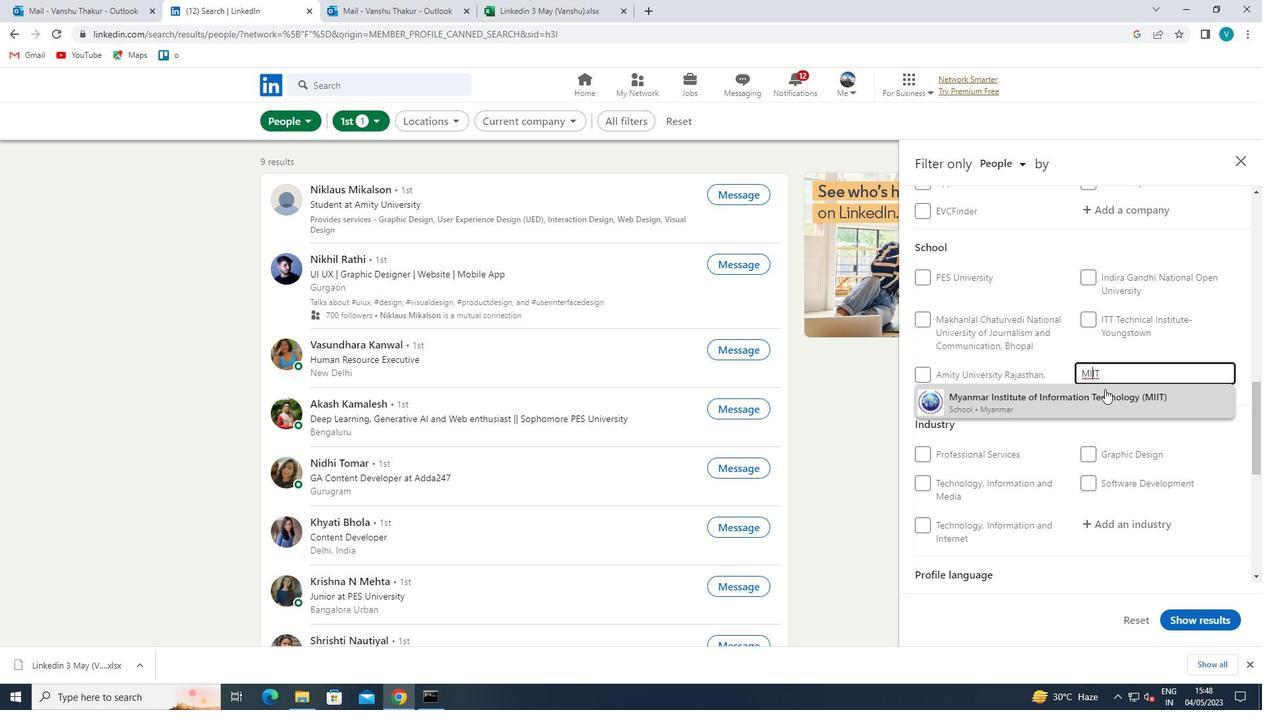 
Action: Mouse moved to (1107, 368)
Screenshot: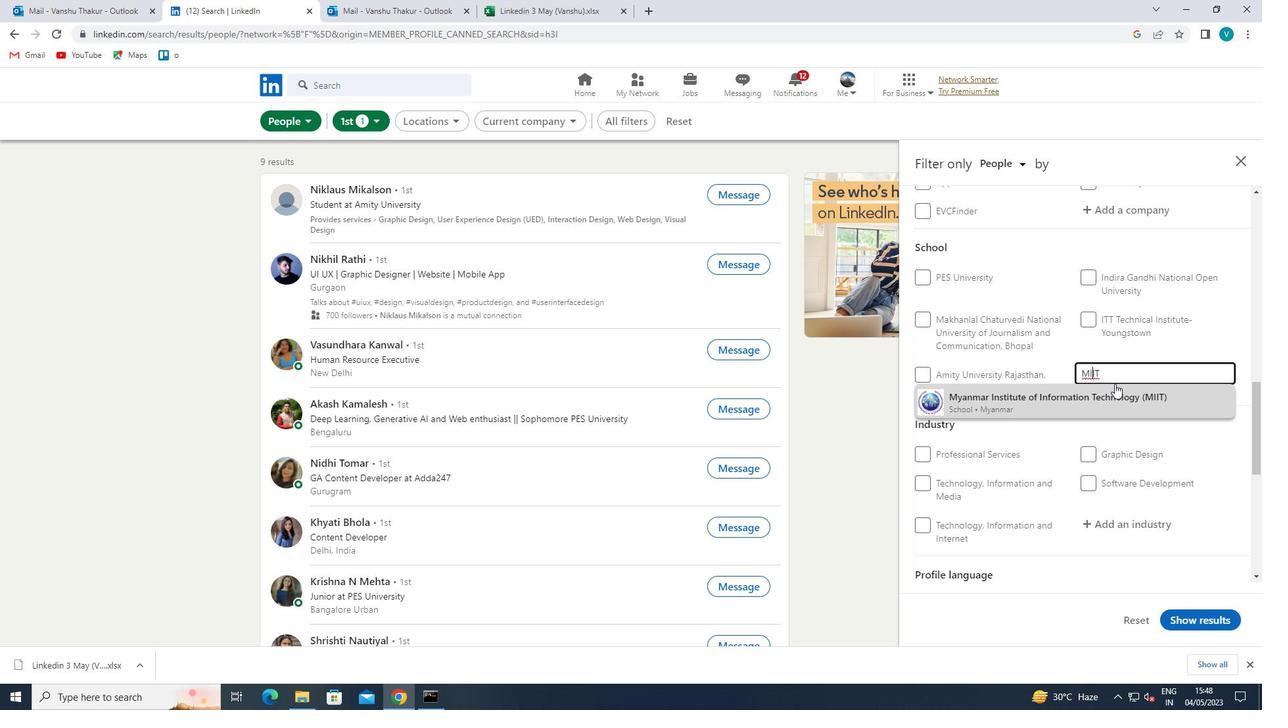 
Action: Mouse pressed left at (1107, 368)
Screenshot: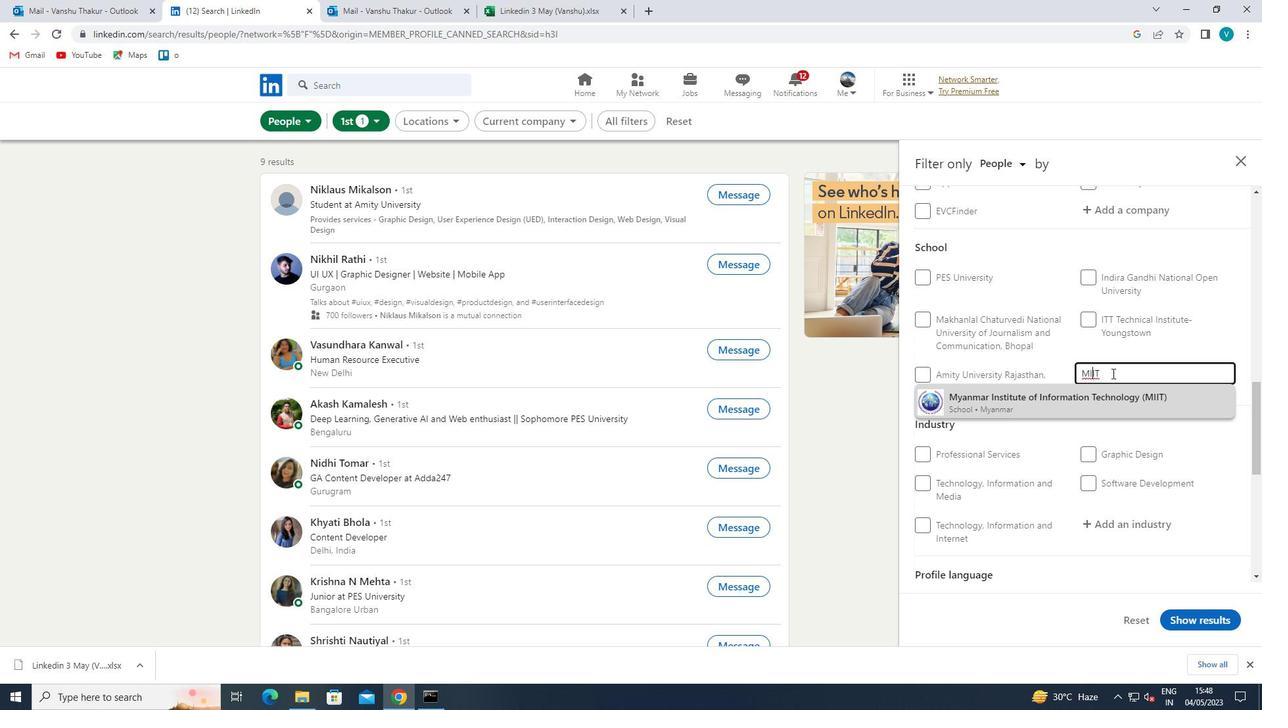 
Action: Mouse moved to (1102, 367)
Screenshot: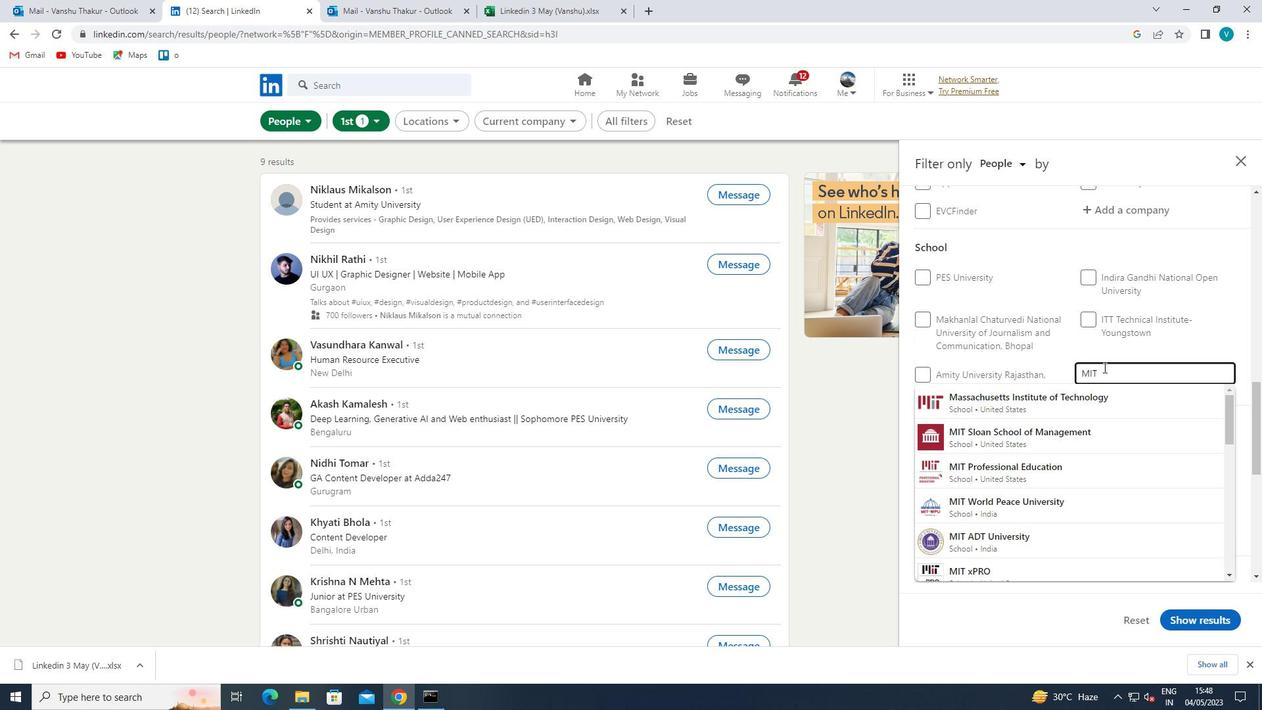 
Action: Key pressed <Key.shift>SC
Screenshot: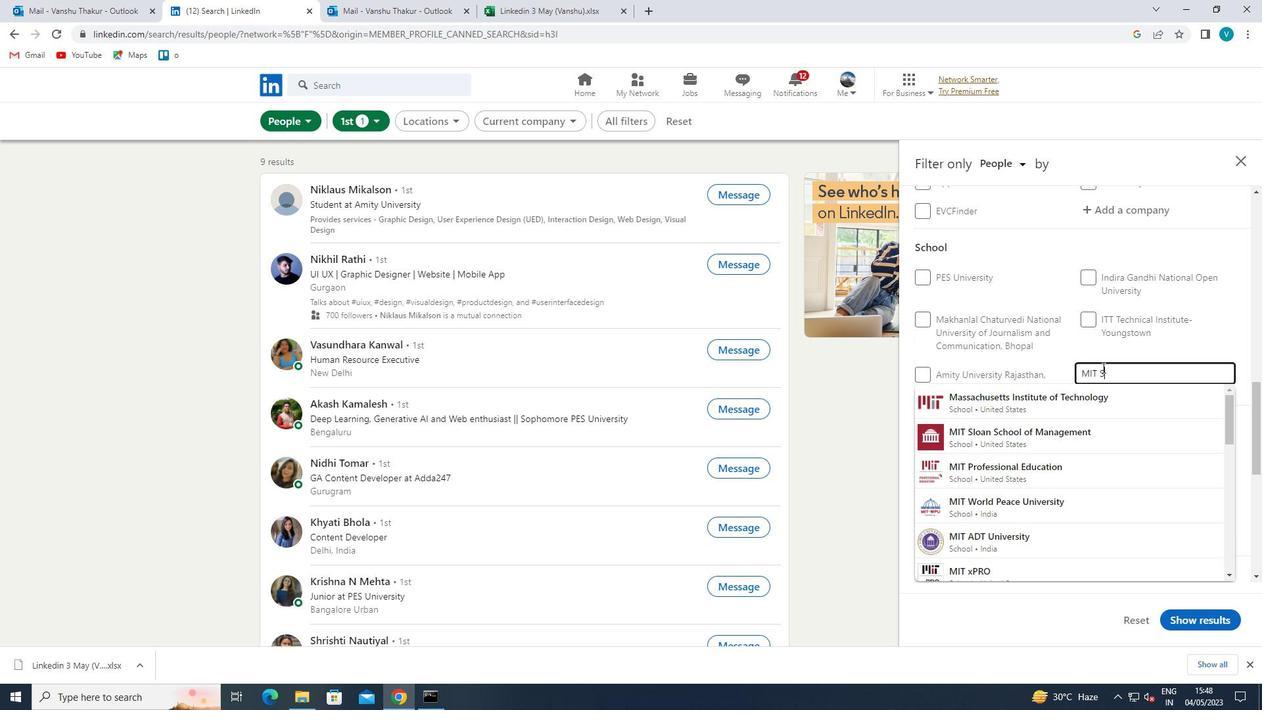 
Action: Mouse moved to (1099, 366)
Screenshot: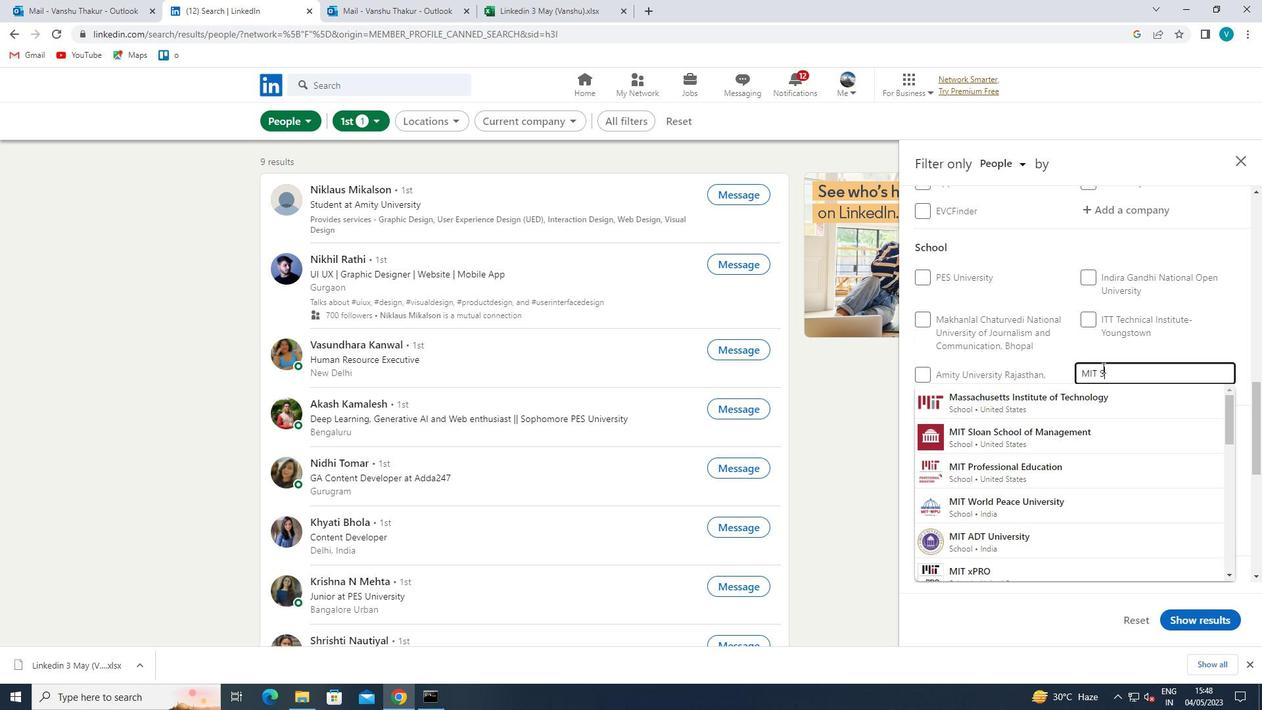 
Action: Key pressed HOOL
Screenshot: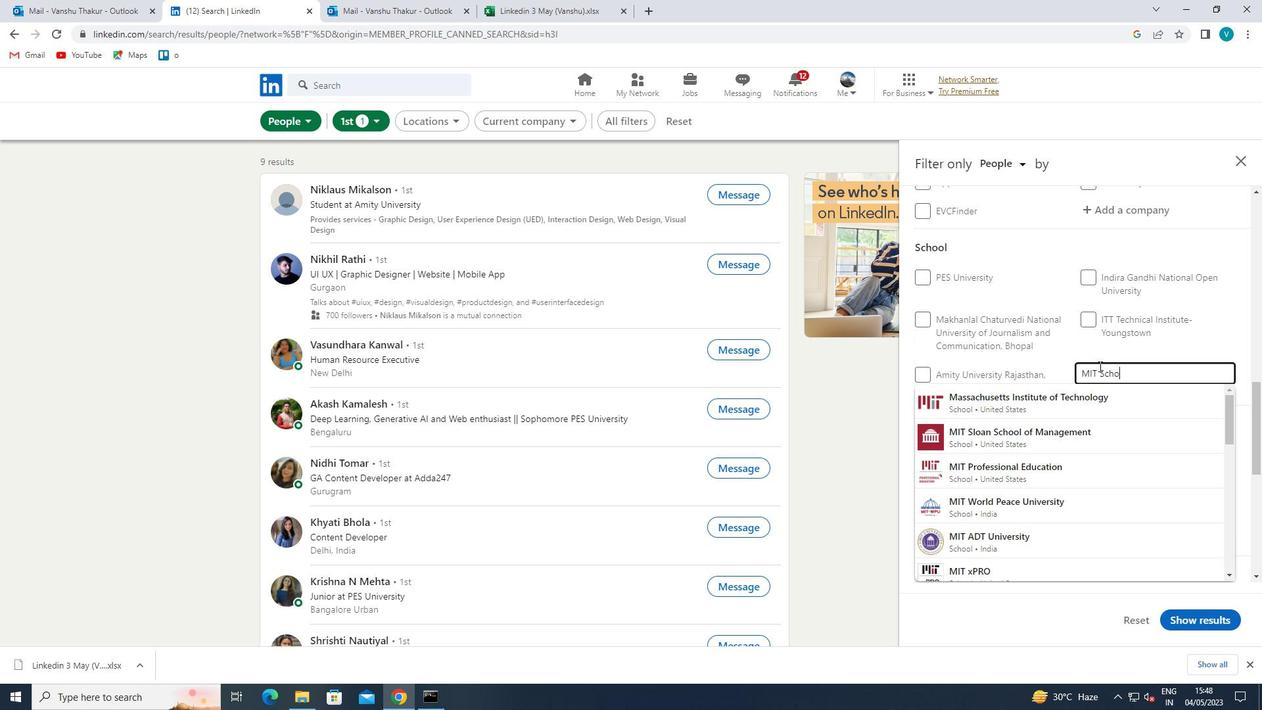 
Action: Mouse moved to (1079, 494)
Screenshot: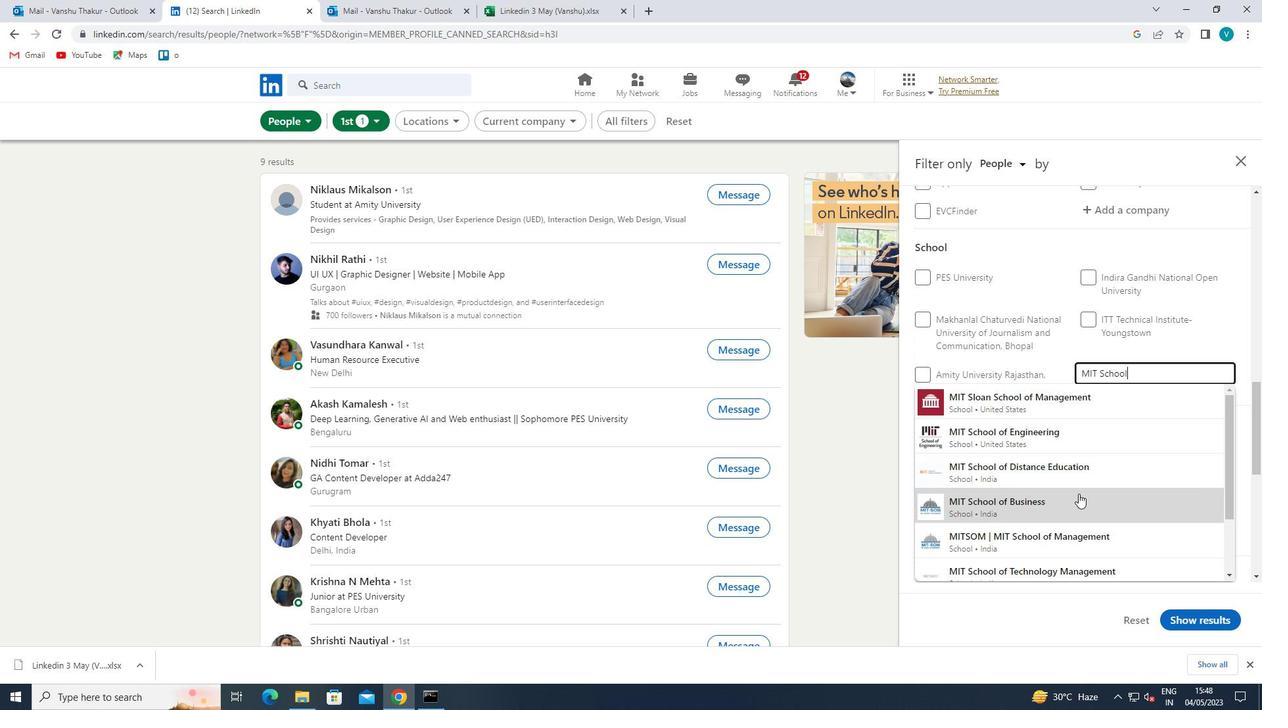 
Action: Mouse pressed left at (1079, 494)
Screenshot: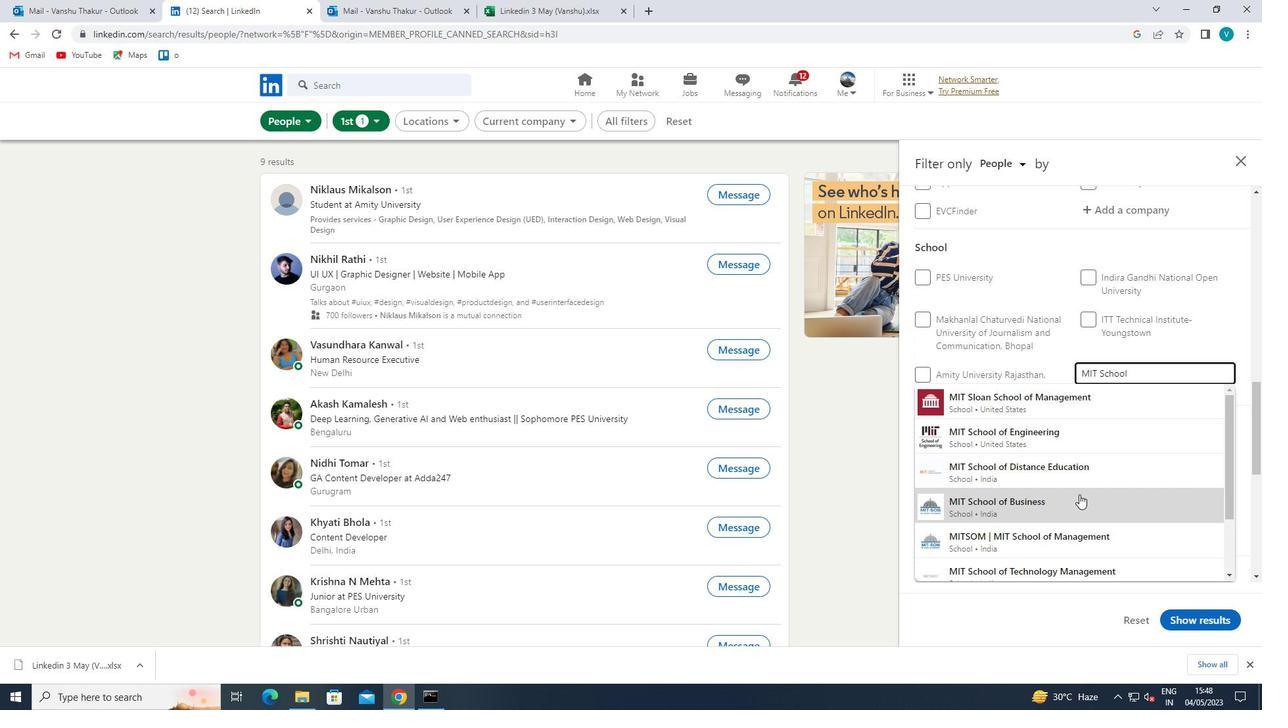 
Action: Mouse moved to (1104, 479)
Screenshot: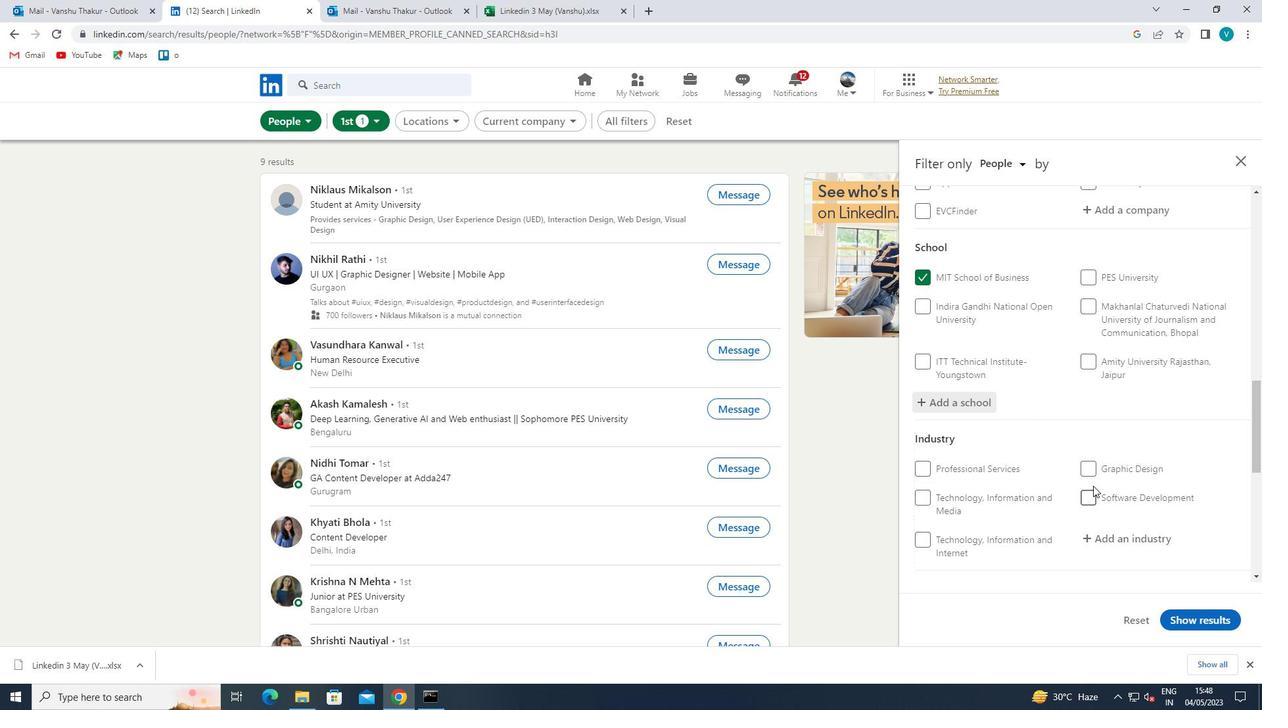 
Action: Mouse scrolled (1104, 478) with delta (0, 0)
Screenshot: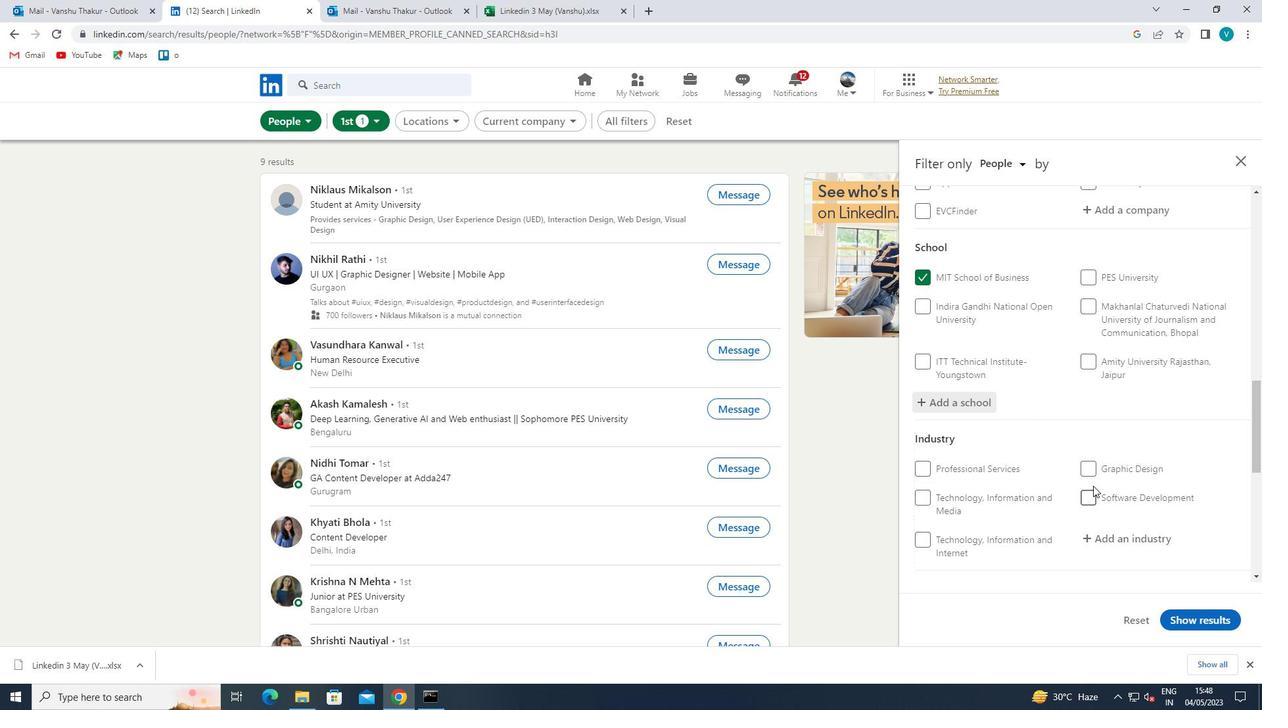 
Action: Mouse moved to (1111, 475)
Screenshot: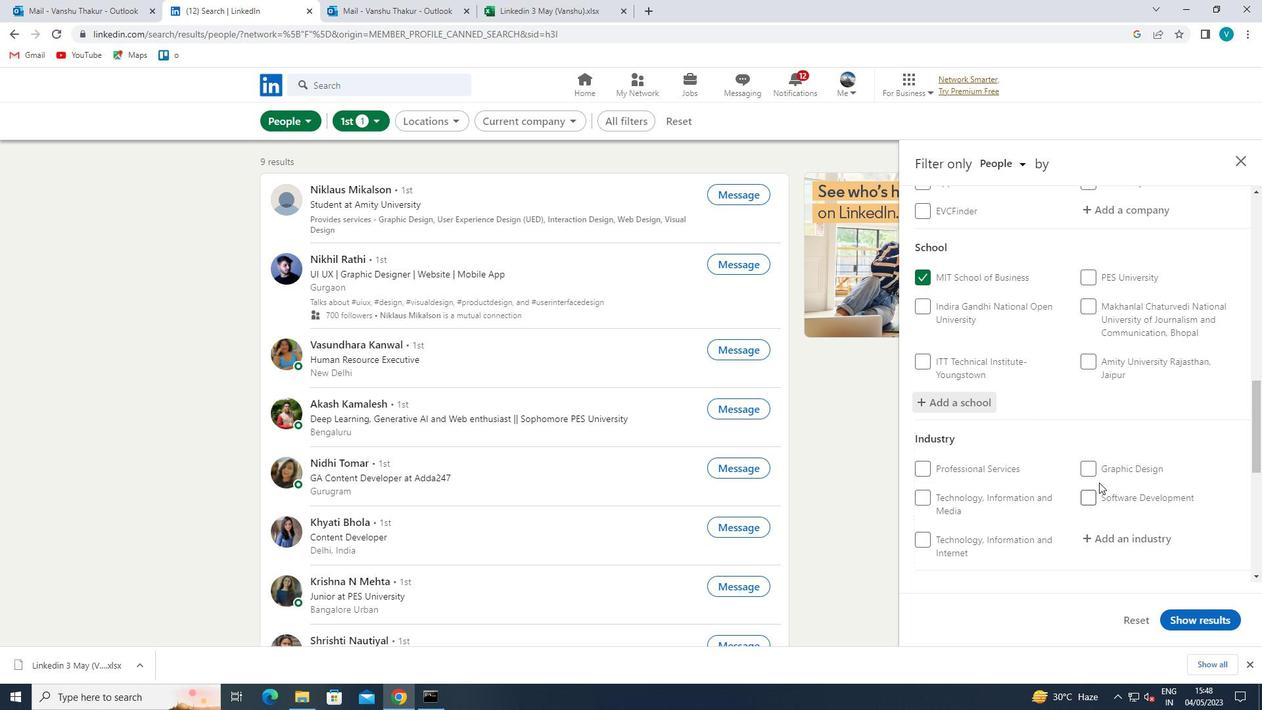 
Action: Mouse scrolled (1111, 474) with delta (0, 0)
Screenshot: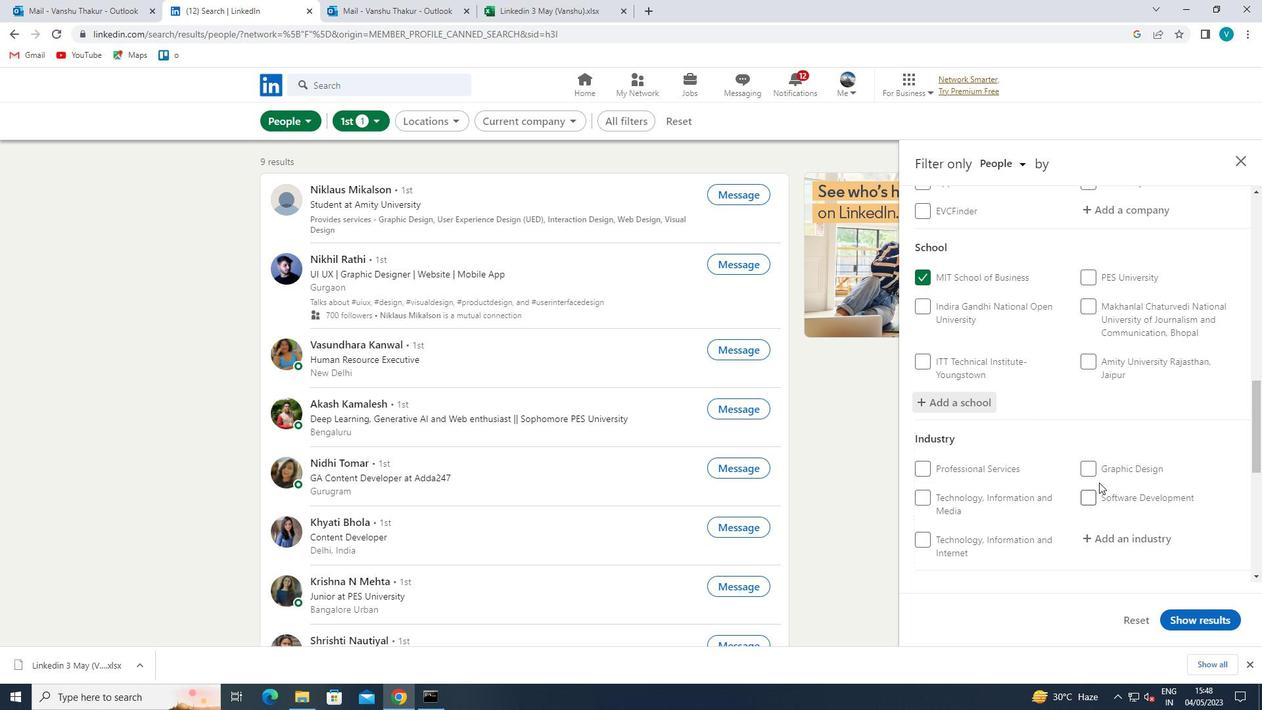 
Action: Mouse moved to (1116, 472)
Screenshot: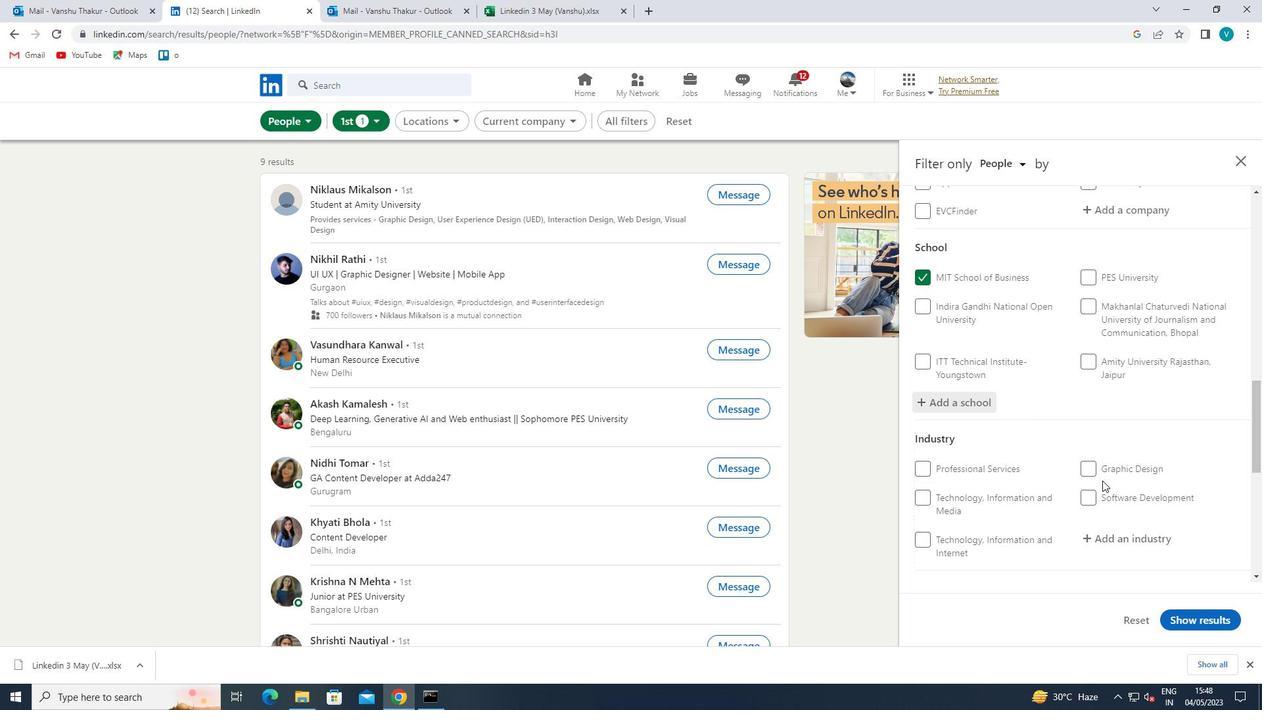 
Action: Mouse scrolled (1116, 471) with delta (0, 0)
Screenshot: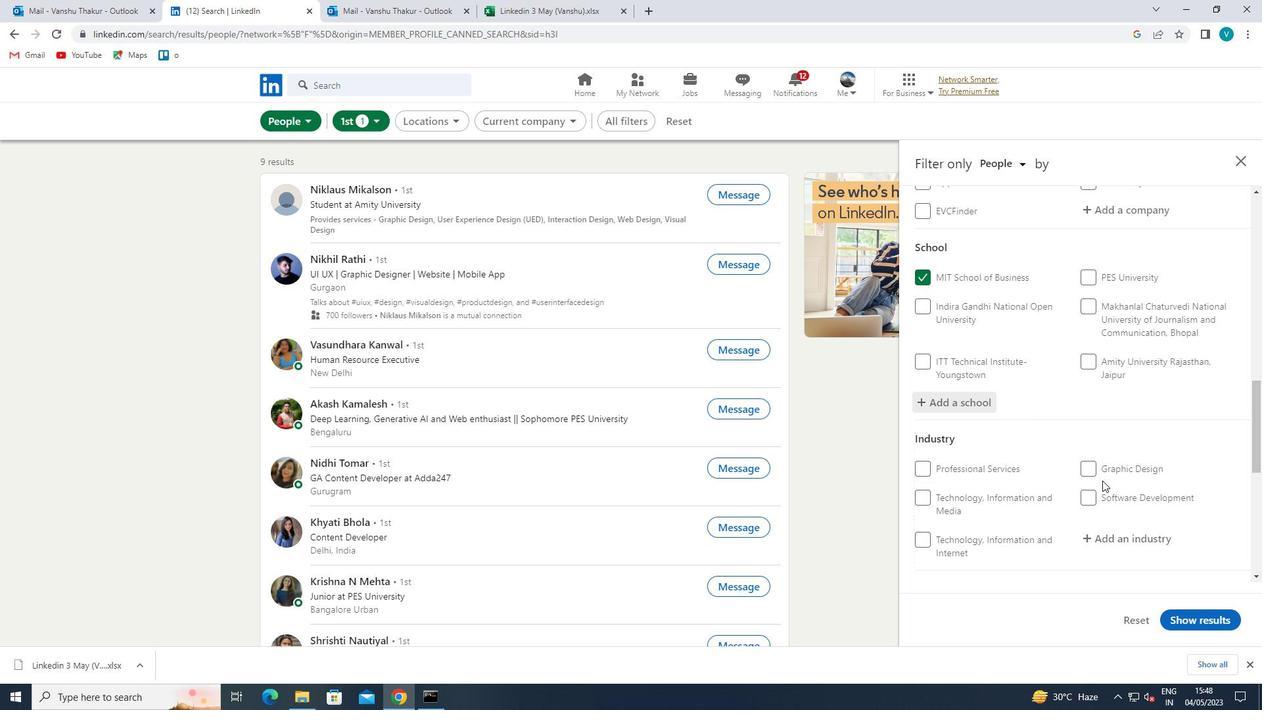 
Action: Mouse moved to (1138, 343)
Screenshot: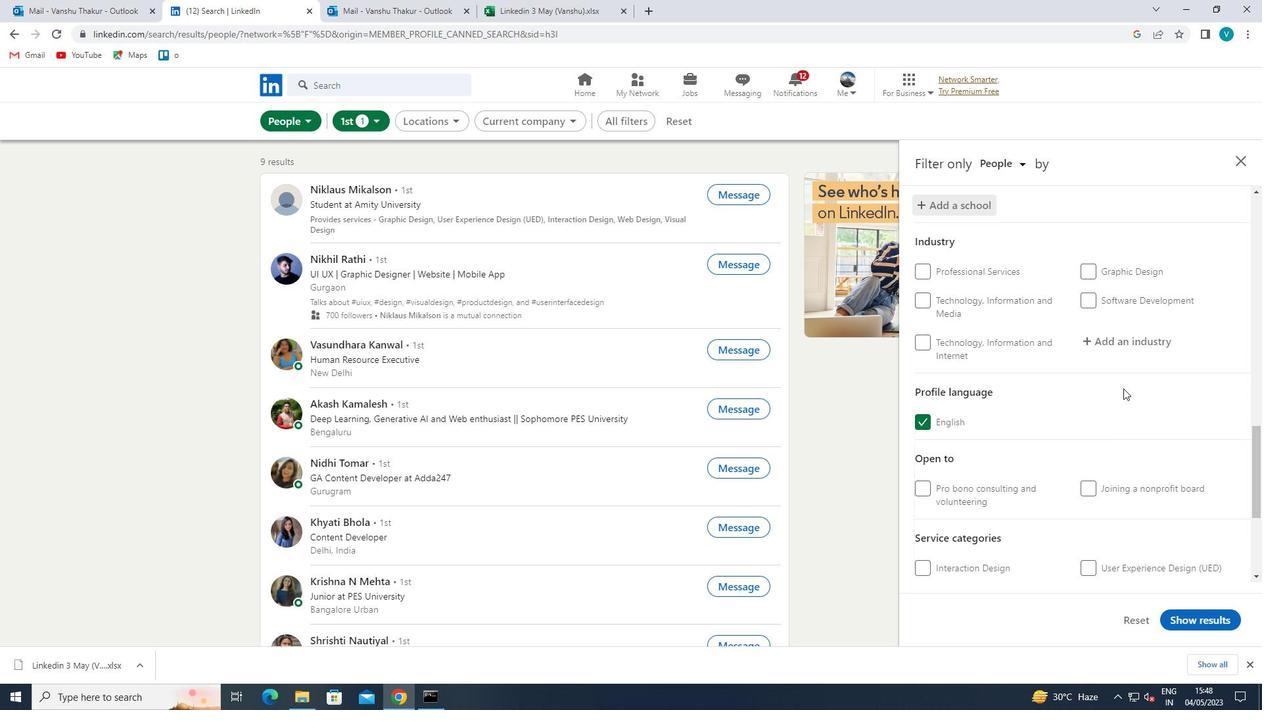 
Action: Mouse pressed left at (1138, 343)
Screenshot: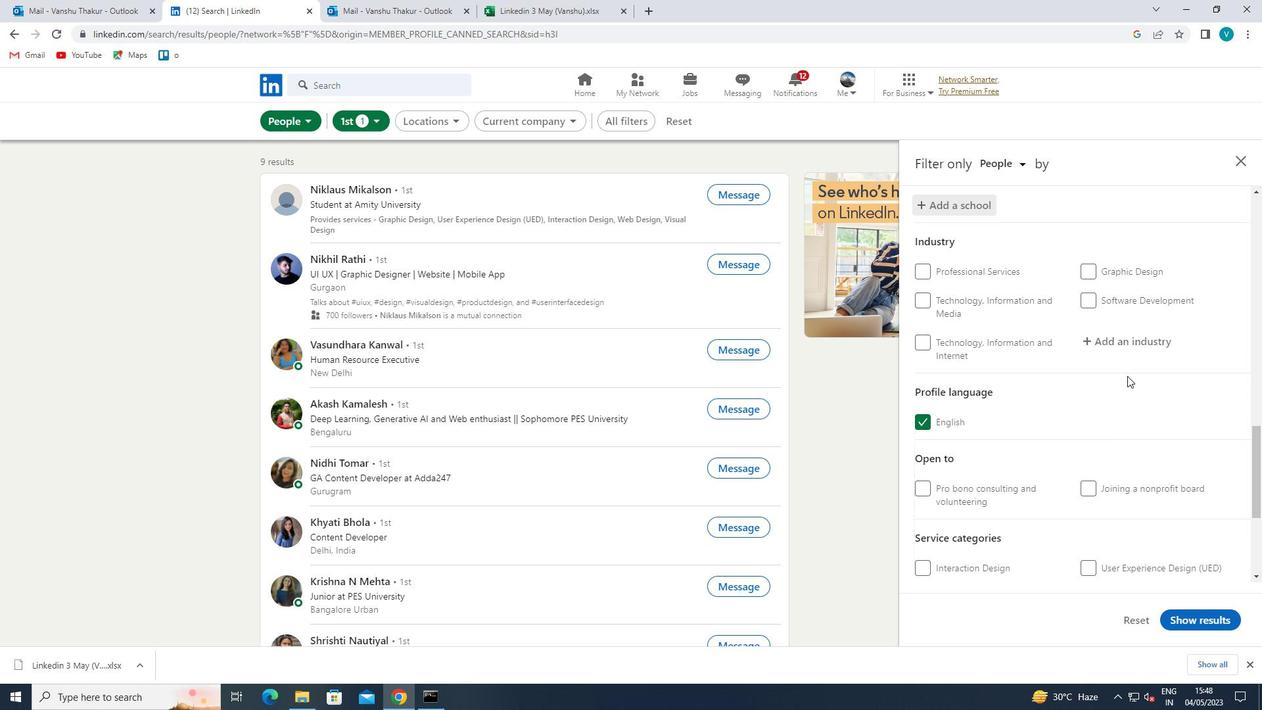 
Action: Mouse moved to (1054, 291)
Screenshot: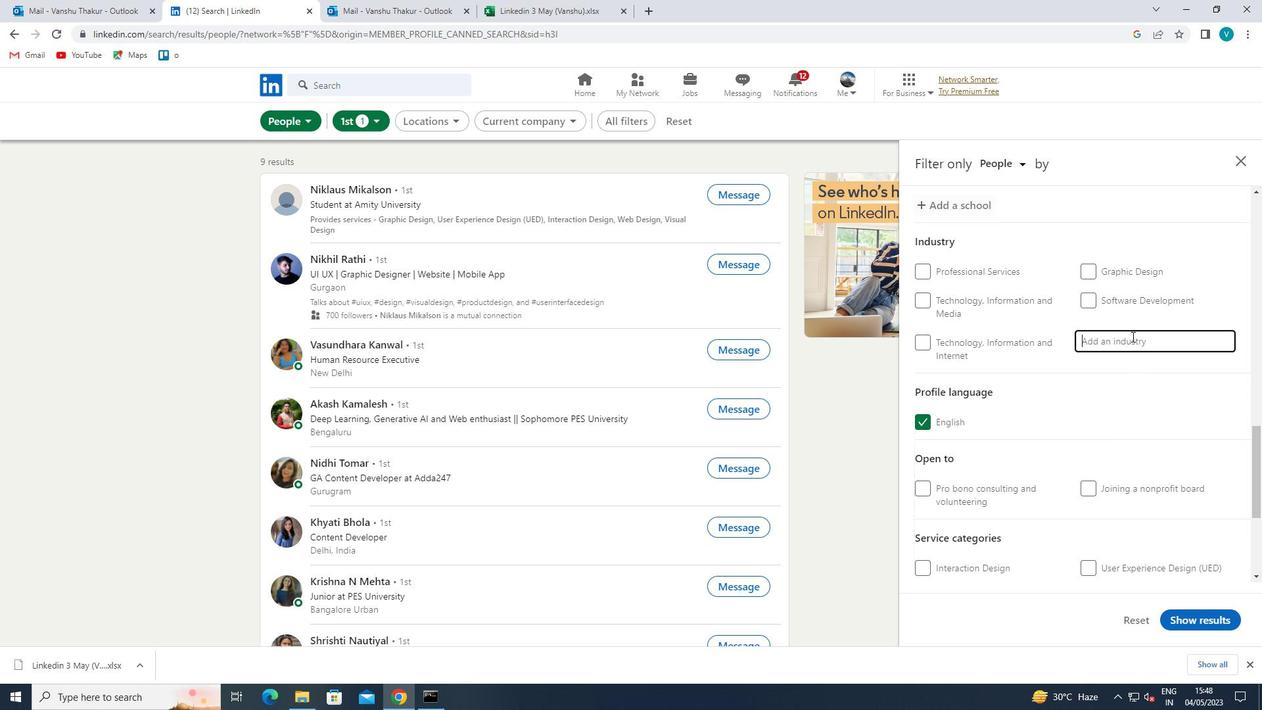 
Action: Key pressed <Key.shift>WHOLESALE<Key.space>DRU
Screenshot: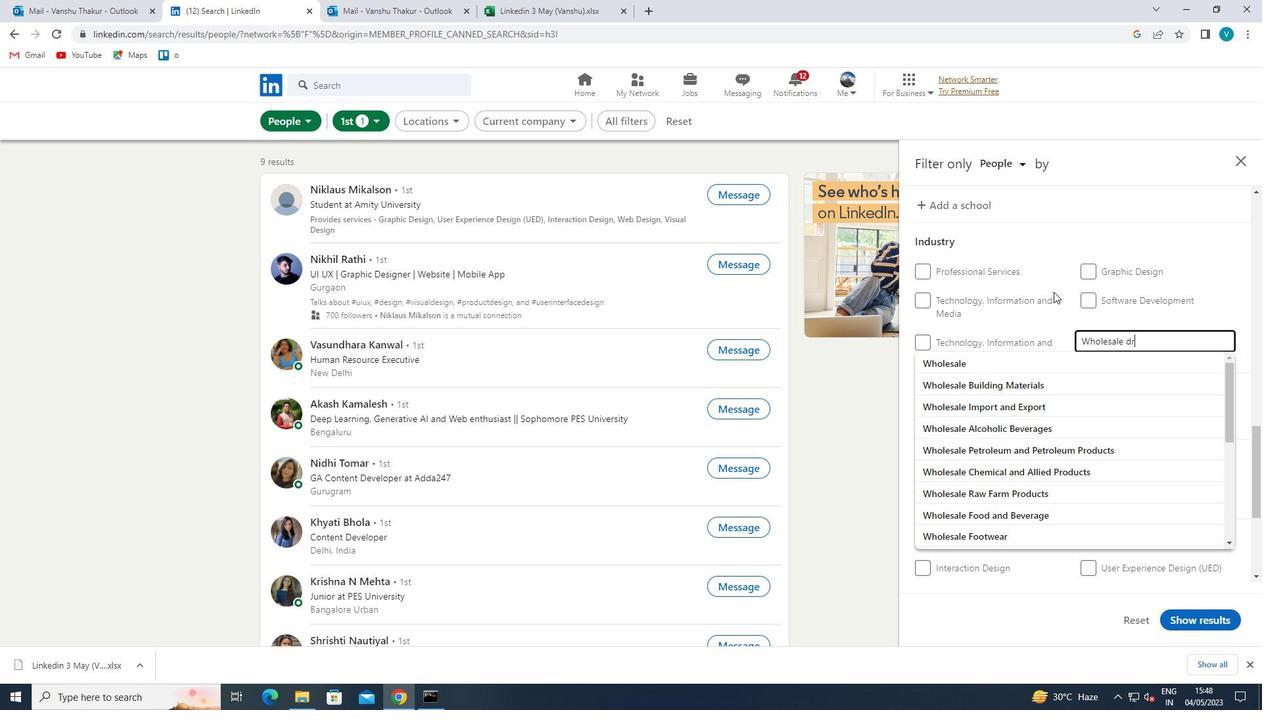 
Action: Mouse moved to (1006, 364)
Screenshot: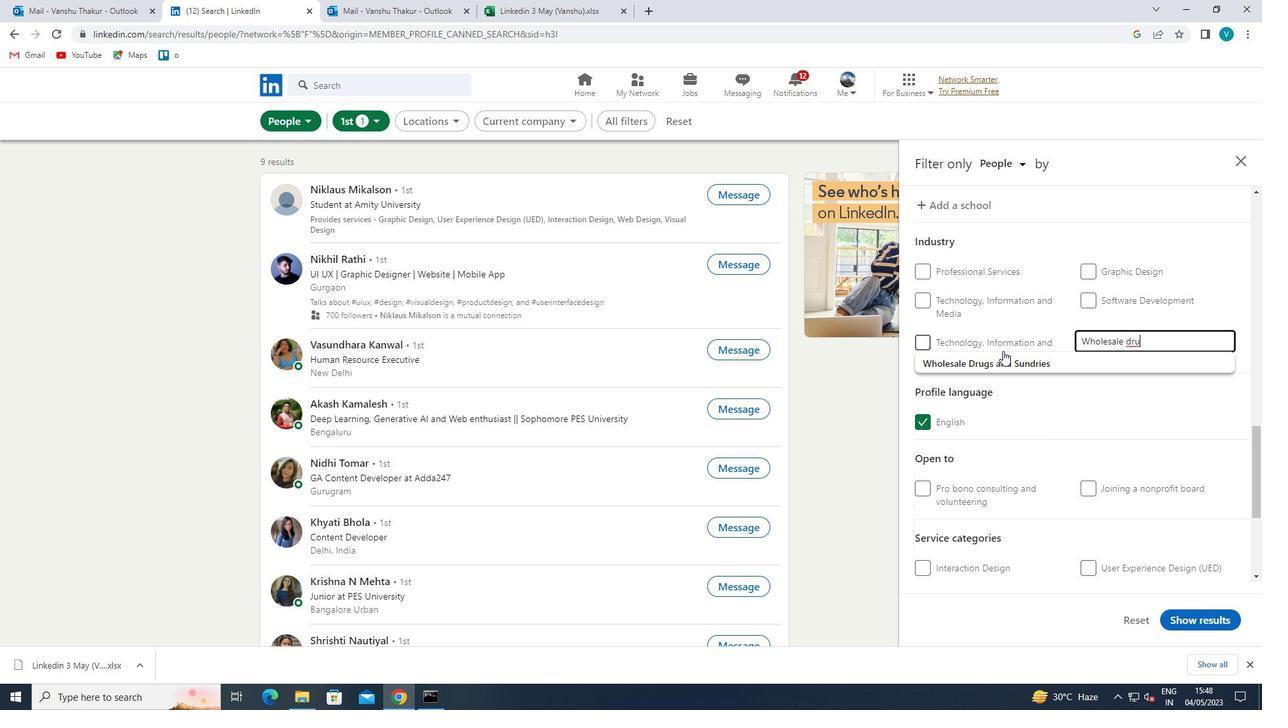 
Action: Mouse pressed left at (1006, 364)
Screenshot: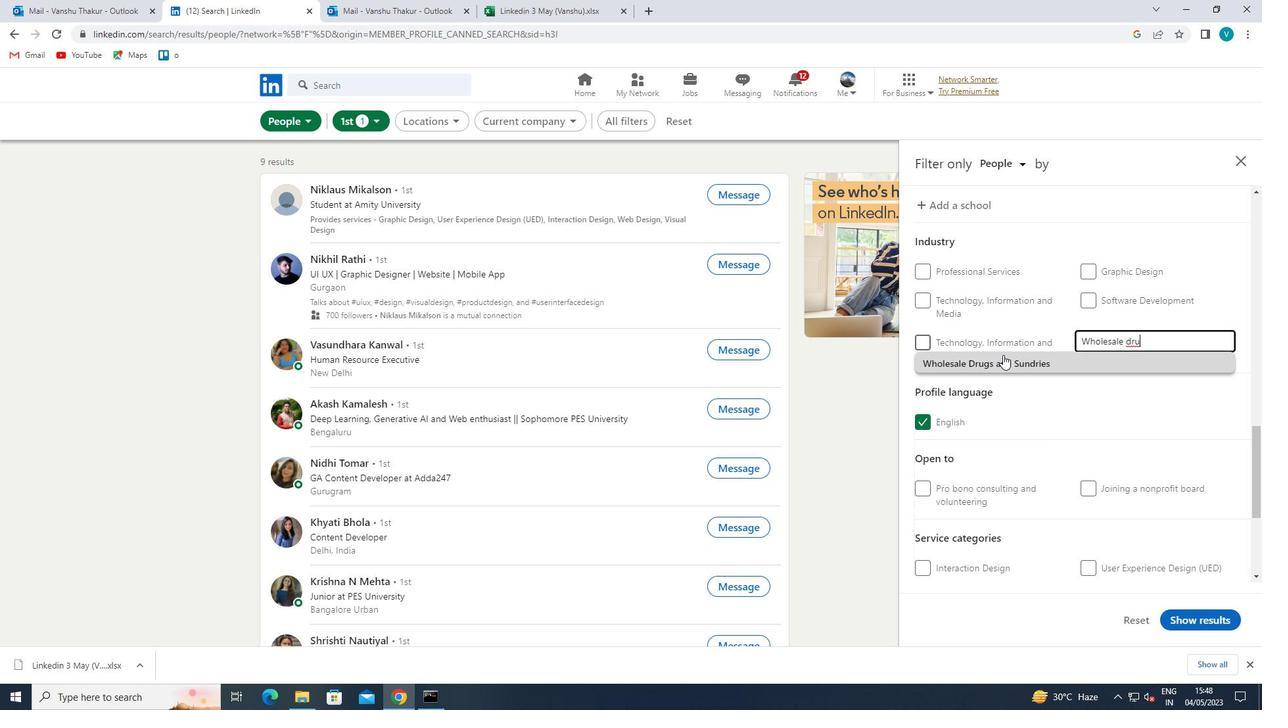 
Action: Mouse moved to (1012, 368)
Screenshot: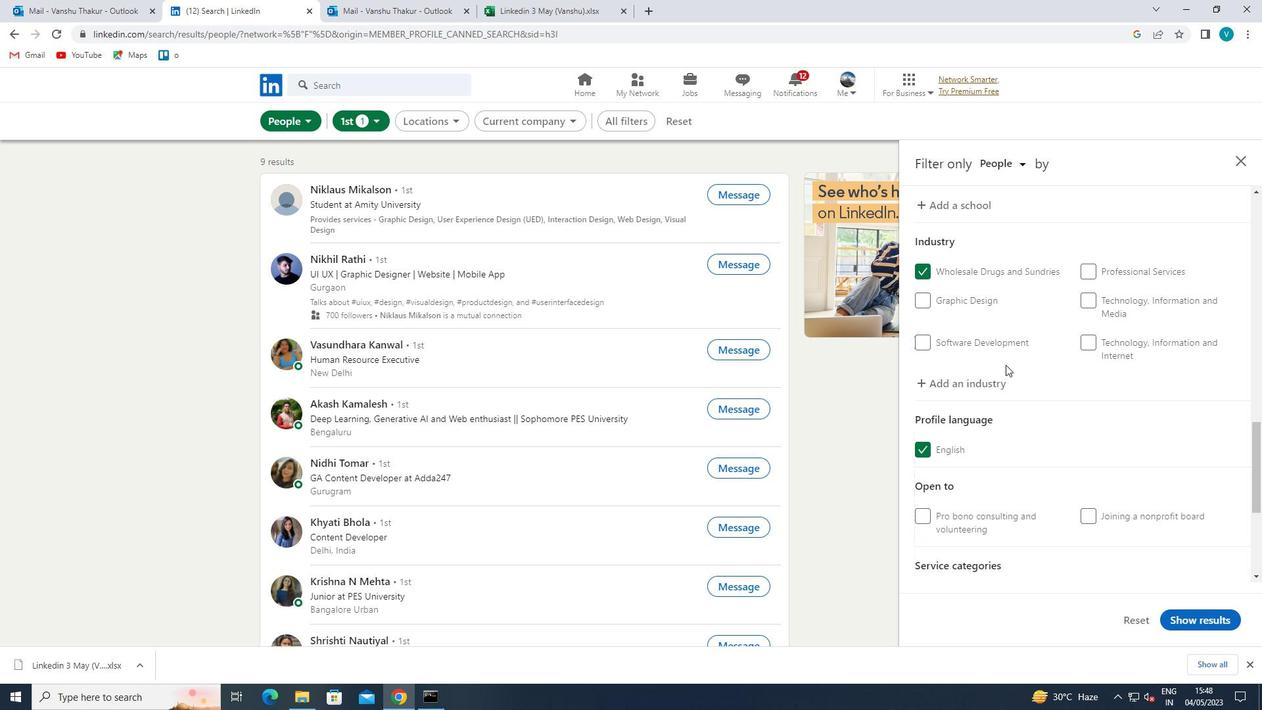 
Action: Mouse scrolled (1012, 367) with delta (0, 0)
Screenshot: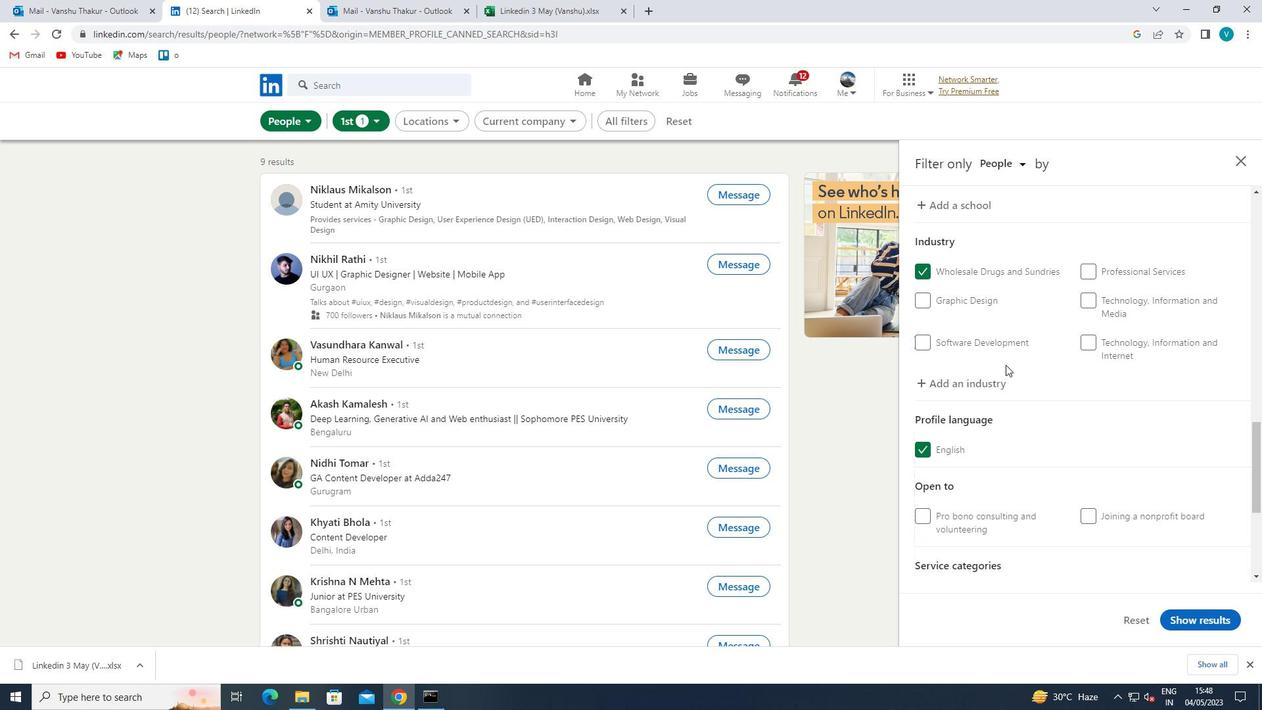 
Action: Mouse moved to (1014, 369)
Screenshot: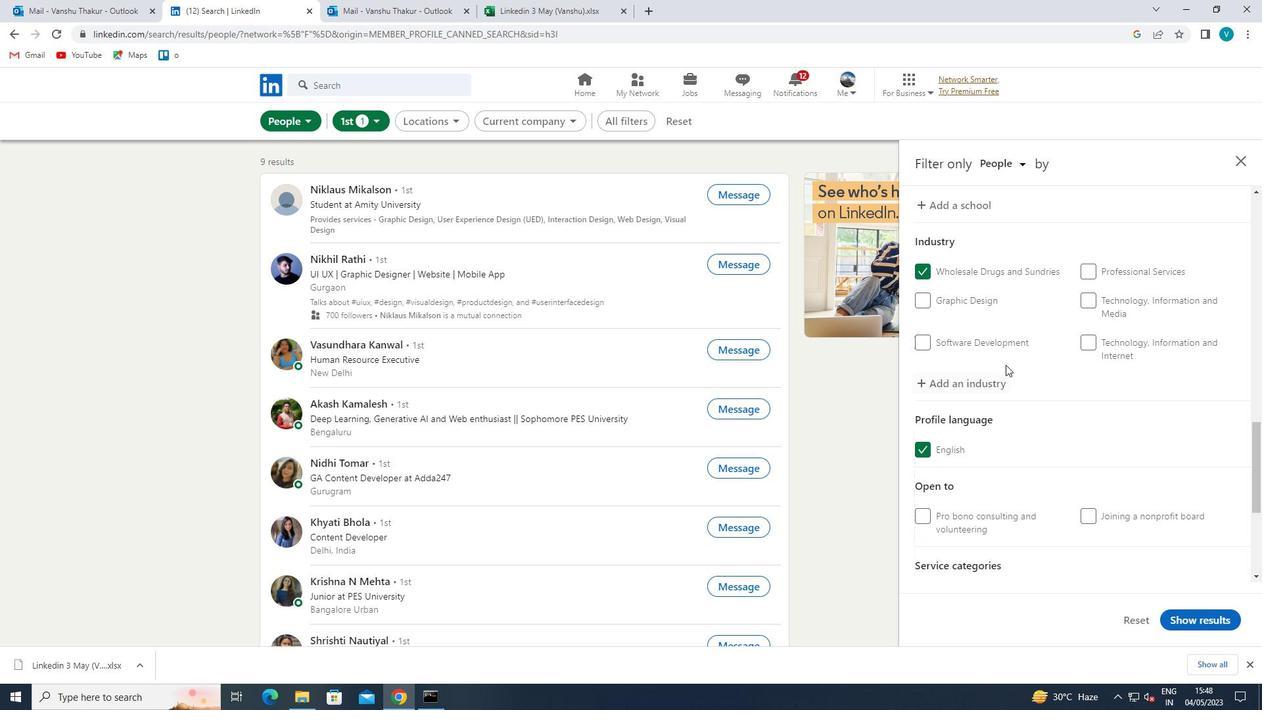 
Action: Mouse scrolled (1014, 368) with delta (0, 0)
Screenshot: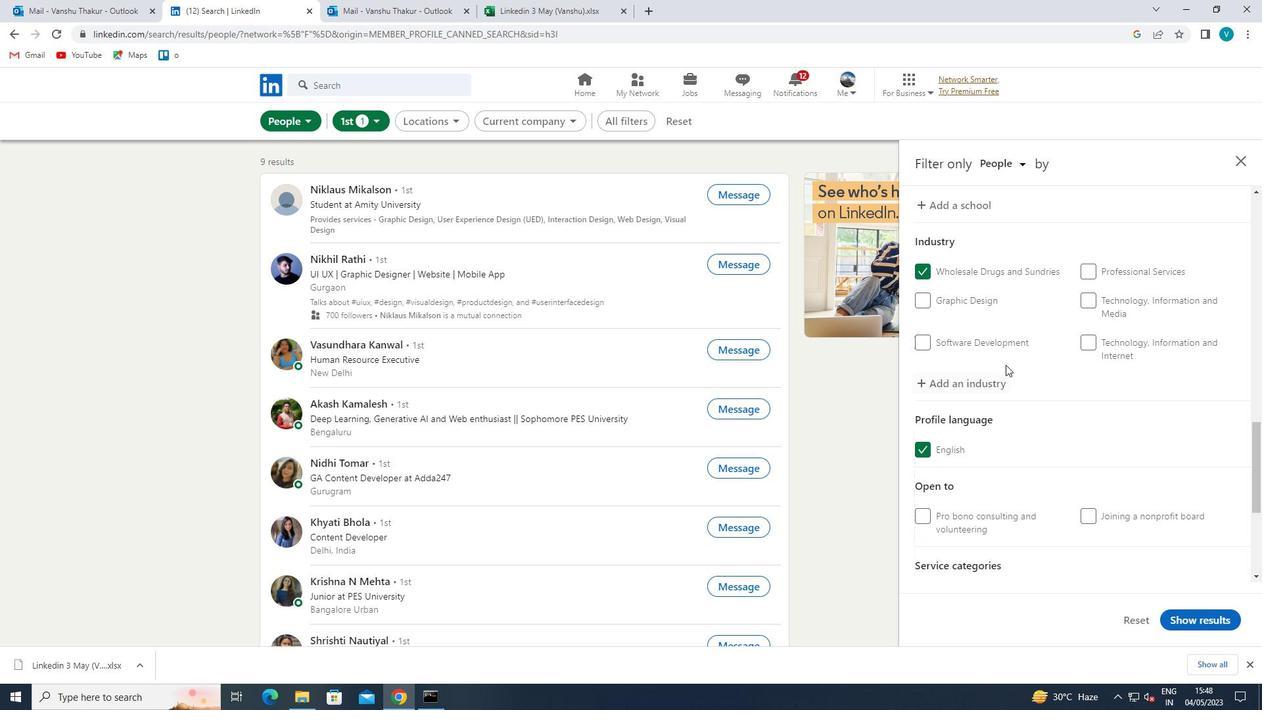 
Action: Mouse moved to (1016, 370)
Screenshot: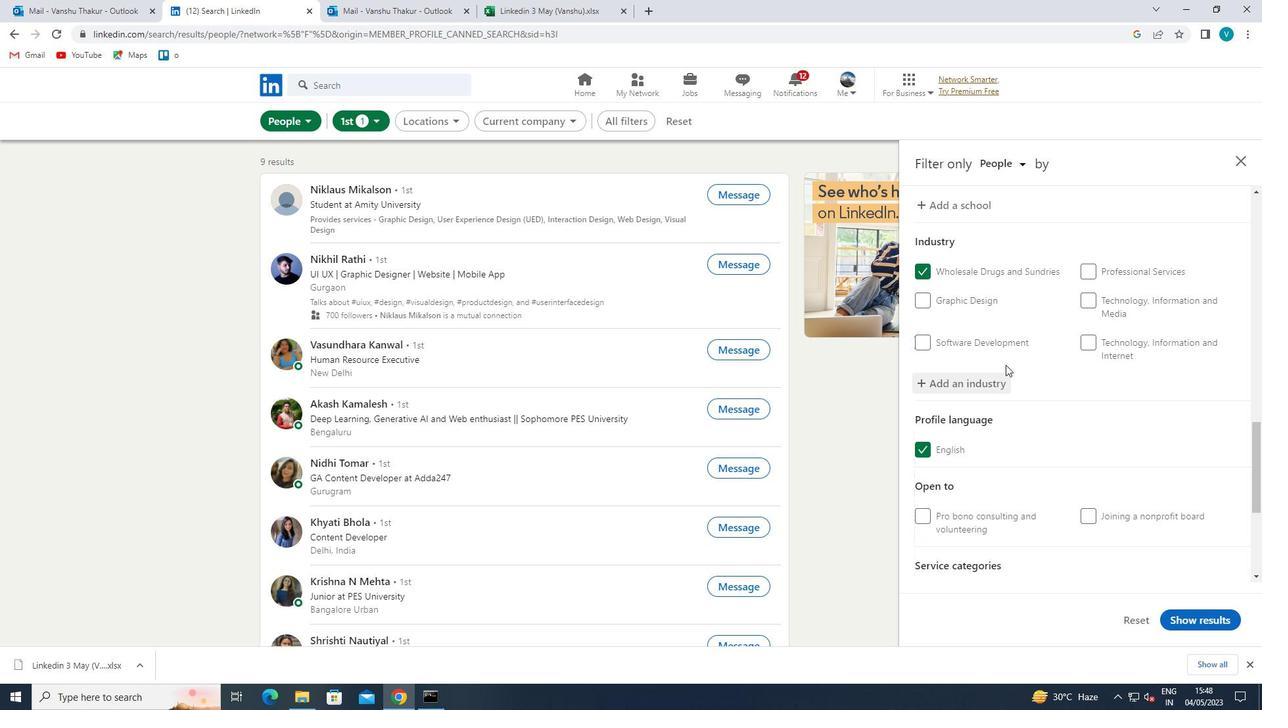 
Action: Mouse scrolled (1016, 370) with delta (0, 0)
Screenshot: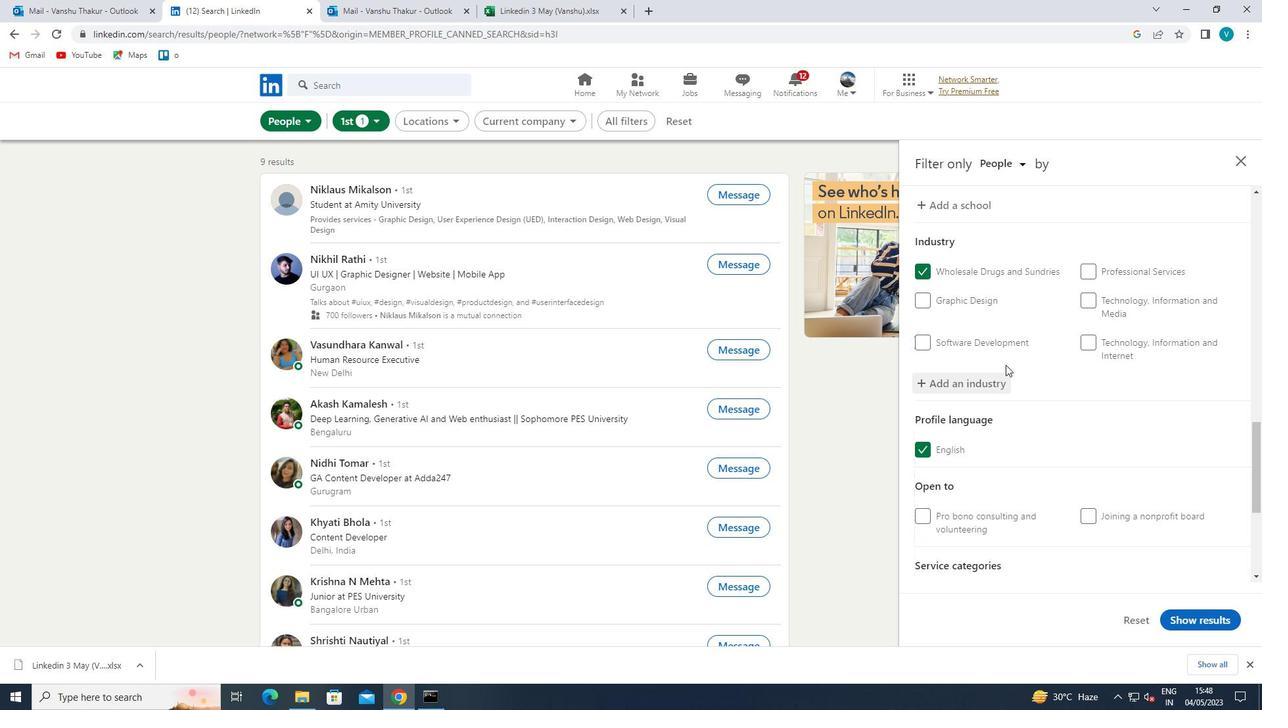 
Action: Mouse moved to (1020, 372)
Screenshot: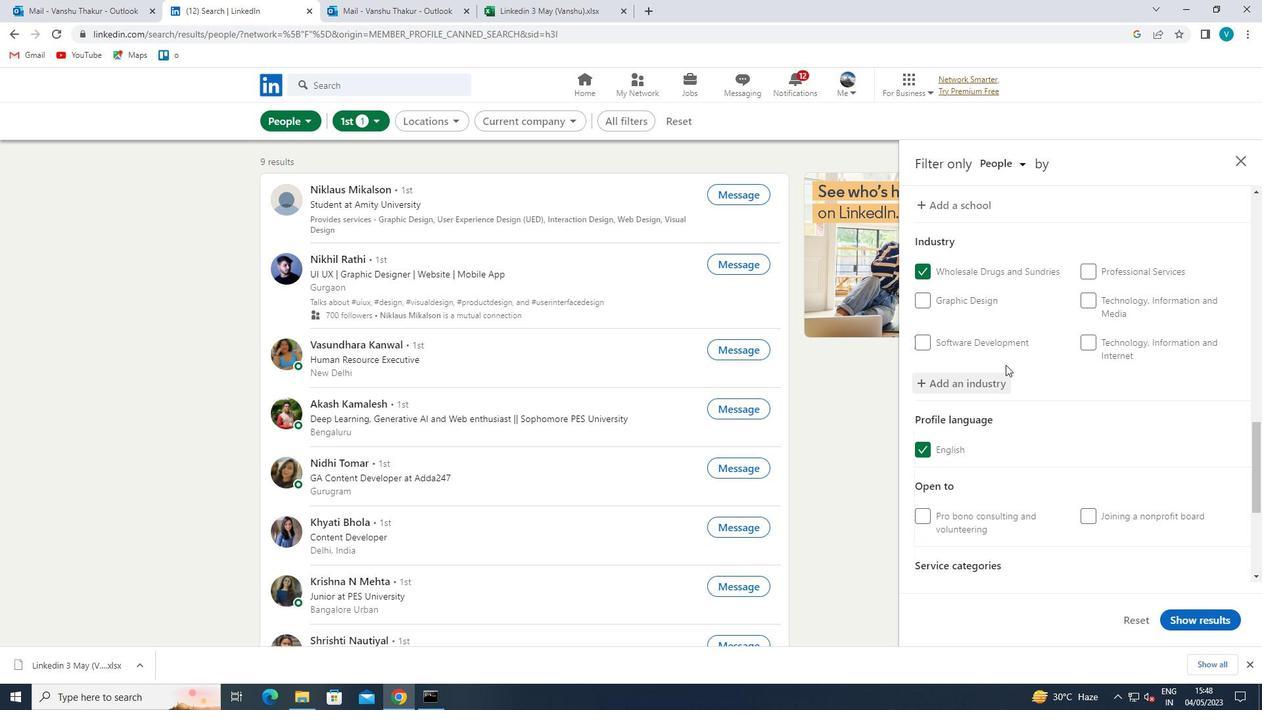 
Action: Mouse scrolled (1020, 372) with delta (0, 0)
Screenshot: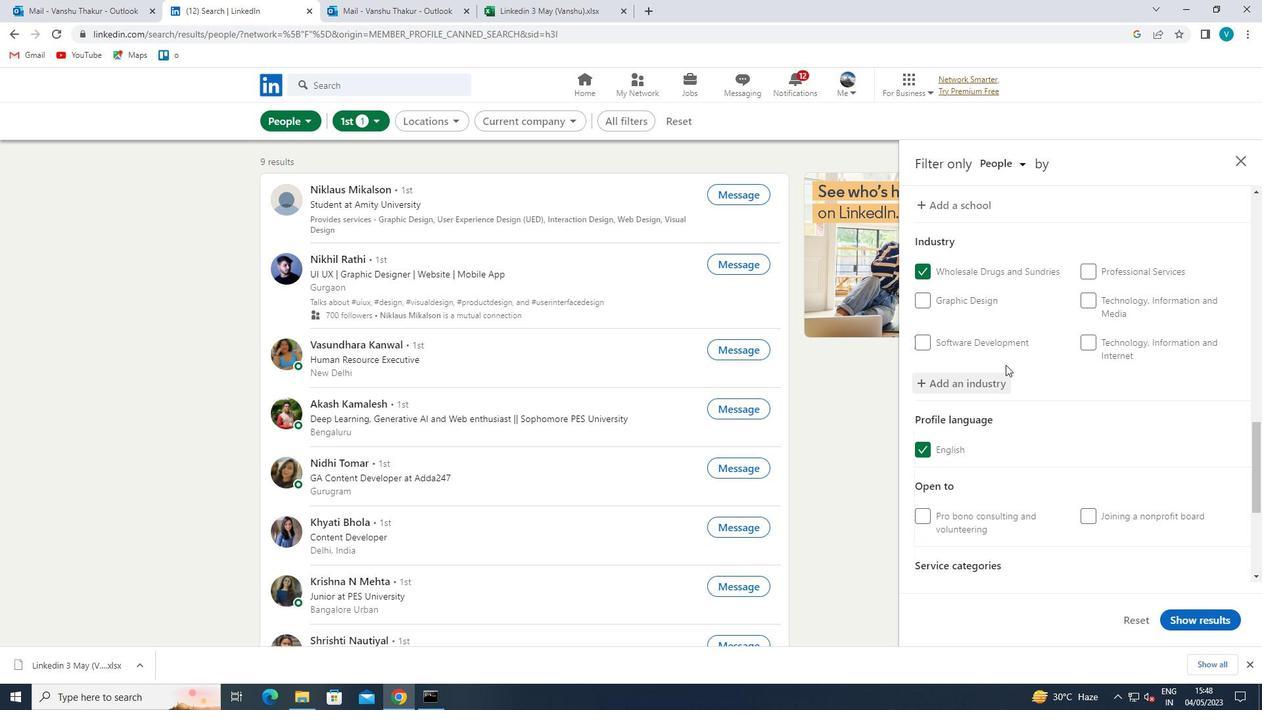 
Action: Mouse moved to (1118, 393)
Screenshot: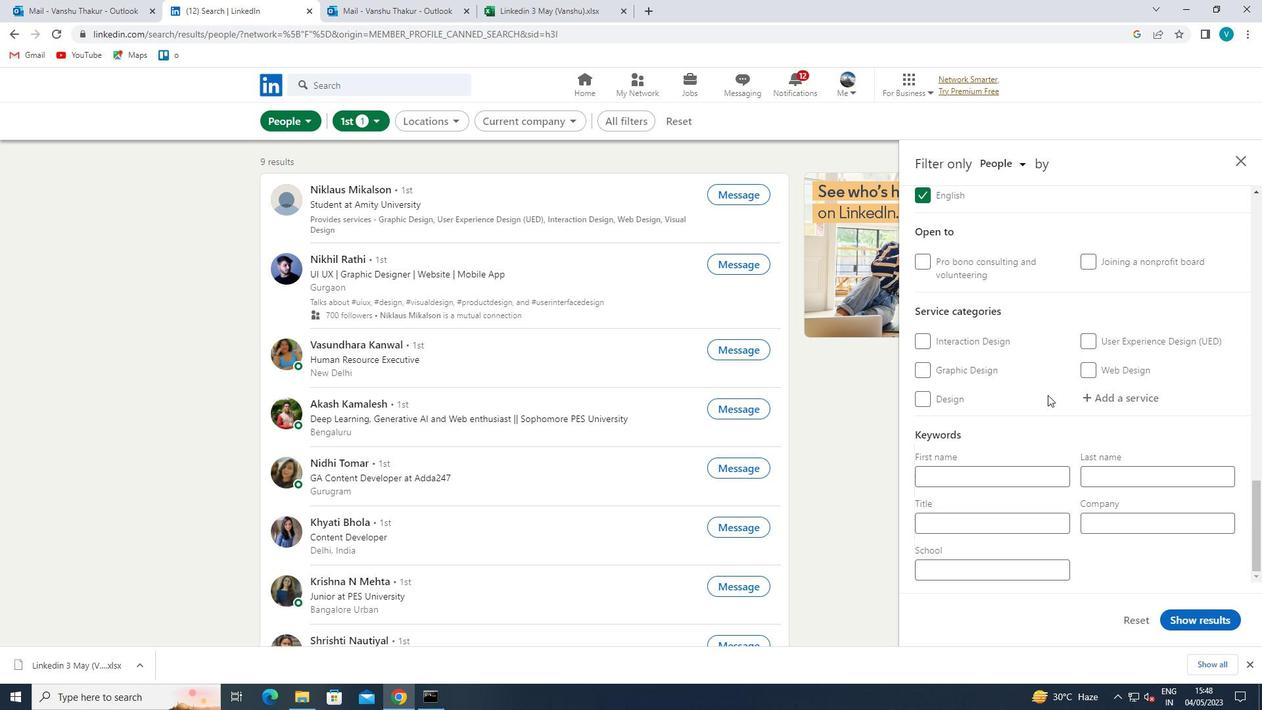 
Action: Mouse pressed left at (1118, 393)
Screenshot: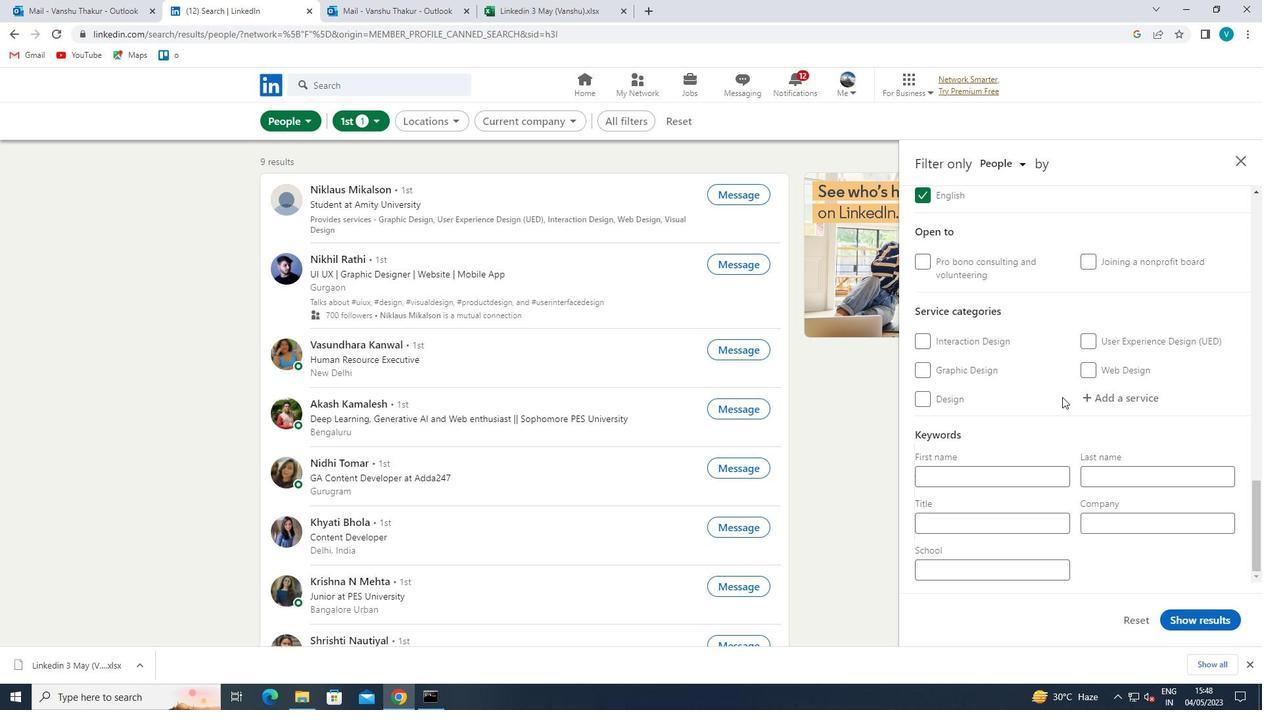 
Action: Mouse moved to (1083, 395)
Screenshot: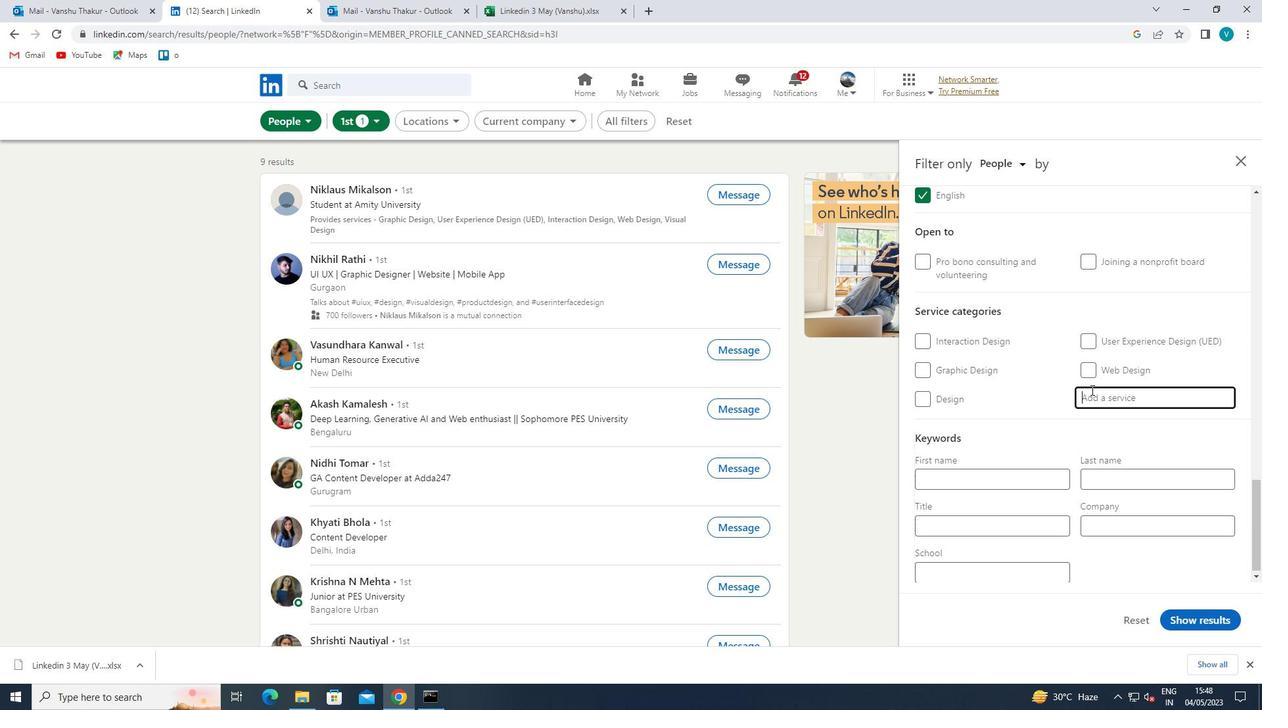 
Action: Key pressed <Key.shift>COMPUTER<Key.space>
Screenshot: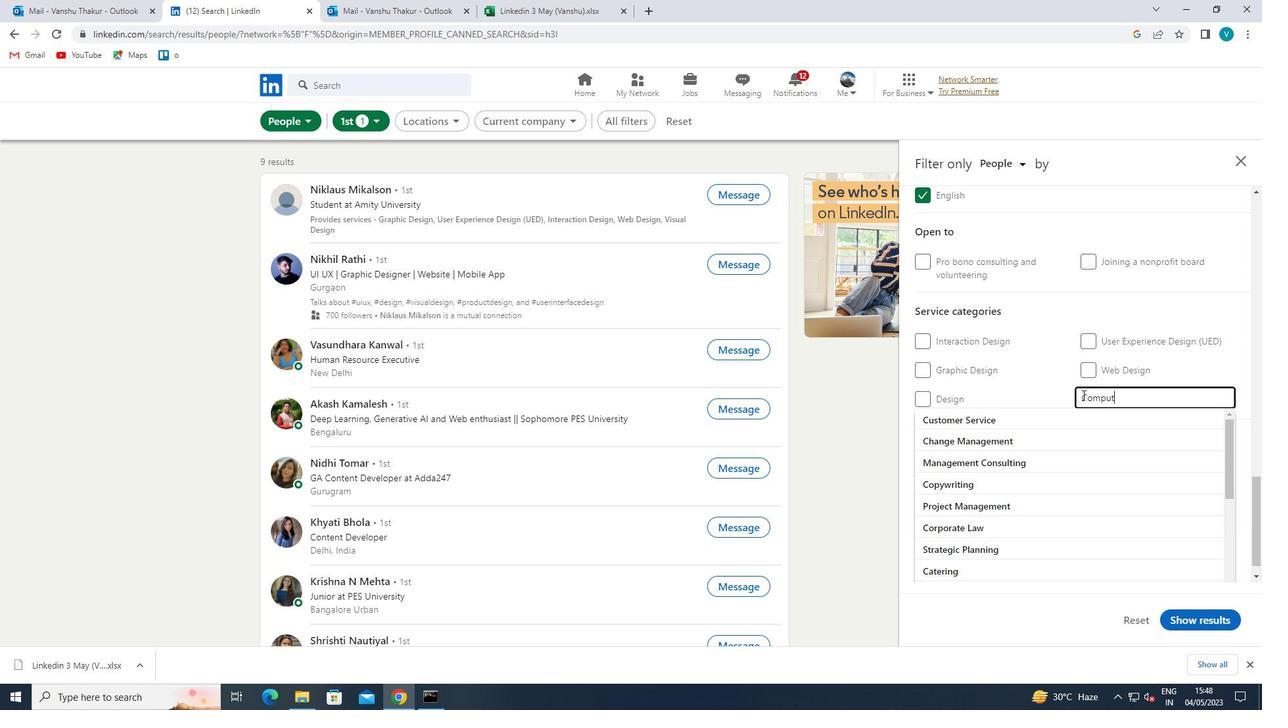 
Action: Mouse moved to (1071, 416)
Screenshot: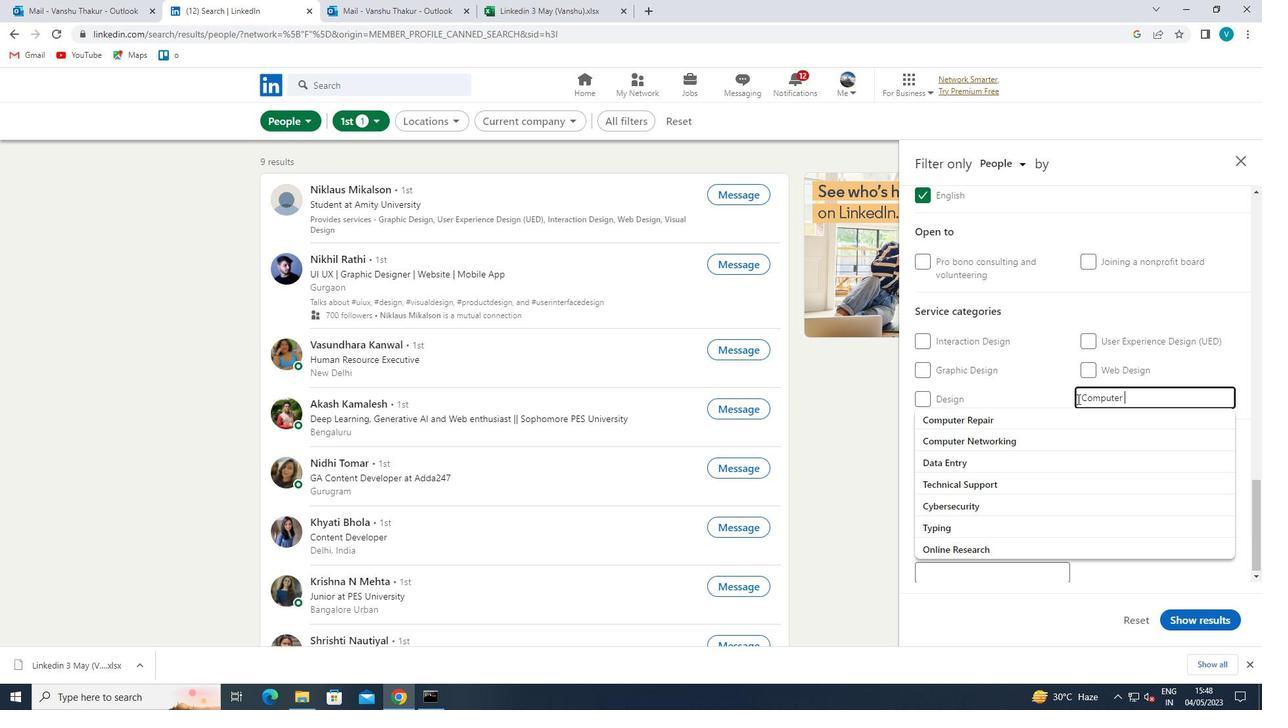 
Action: Mouse pressed left at (1071, 416)
Screenshot: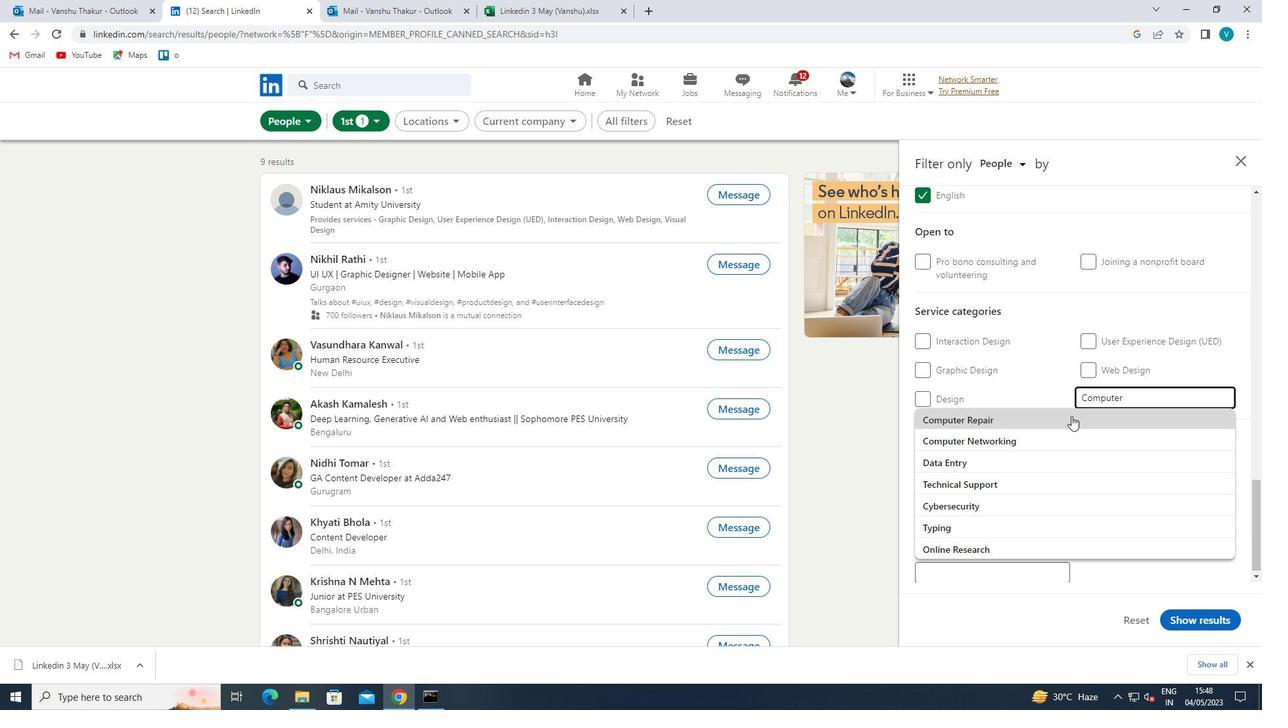 
Action: Mouse moved to (1071, 416)
Screenshot: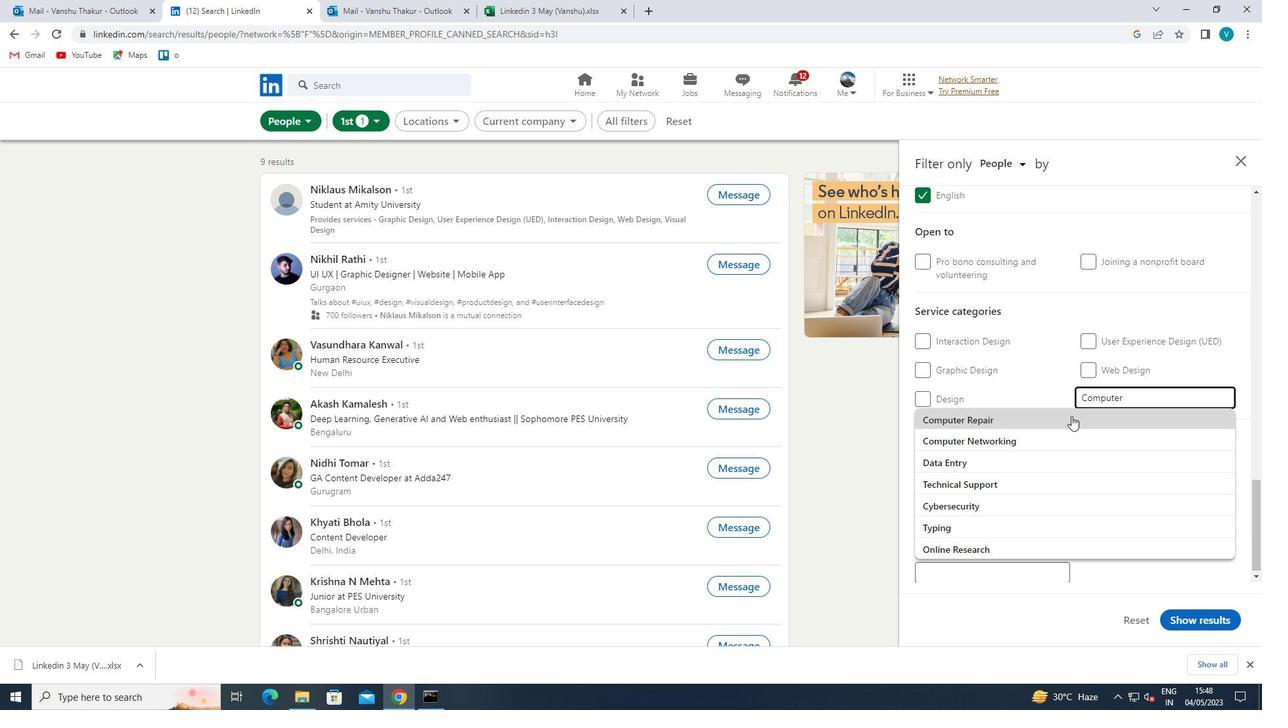 
Action: Mouse scrolled (1071, 415) with delta (0, 0)
Screenshot: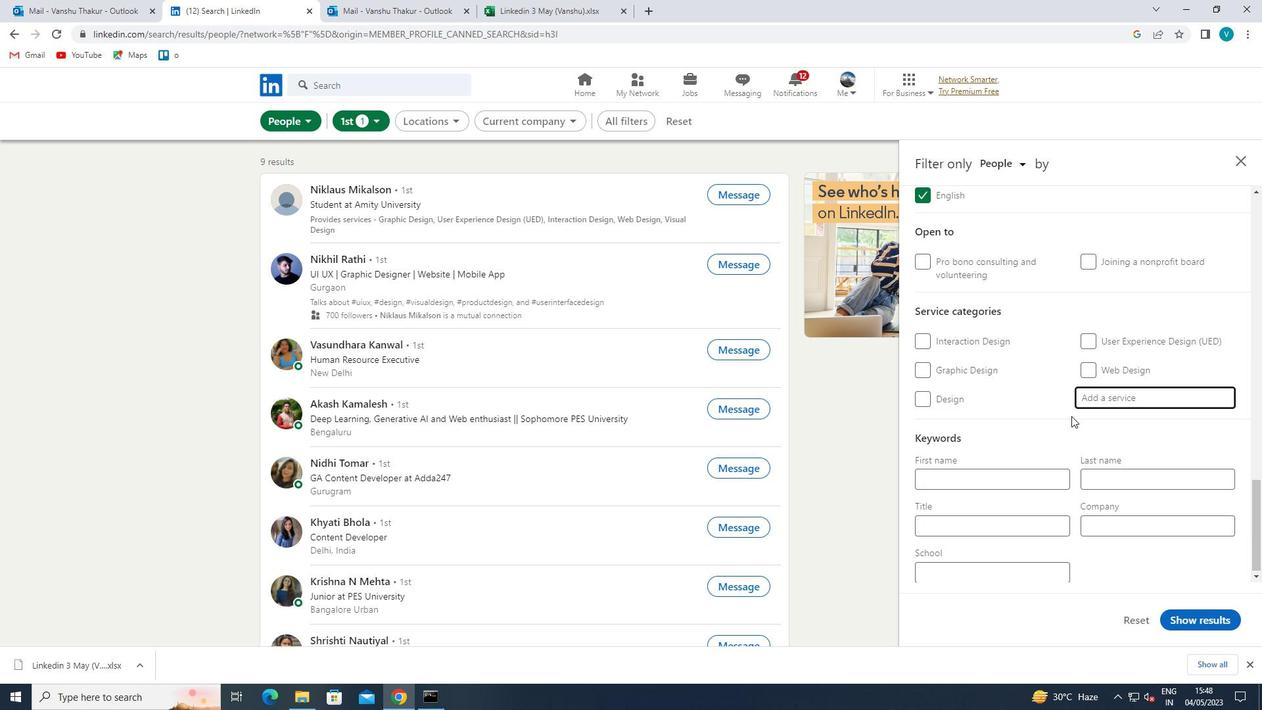 
Action: Mouse scrolled (1071, 415) with delta (0, 0)
Screenshot: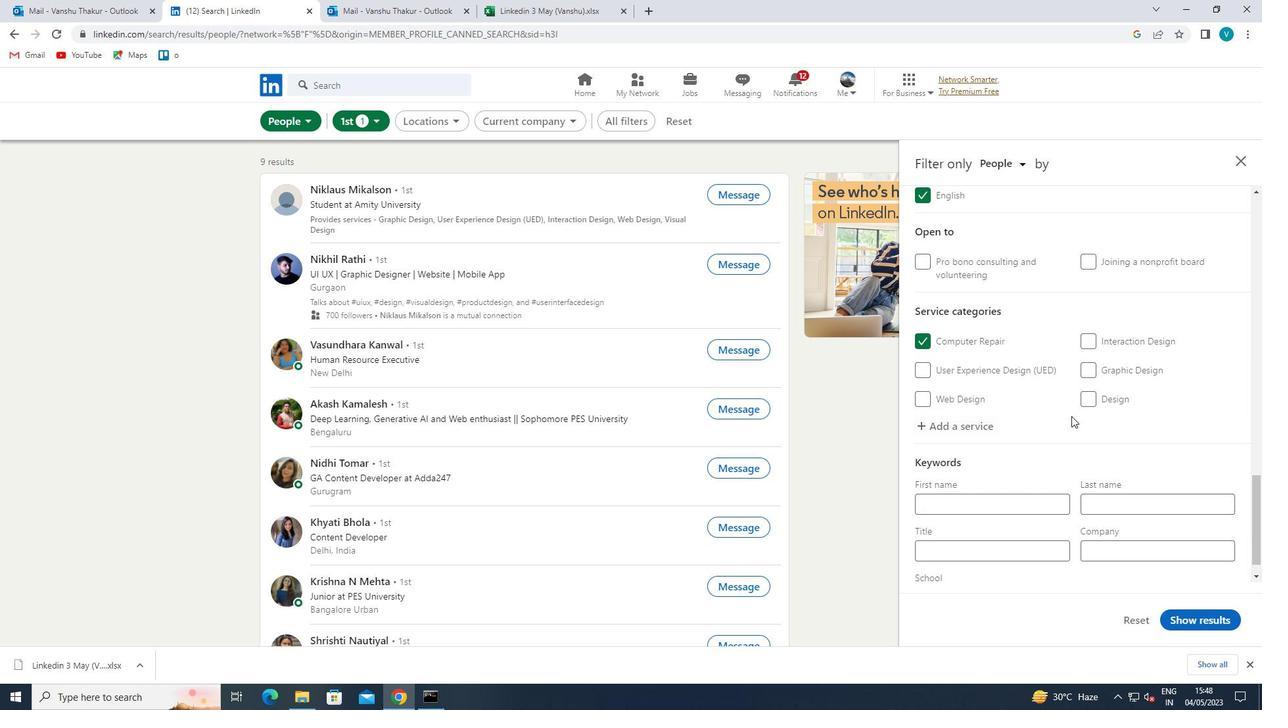 
Action: Mouse scrolled (1071, 415) with delta (0, 0)
Screenshot: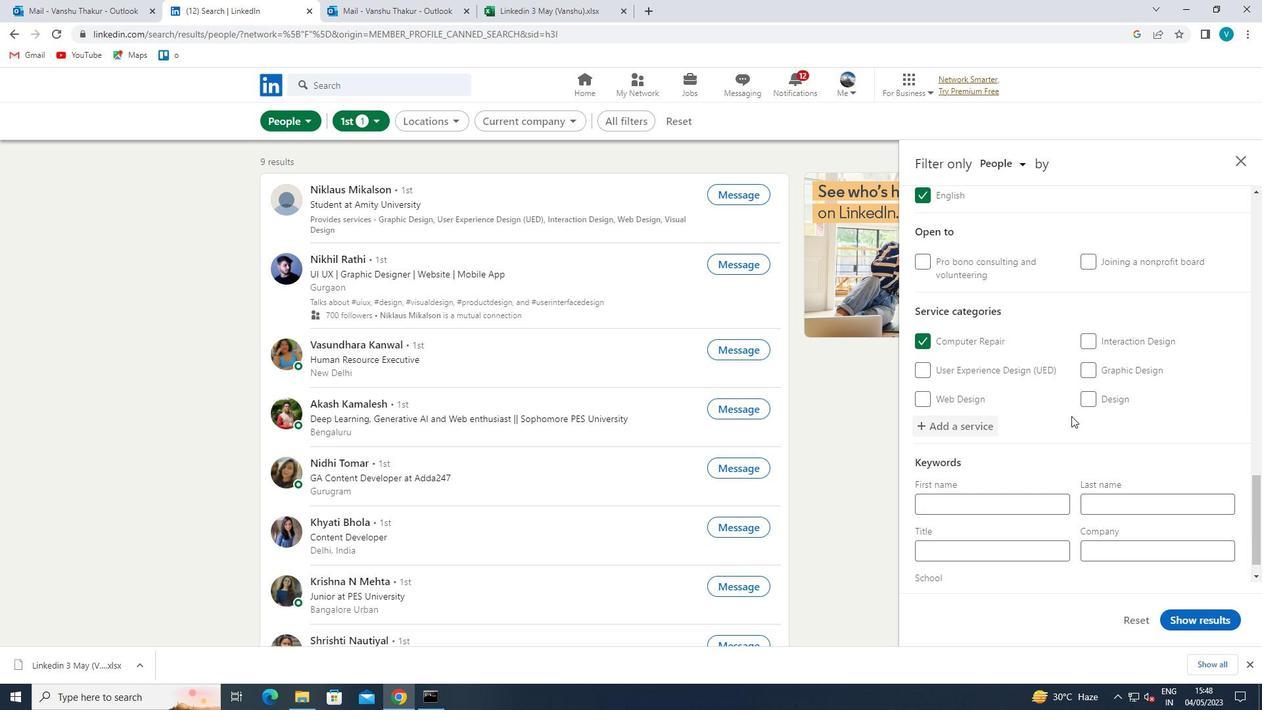 
Action: Mouse scrolled (1071, 415) with delta (0, 0)
Screenshot: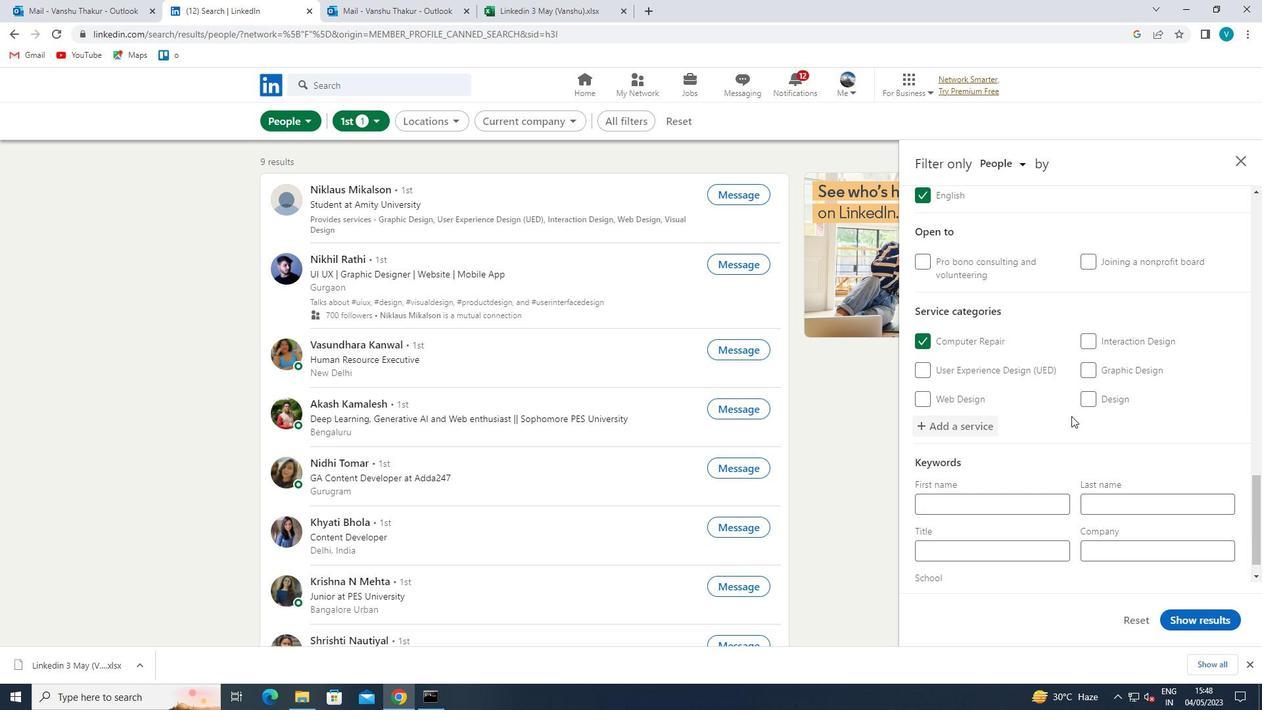 
Action: Mouse moved to (1040, 520)
Screenshot: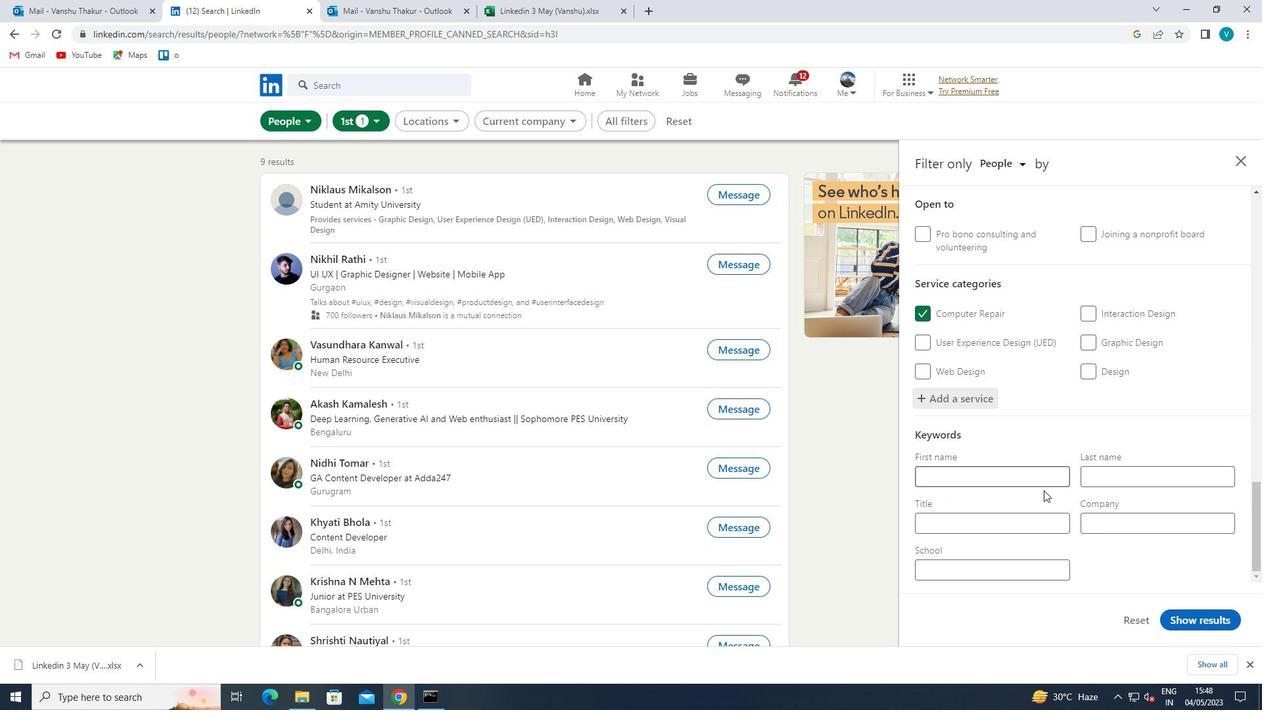 
Action: Mouse pressed left at (1040, 520)
Screenshot: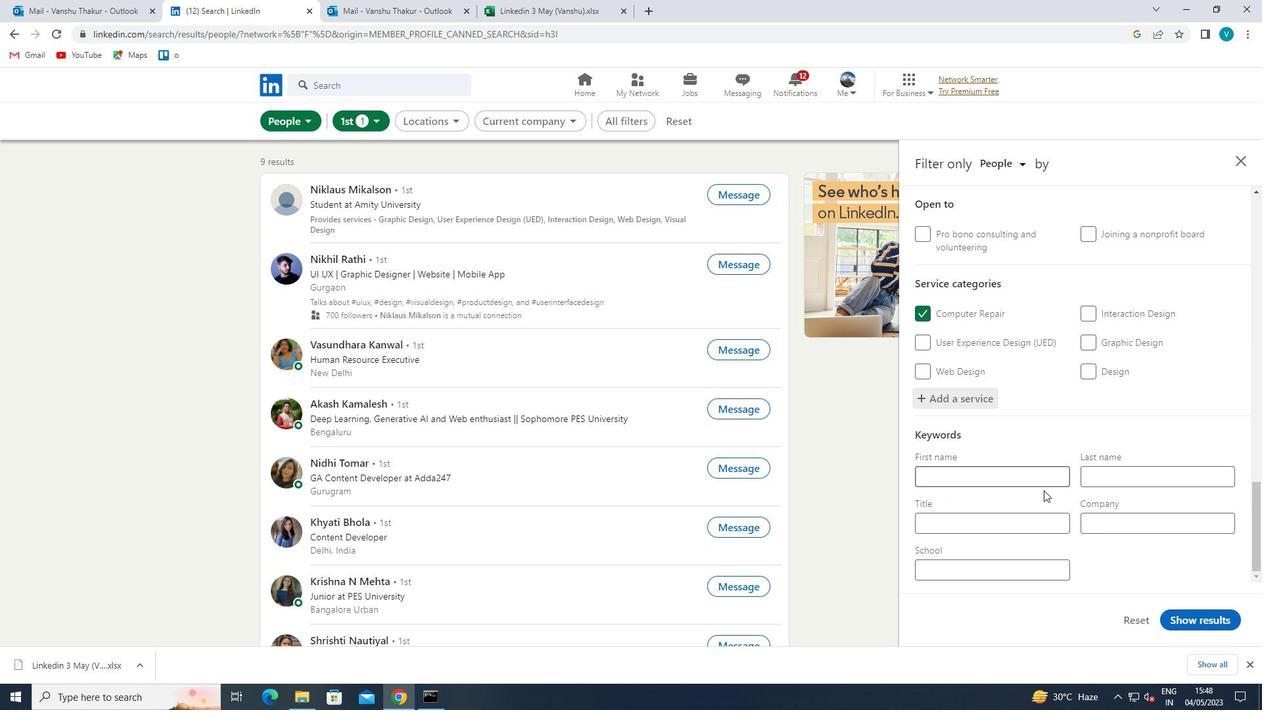 
Action: Key pressed <Key.shift>FRONT<Key.space>LINR<Key.space><Key.backspace><Key.backspace>E<Key.space><Key.shift><Key.shift><Key.shift>EMPLOYESS<Key.backspace><Key.backspace>ES
Screenshot: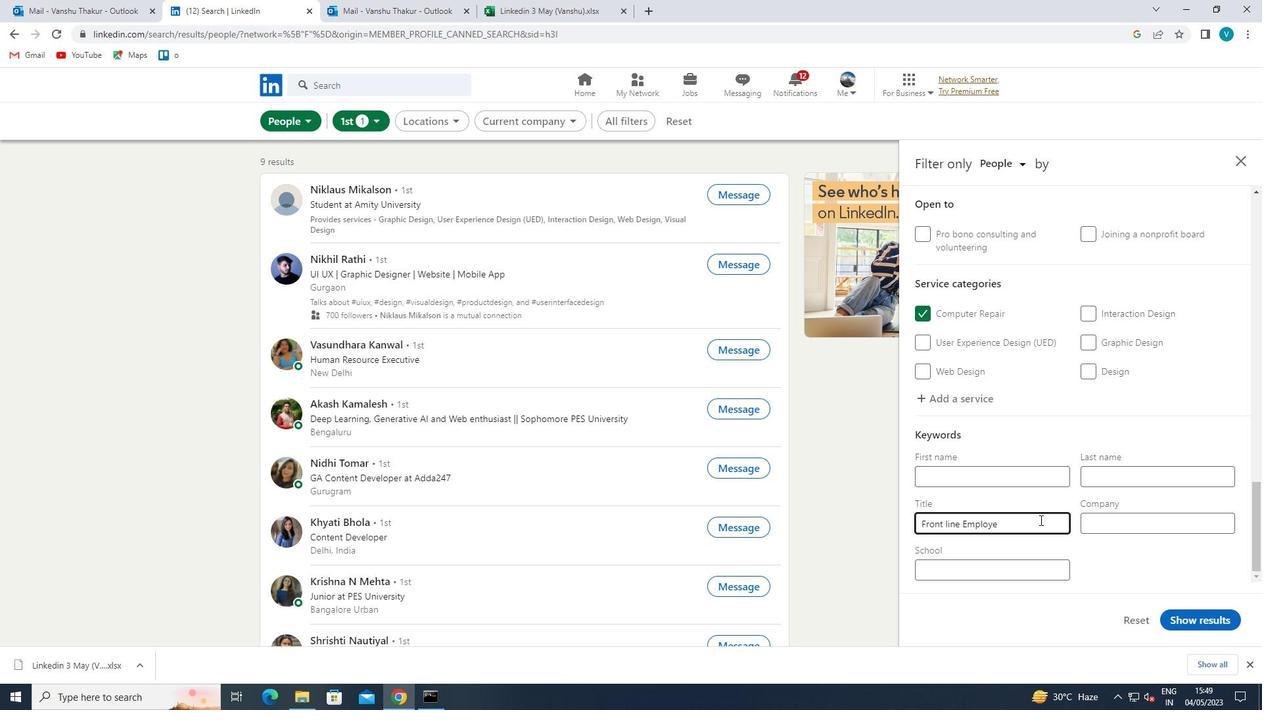 
Action: Mouse moved to (1204, 612)
Screenshot: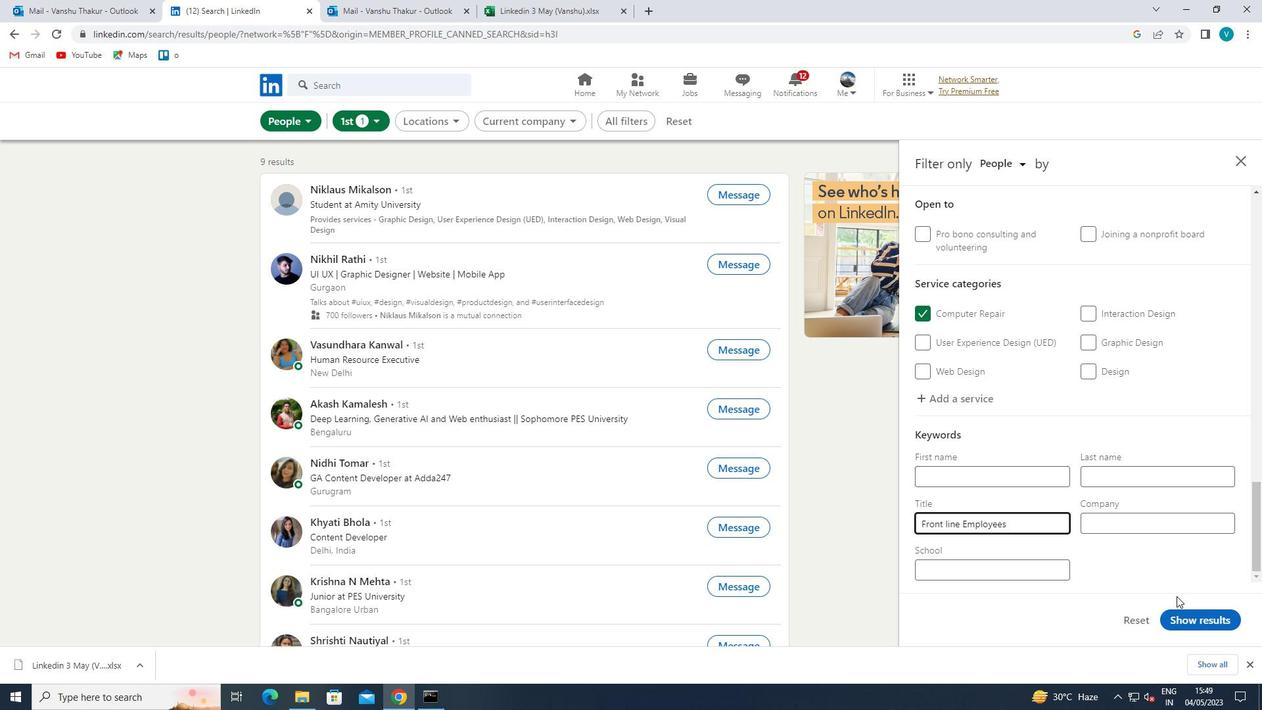 
Action: Mouse pressed left at (1204, 612)
Screenshot: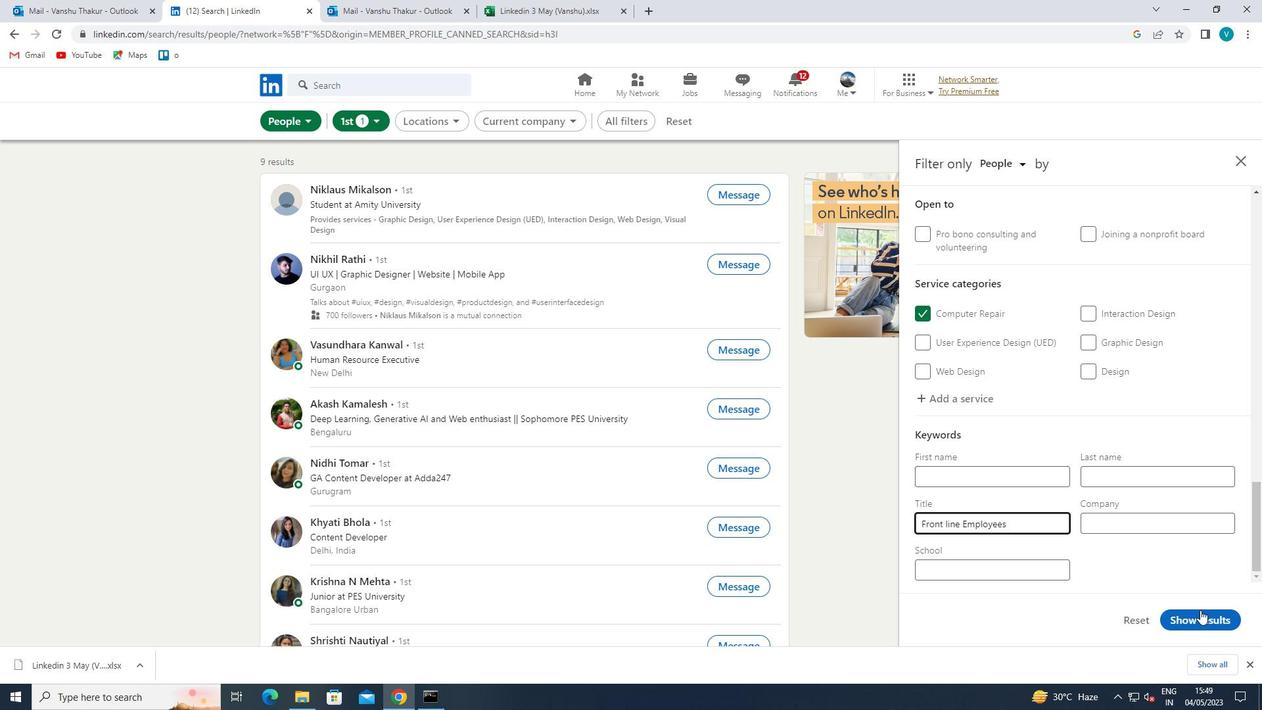 
